 Task: Select the ignore option in the unused link definitions enabled.
Action: Mouse moved to (77, 468)
Screenshot: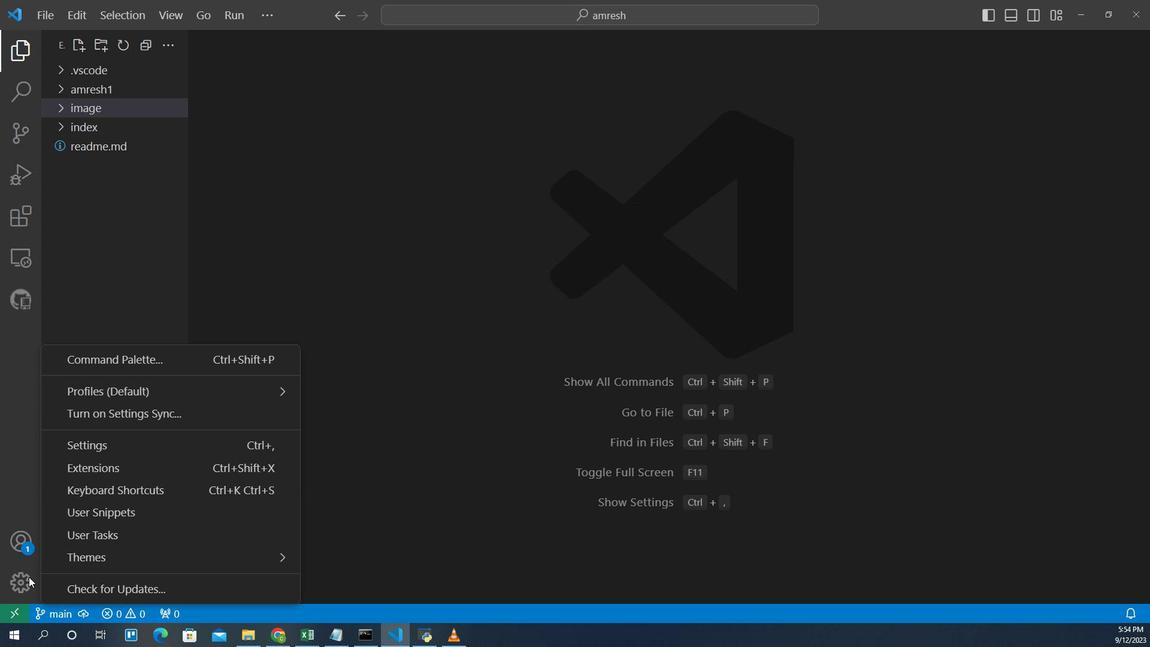 
Action: Mouse pressed left at (77, 468)
Screenshot: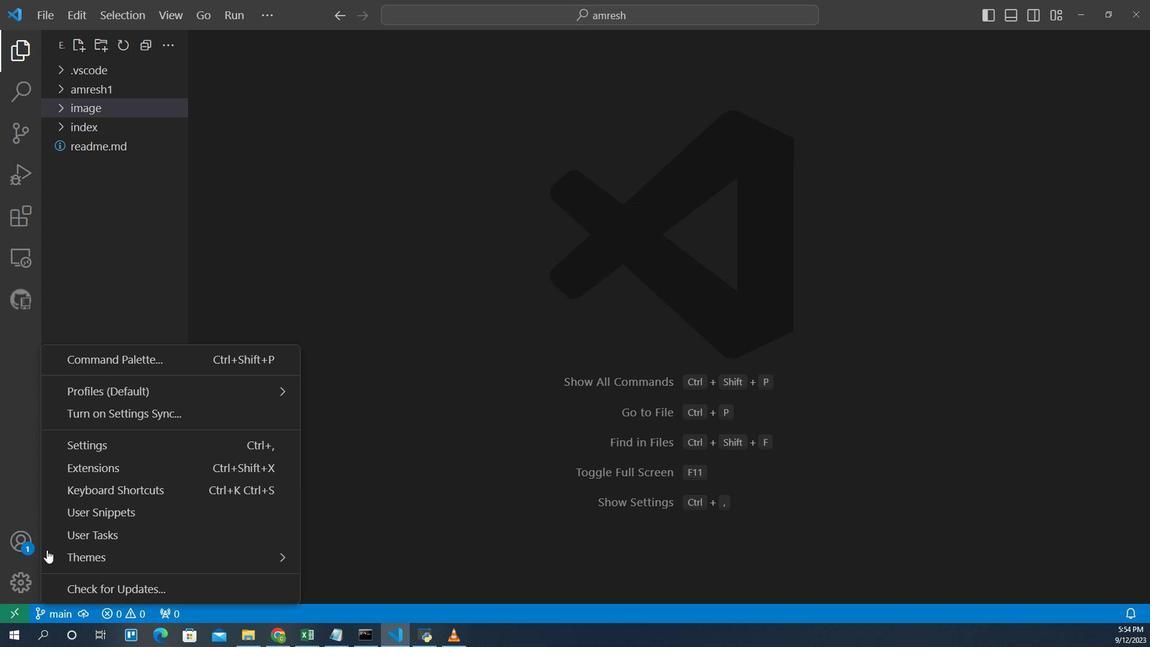 
Action: Mouse moved to (141, 440)
Screenshot: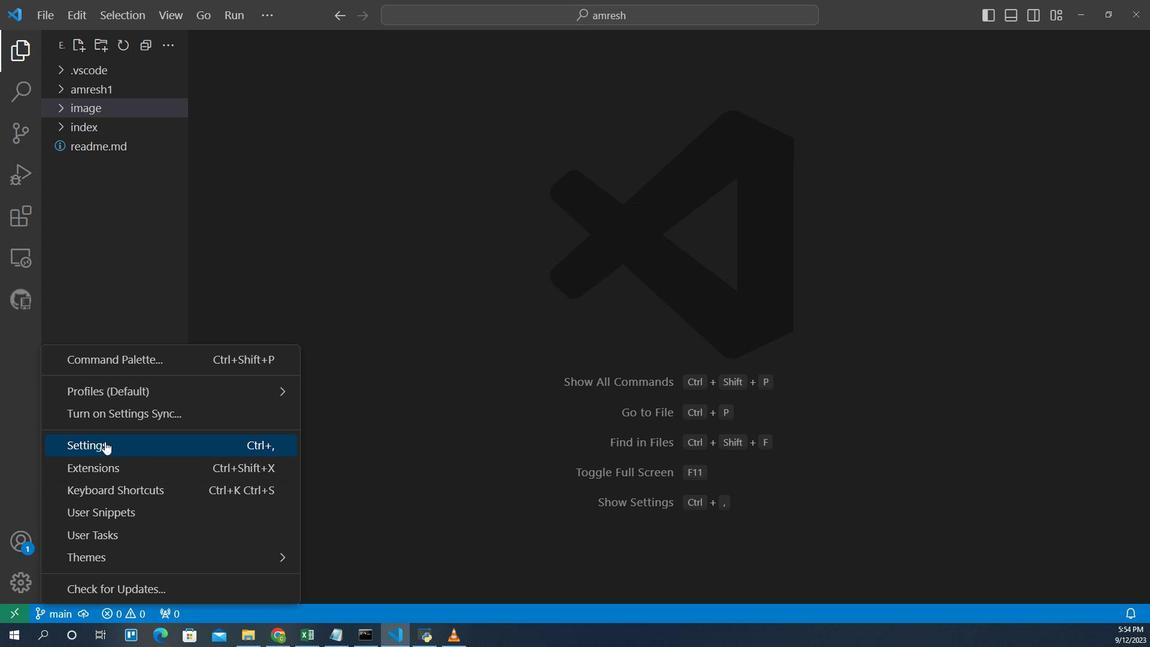 
Action: Mouse pressed left at (141, 440)
Screenshot: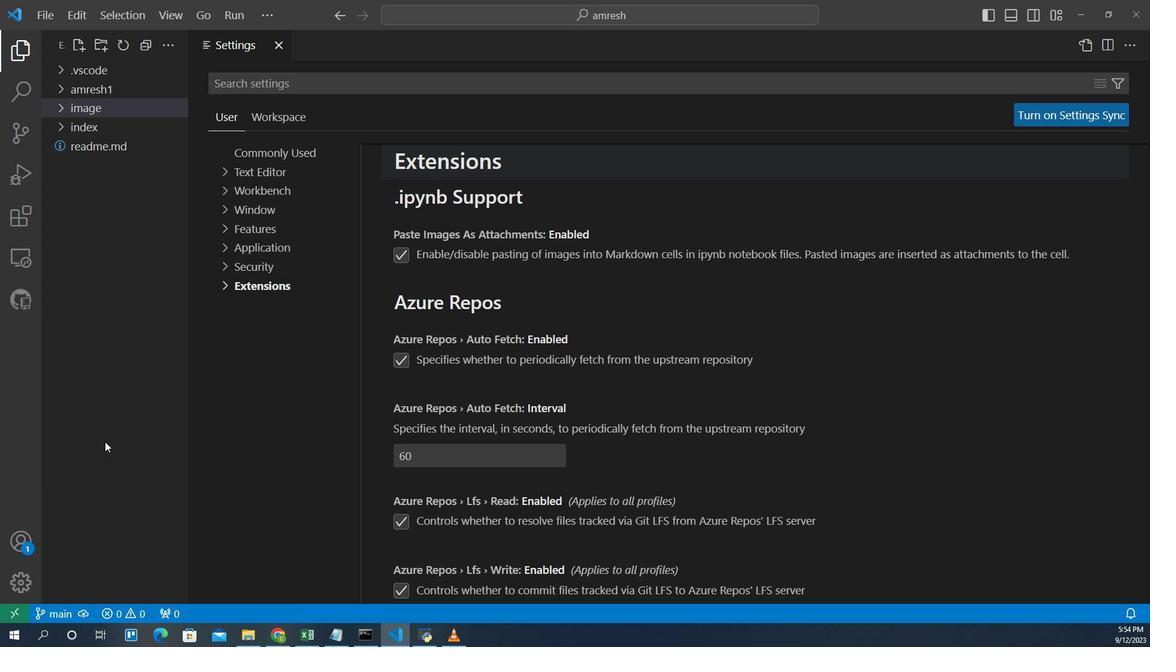 
Action: Mouse moved to (249, 409)
Screenshot: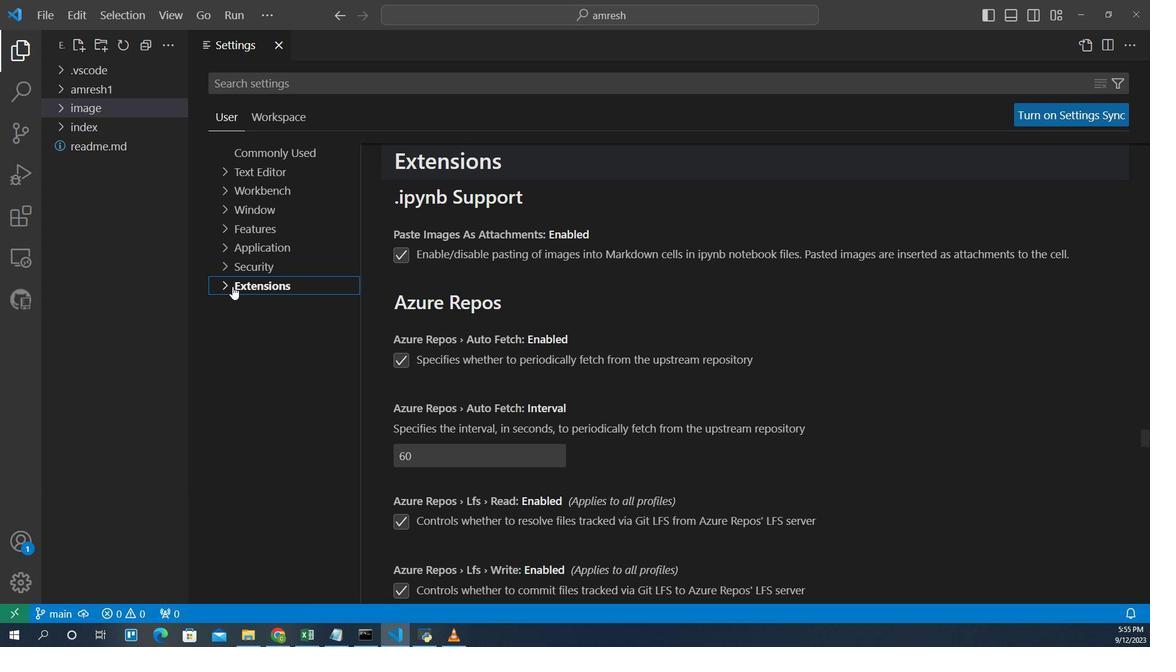 
Action: Mouse pressed left at (249, 409)
Screenshot: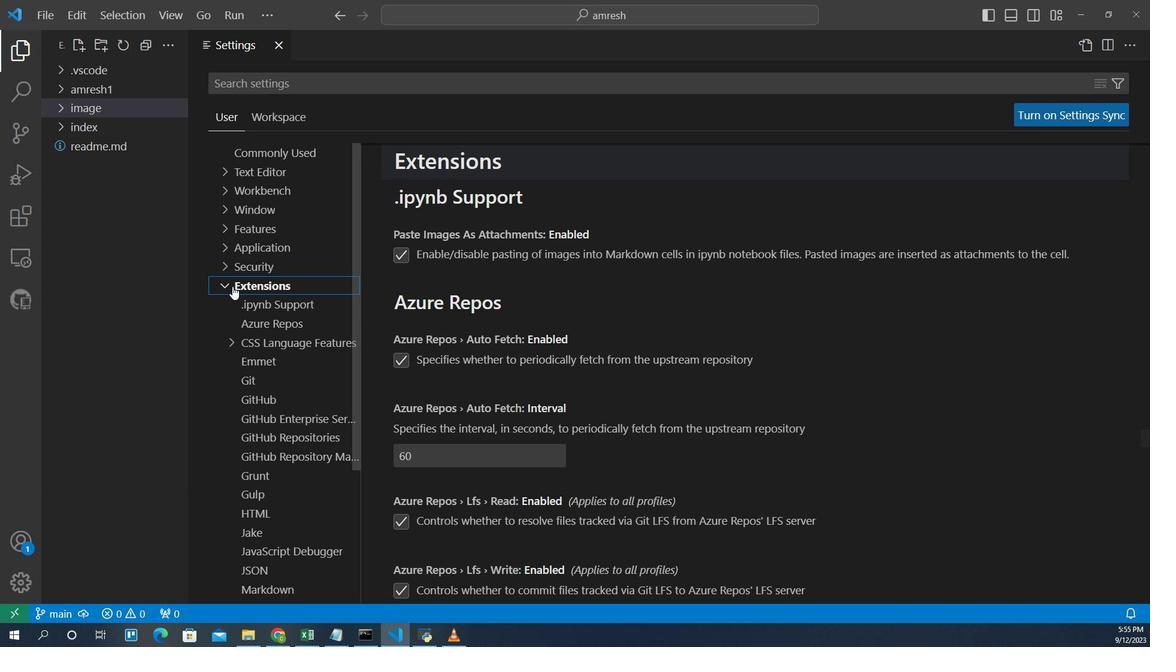 
Action: Mouse moved to (285, 470)
Screenshot: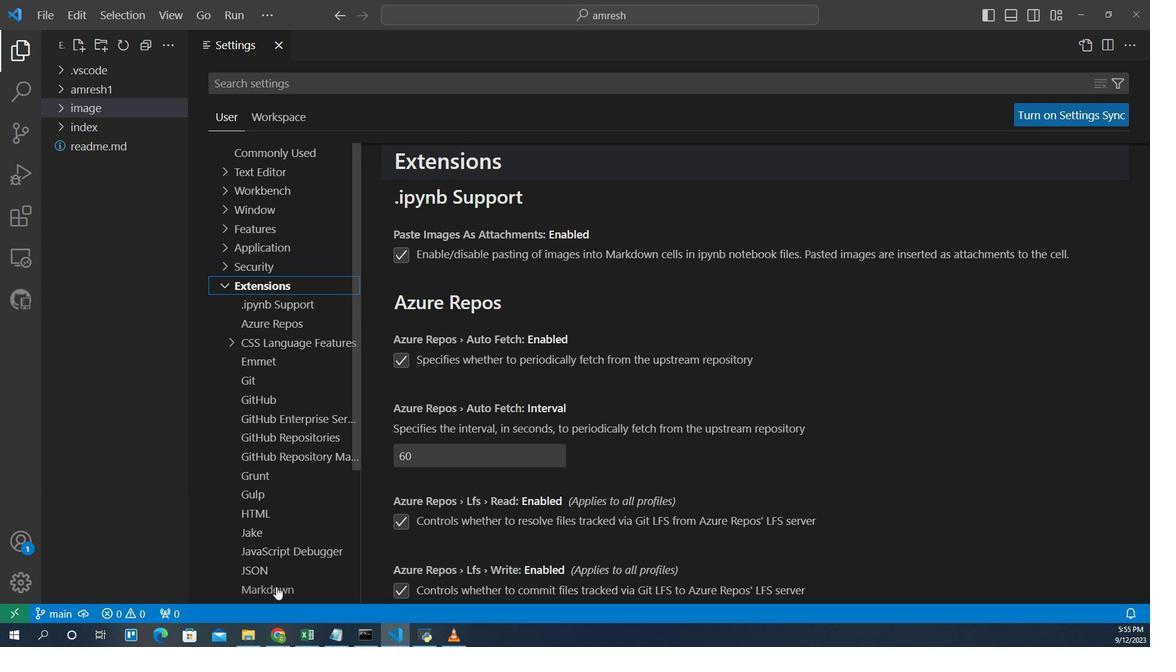 
Action: Mouse pressed left at (285, 470)
Screenshot: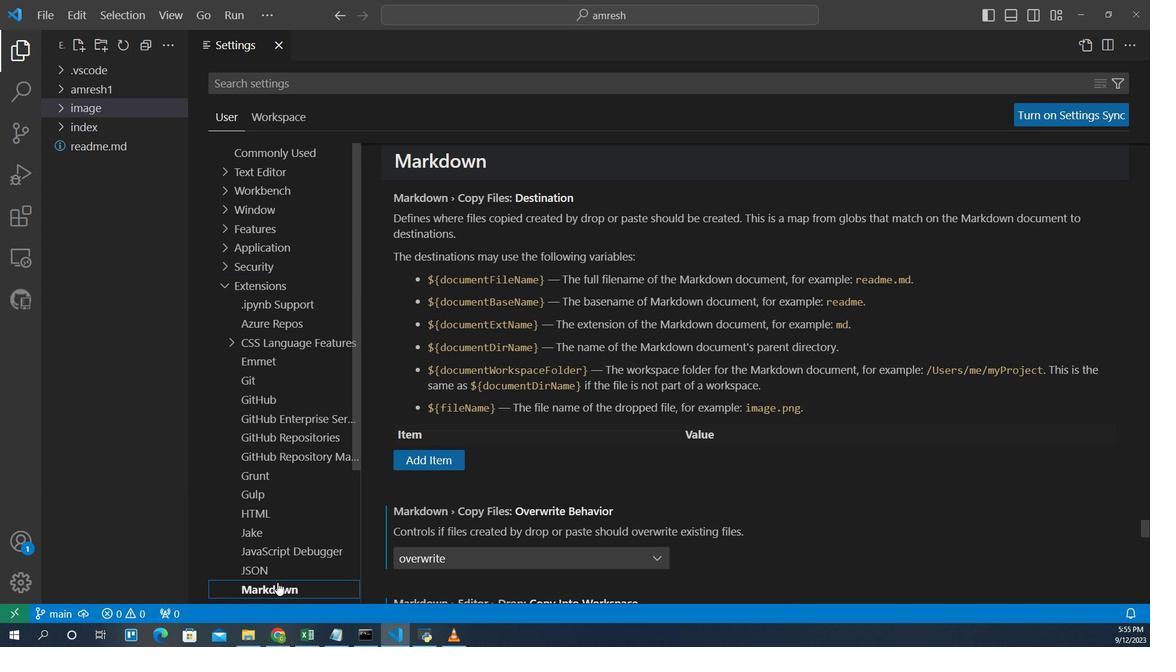 
Action: Mouse moved to (468, 451)
Screenshot: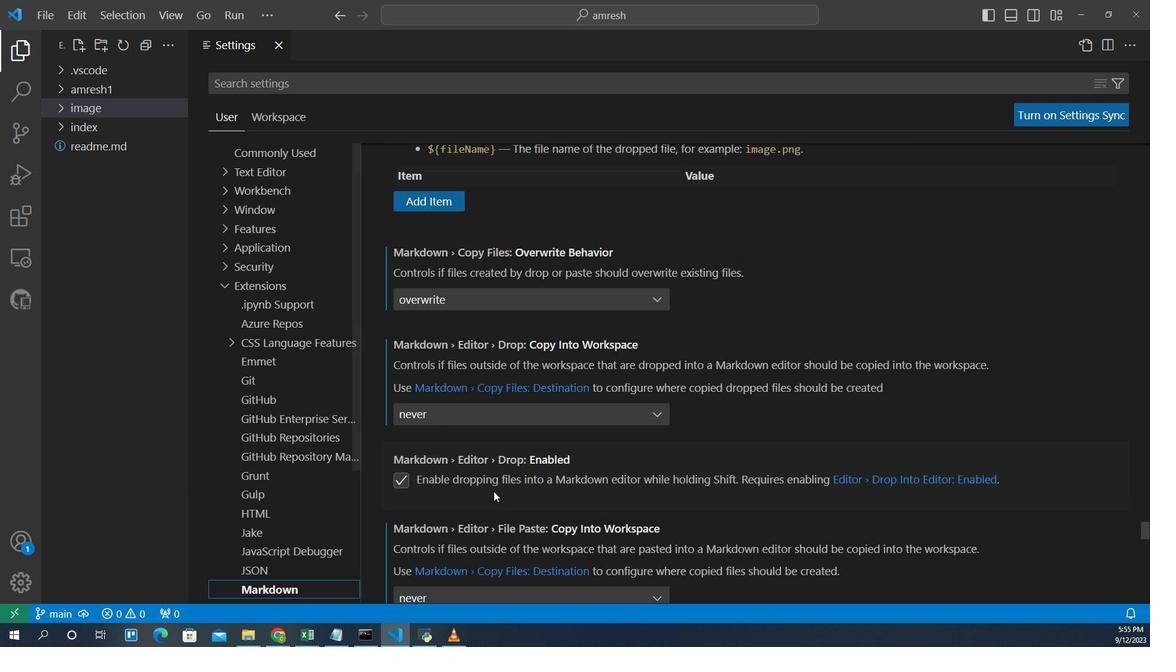 
Action: Mouse scrolled (468, 450) with delta (0, 0)
Screenshot: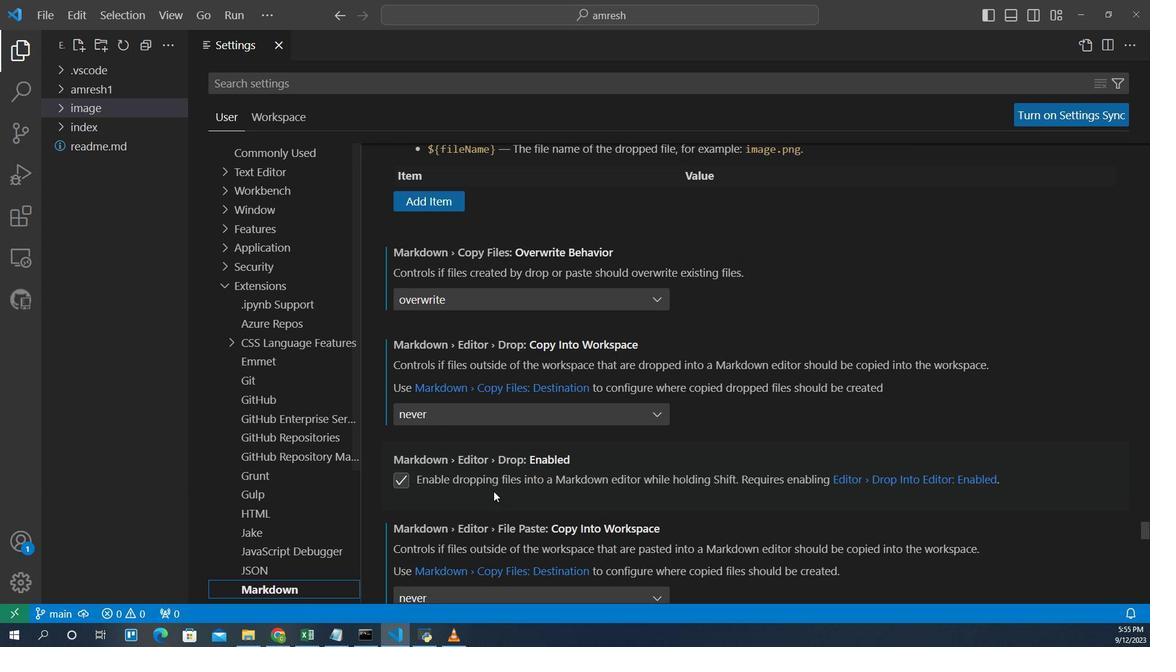 
Action: Mouse scrolled (468, 450) with delta (0, 0)
Screenshot: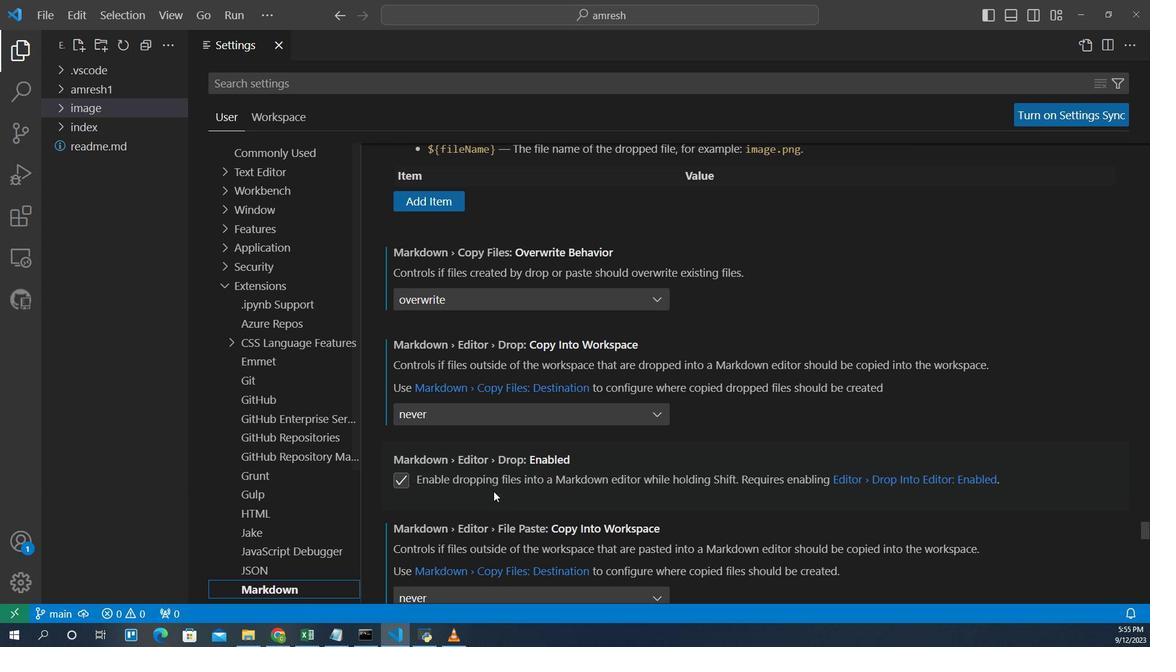 
Action: Mouse scrolled (468, 450) with delta (0, 0)
Screenshot: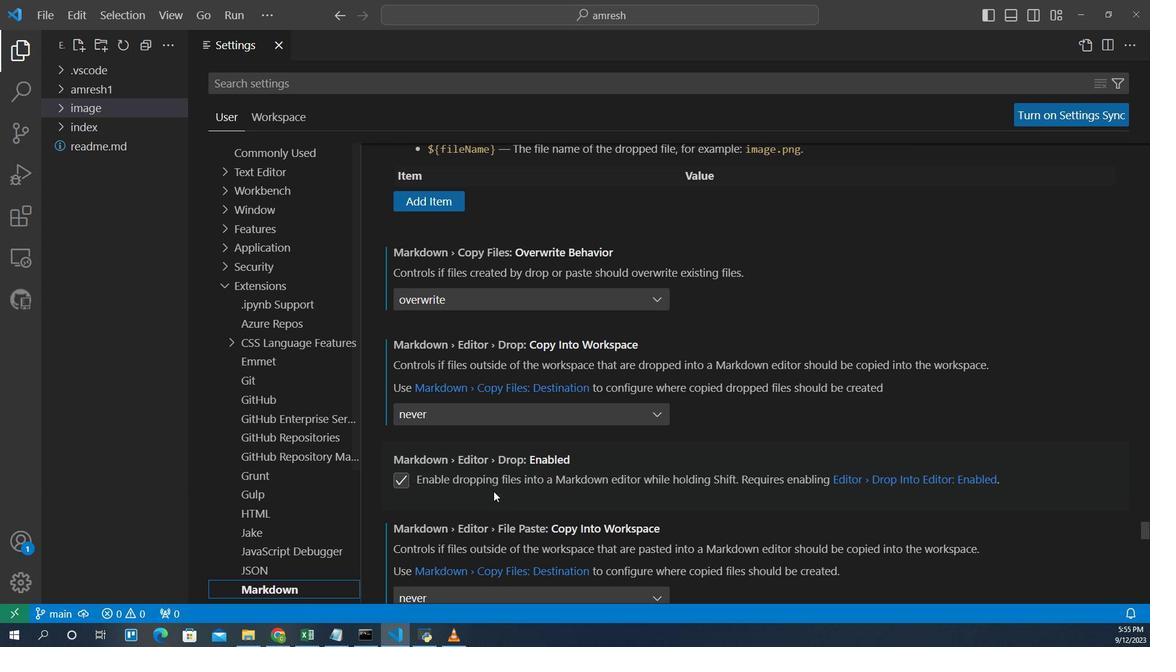 
Action: Mouse scrolled (468, 450) with delta (0, 0)
Screenshot: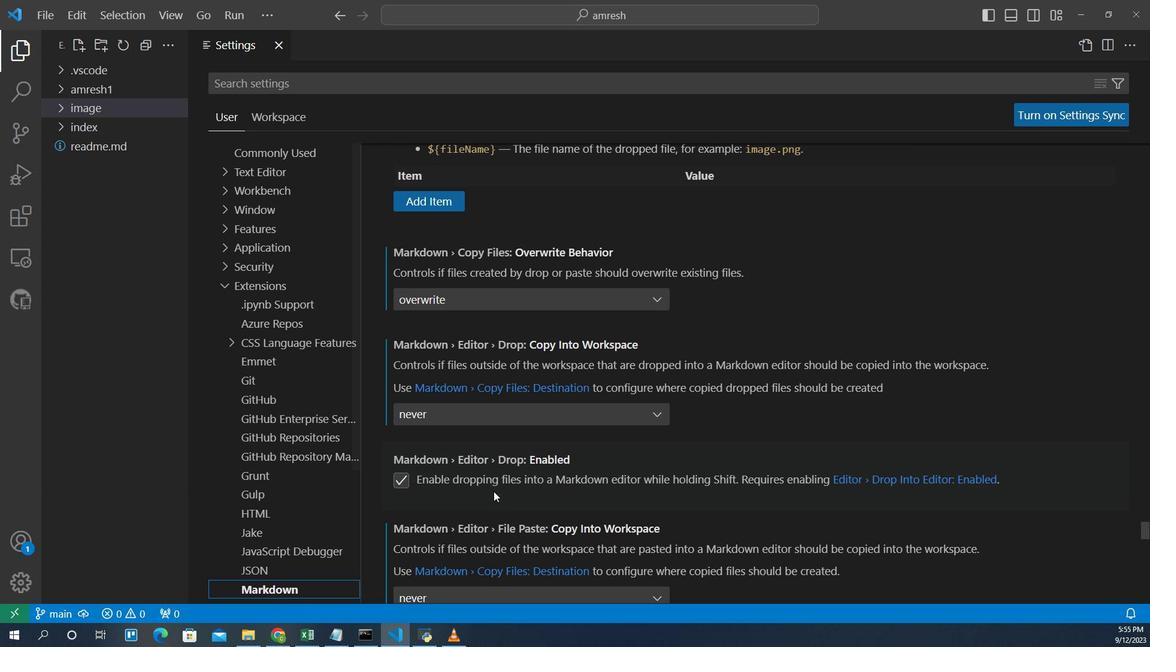 
Action: Mouse scrolled (468, 450) with delta (0, 0)
Screenshot: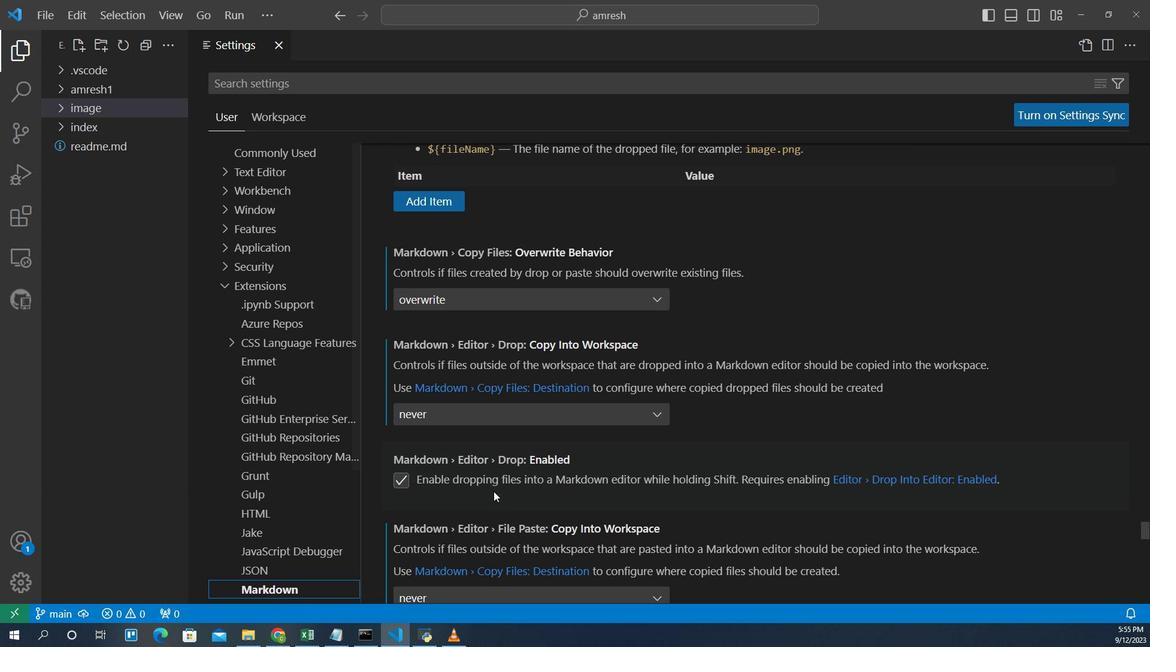 
Action: Mouse scrolled (468, 450) with delta (0, 0)
Screenshot: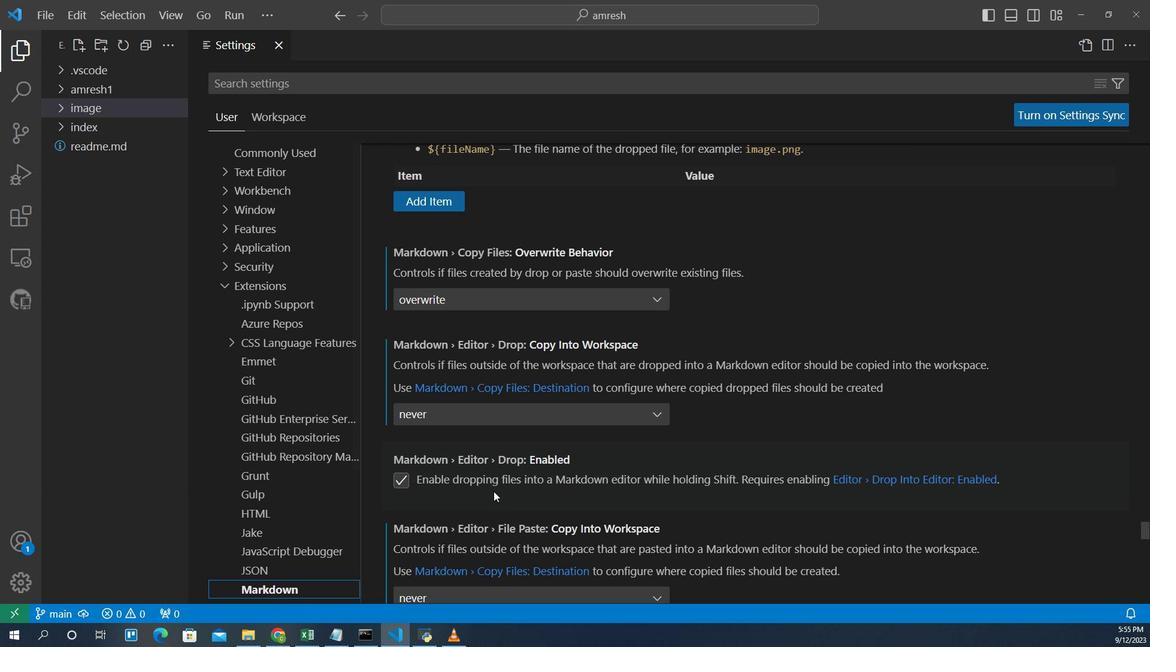 
Action: Mouse moved to (468, 451)
Screenshot: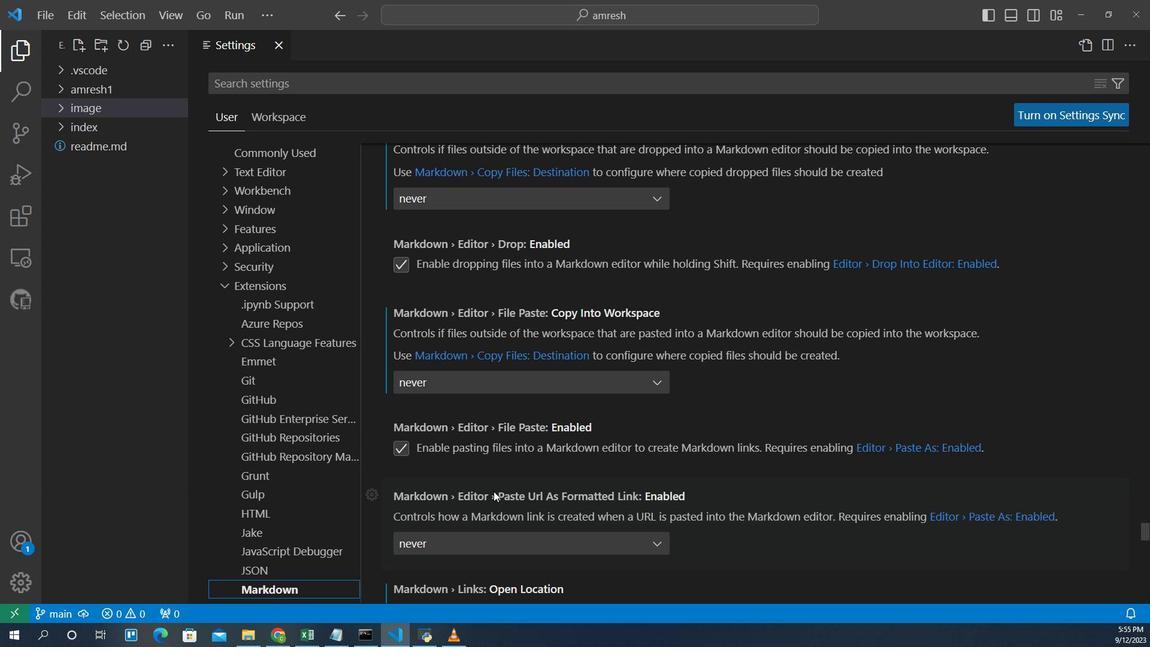 
Action: Mouse scrolled (468, 450) with delta (0, 0)
Screenshot: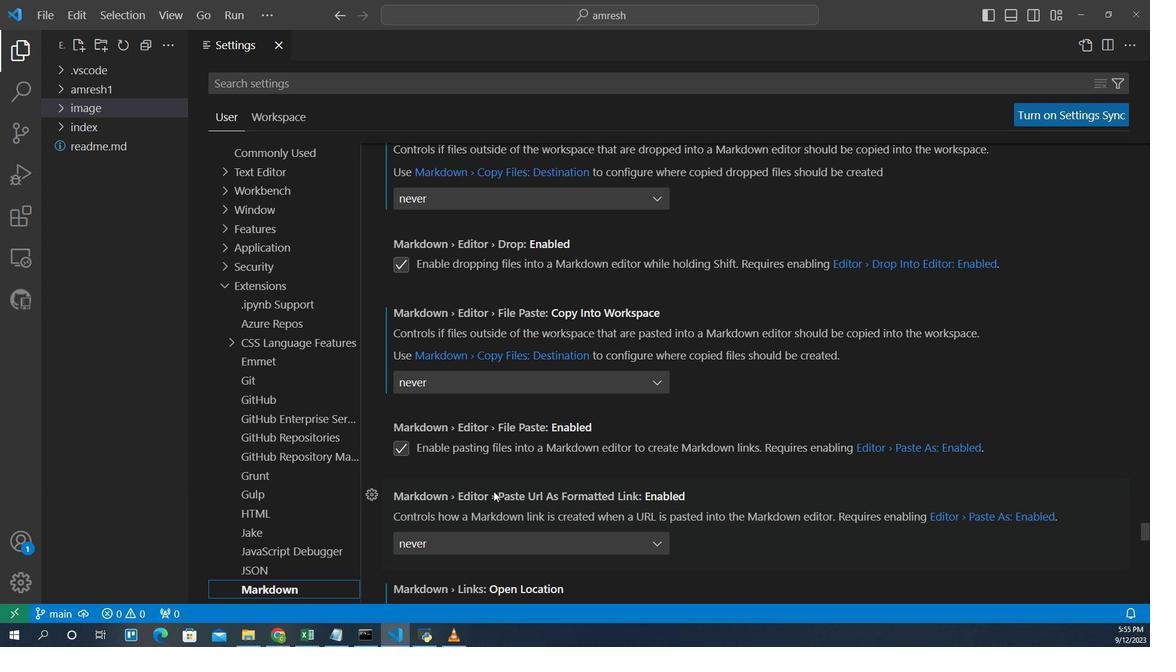 
Action: Mouse scrolled (468, 450) with delta (0, 0)
Screenshot: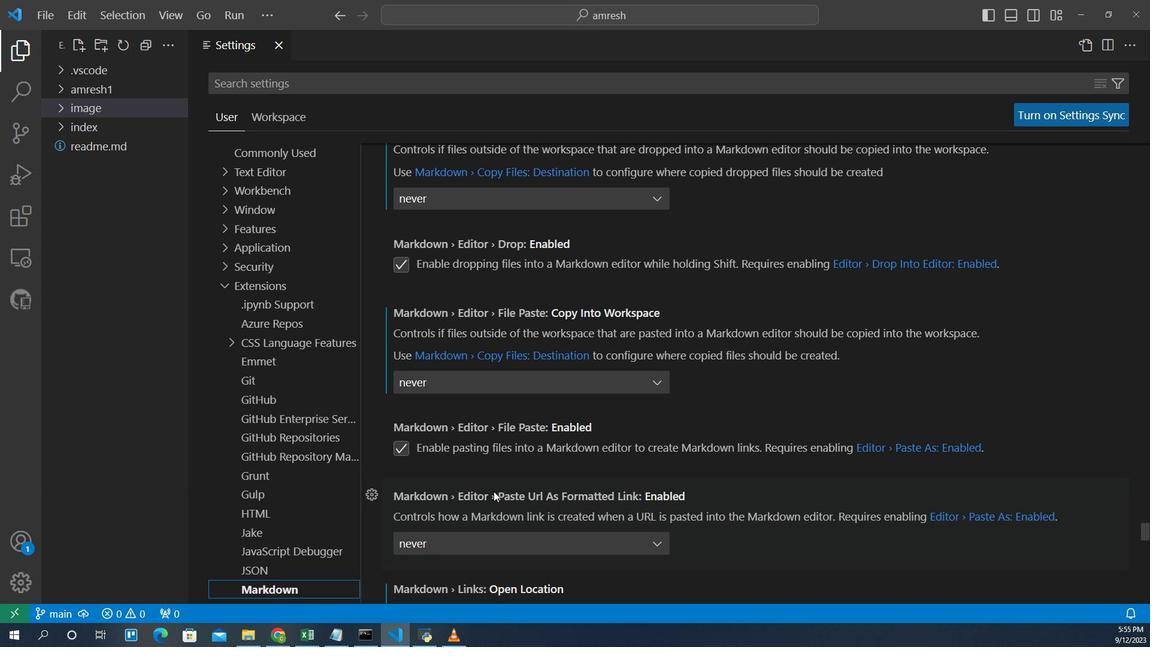
Action: Mouse scrolled (468, 450) with delta (0, 0)
Screenshot: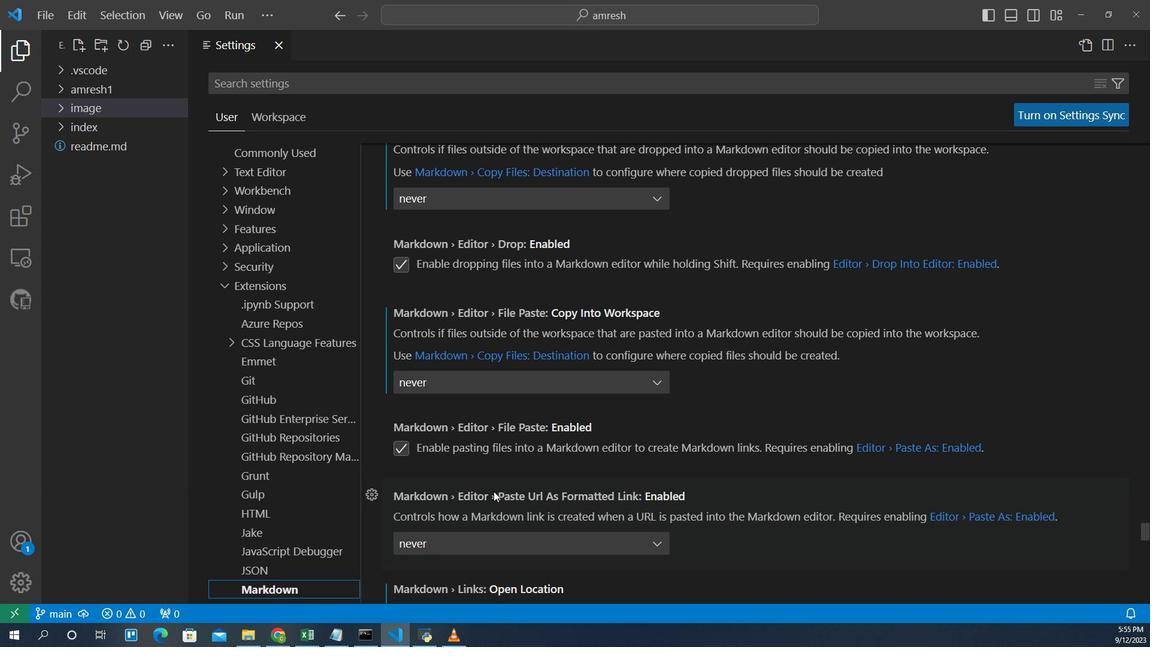 
Action: Mouse scrolled (468, 450) with delta (0, 0)
Screenshot: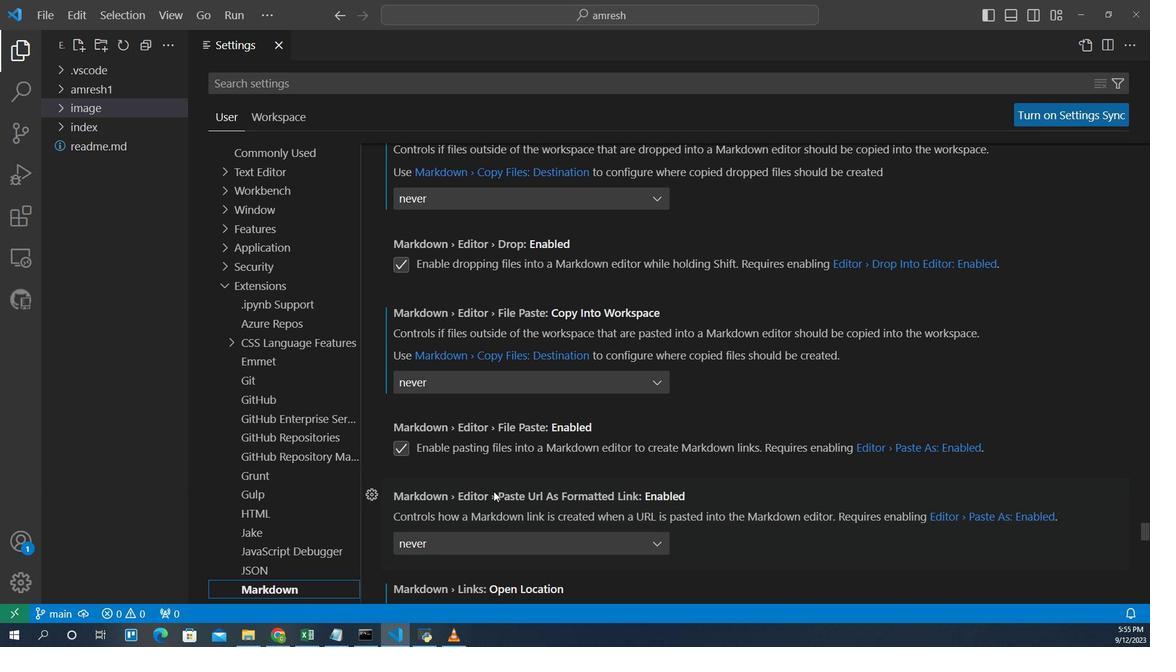 
Action: Mouse scrolled (468, 450) with delta (0, 0)
Screenshot: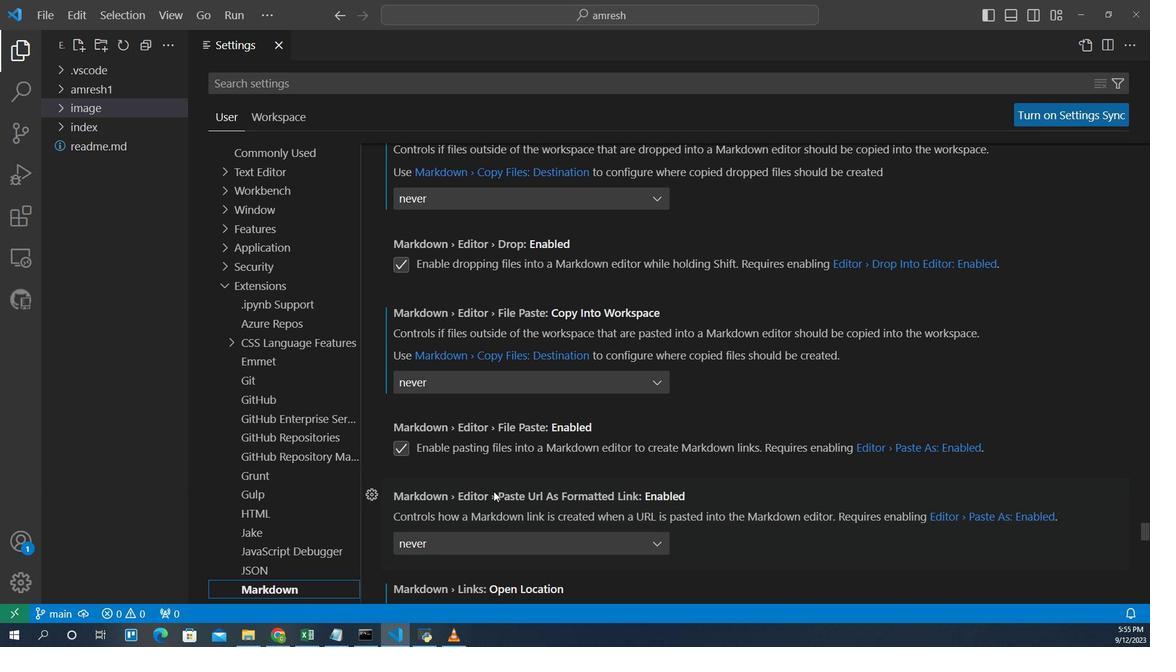
Action: Mouse scrolled (468, 450) with delta (0, 0)
Screenshot: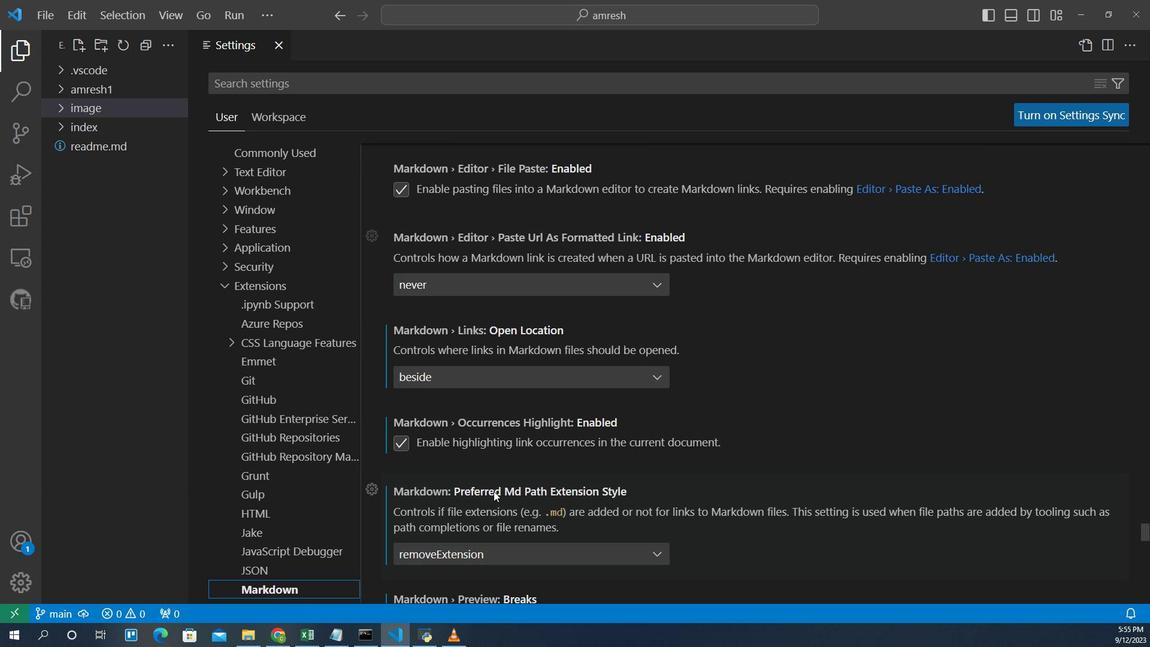 
Action: Mouse scrolled (468, 450) with delta (0, 0)
Screenshot: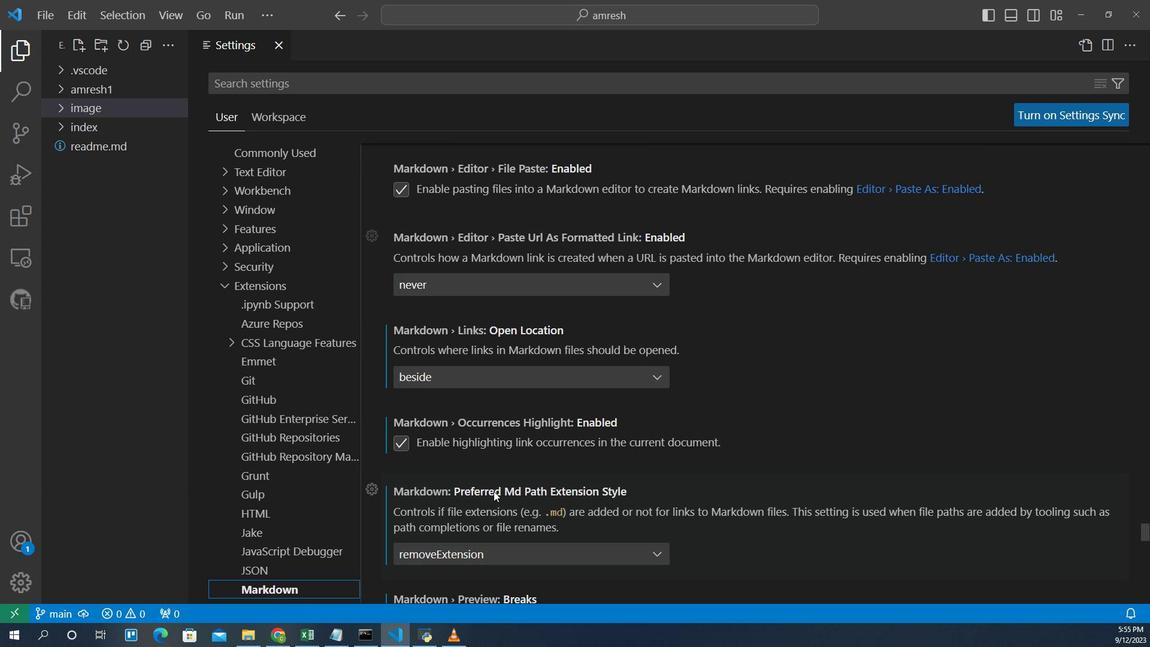 
Action: Mouse scrolled (468, 450) with delta (0, 0)
Screenshot: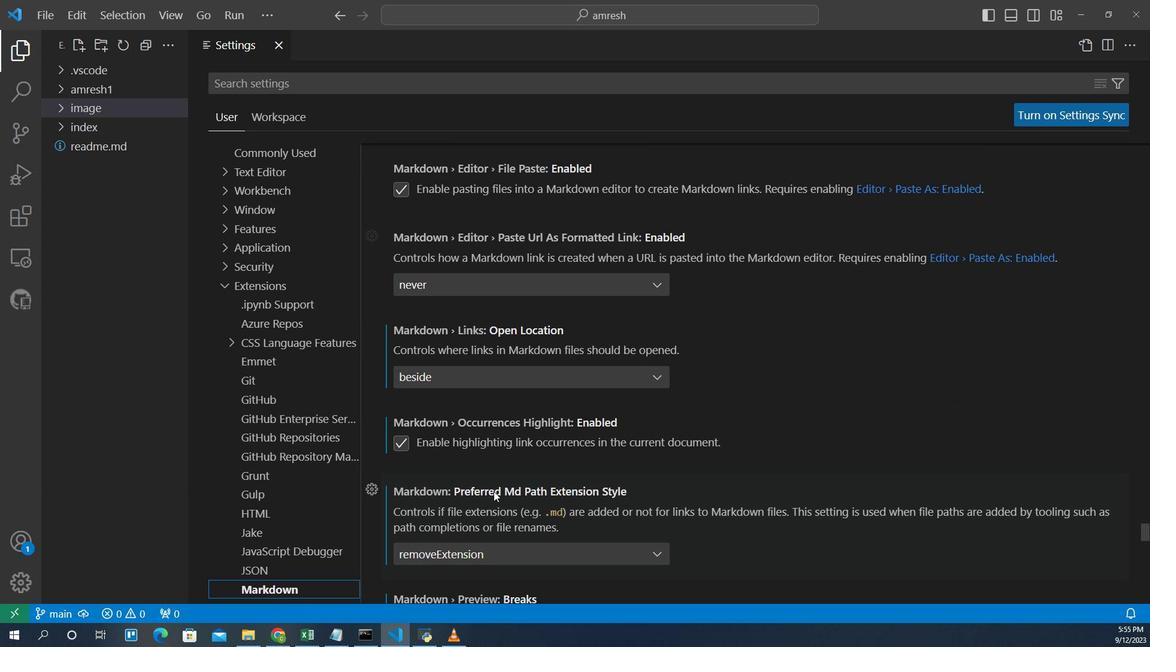 
Action: Mouse scrolled (468, 450) with delta (0, 0)
Screenshot: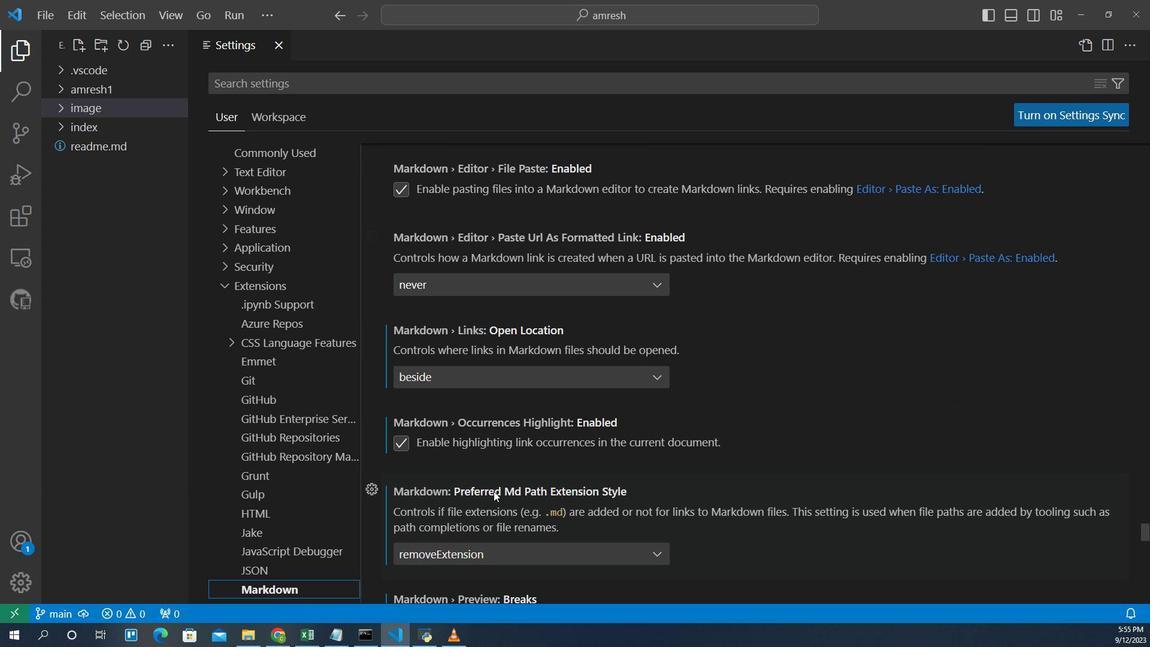 
Action: Mouse scrolled (468, 450) with delta (0, 0)
Screenshot: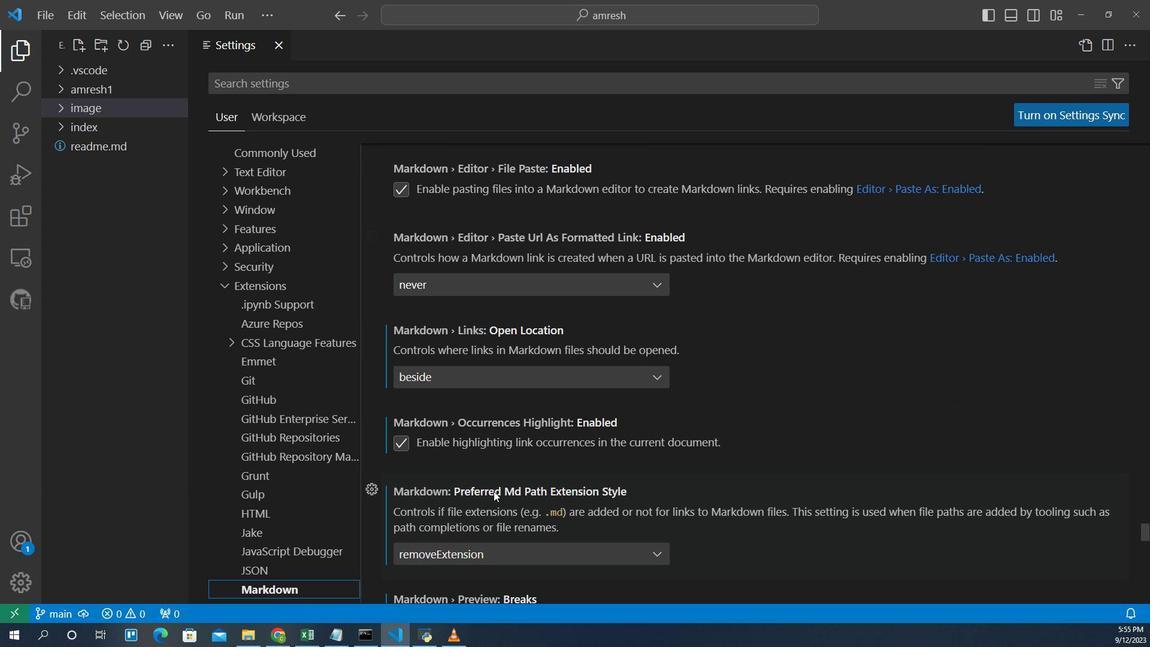 
Action: Mouse scrolled (468, 450) with delta (0, 0)
Screenshot: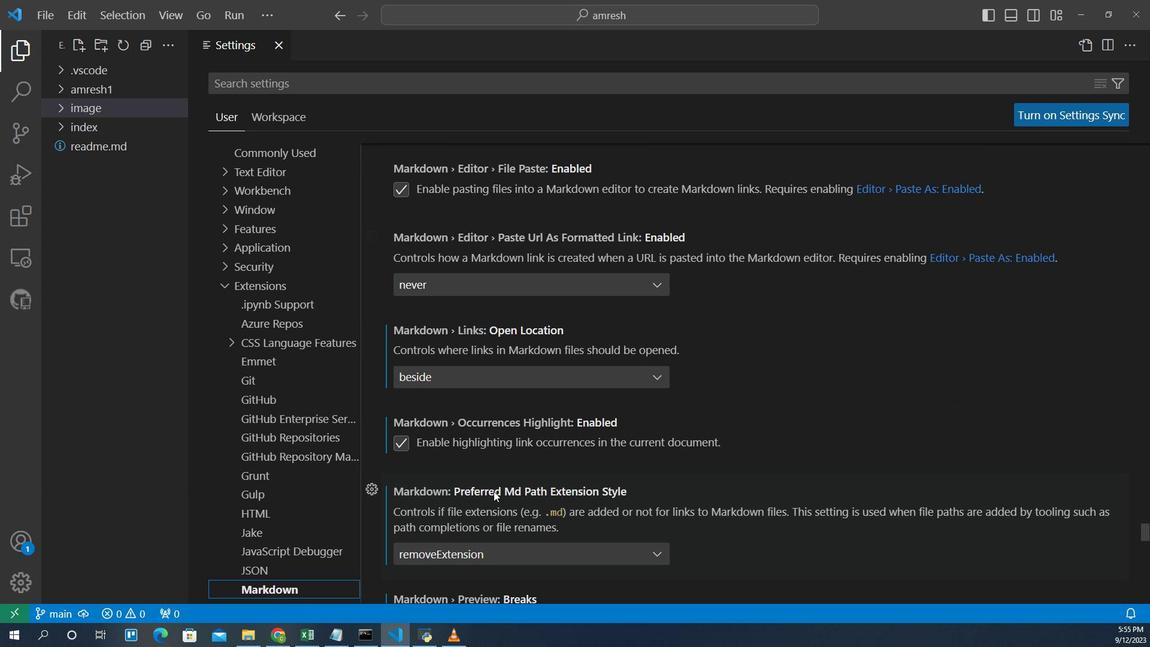 
Action: Mouse moved to (468, 451)
Screenshot: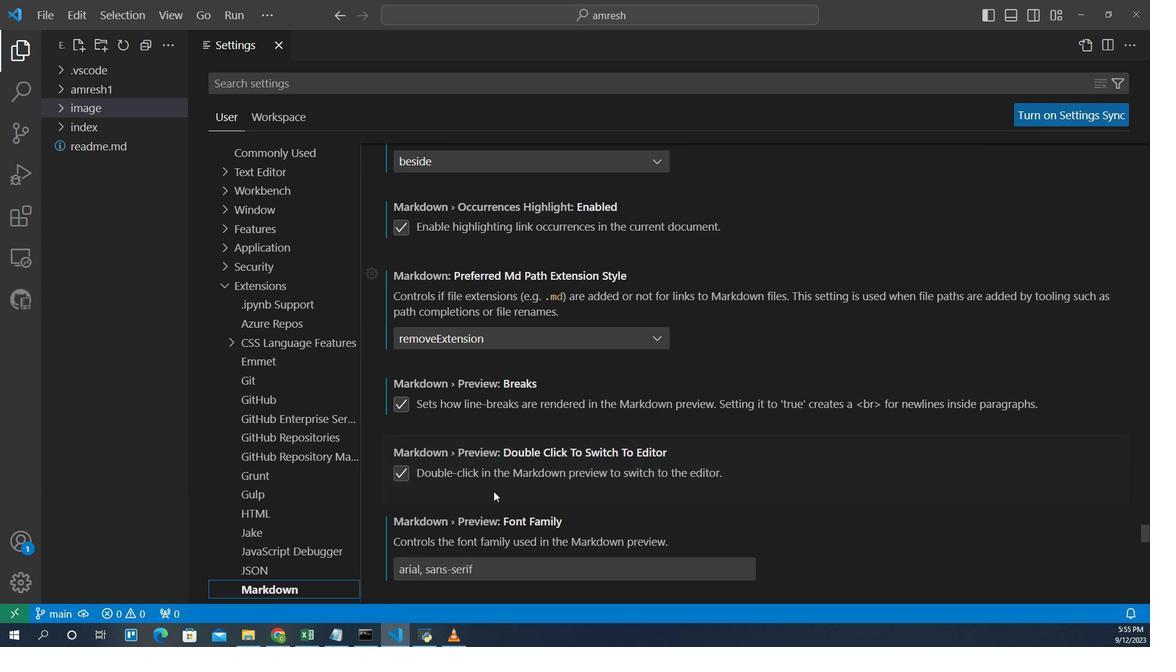 
Action: Mouse scrolled (468, 450) with delta (0, 0)
Screenshot: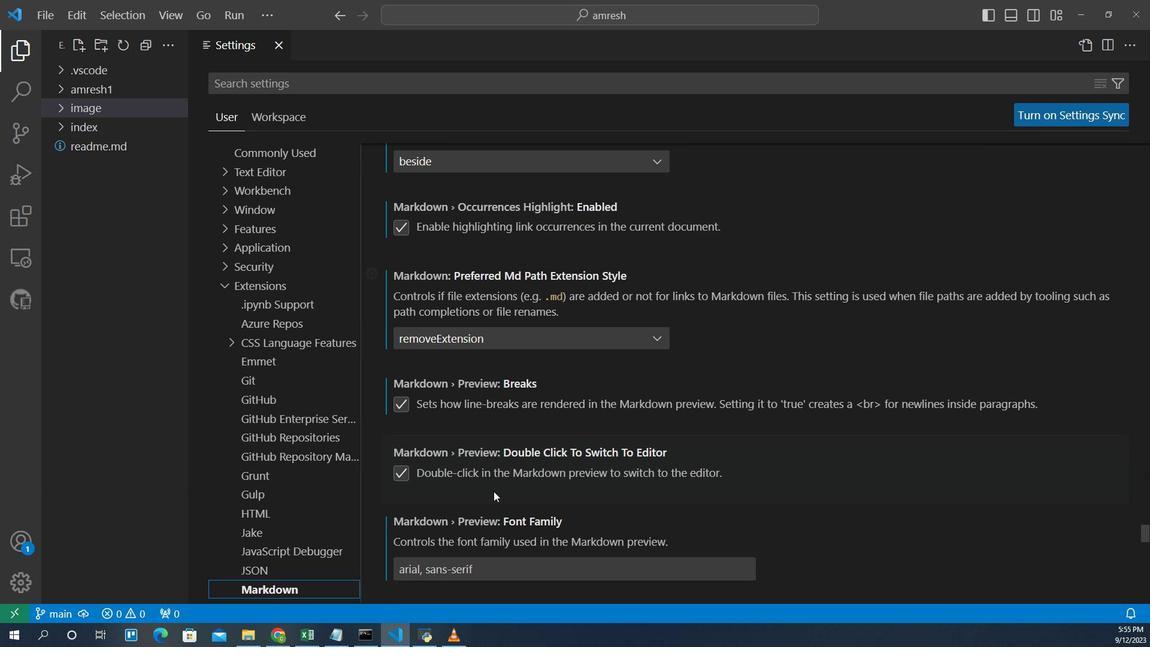 
Action: Mouse scrolled (468, 450) with delta (0, 0)
Screenshot: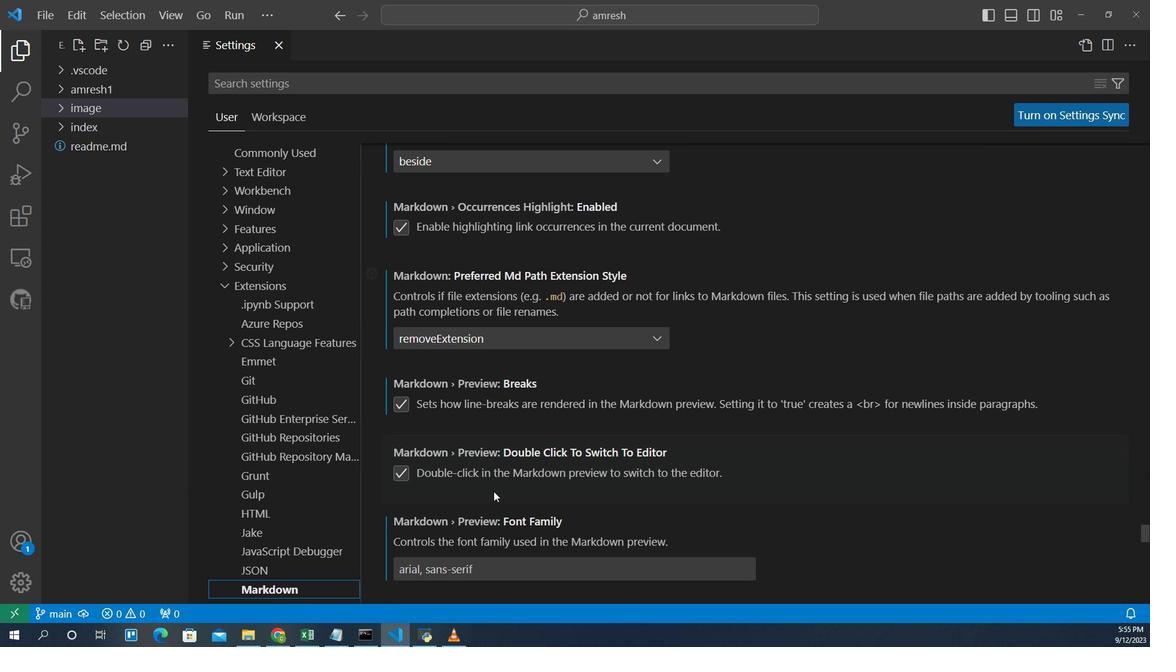 
Action: Mouse scrolled (468, 450) with delta (0, 0)
Screenshot: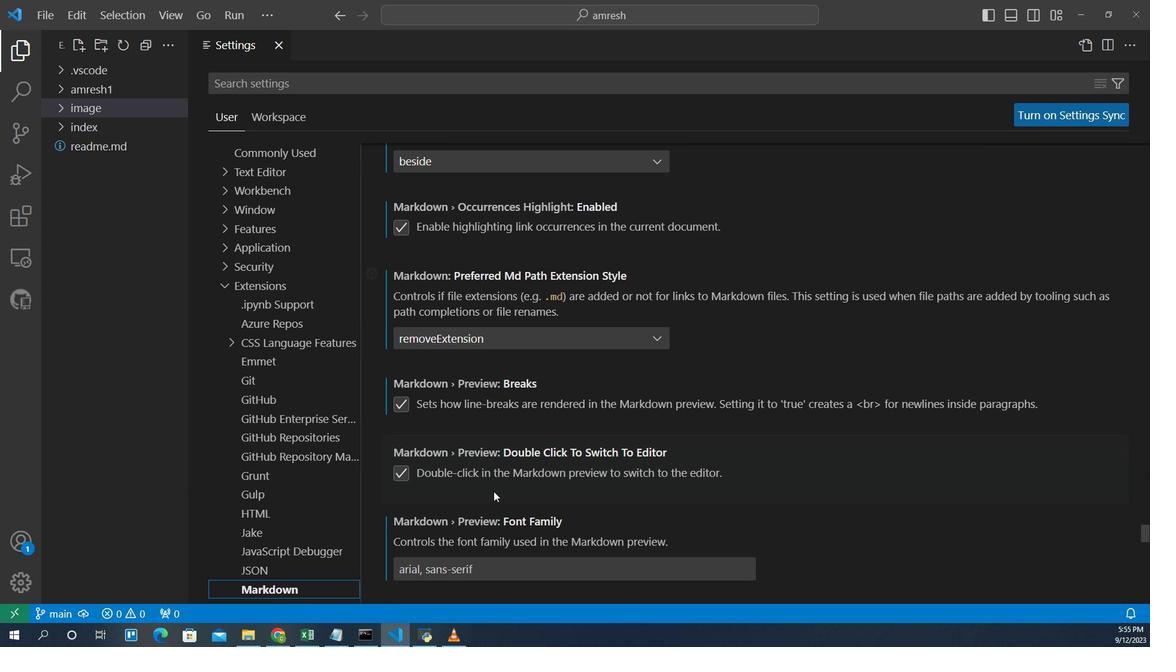 
Action: Mouse scrolled (468, 450) with delta (0, 0)
Screenshot: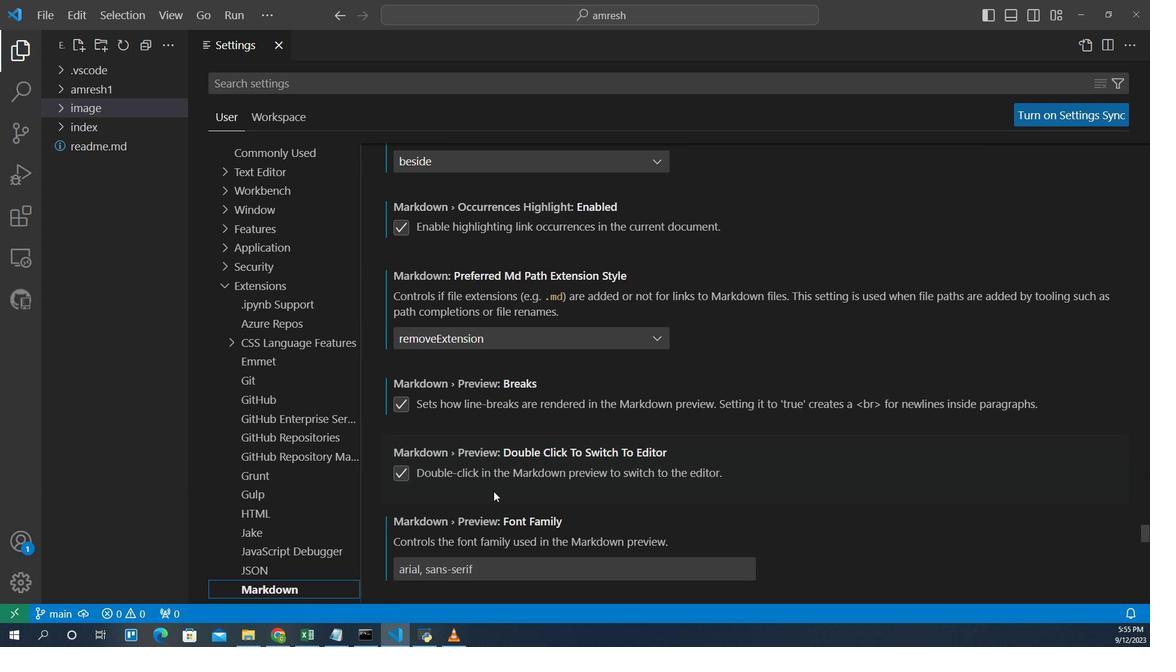 
Action: Mouse scrolled (468, 450) with delta (0, 0)
Screenshot: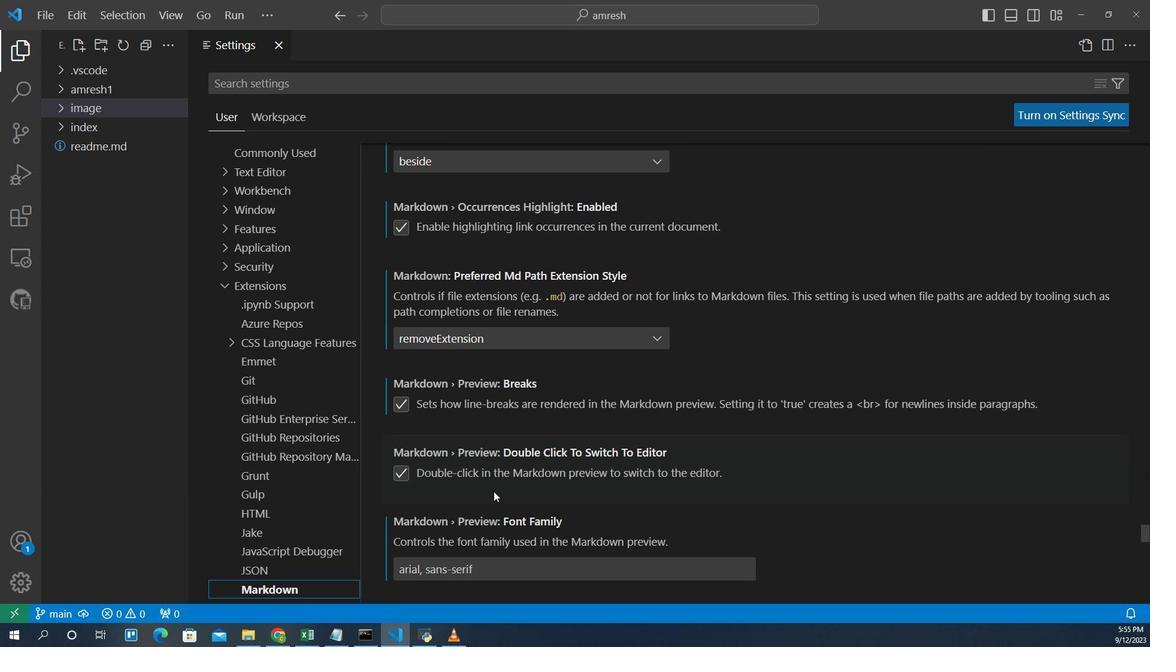 
Action: Mouse scrolled (468, 450) with delta (0, 0)
Screenshot: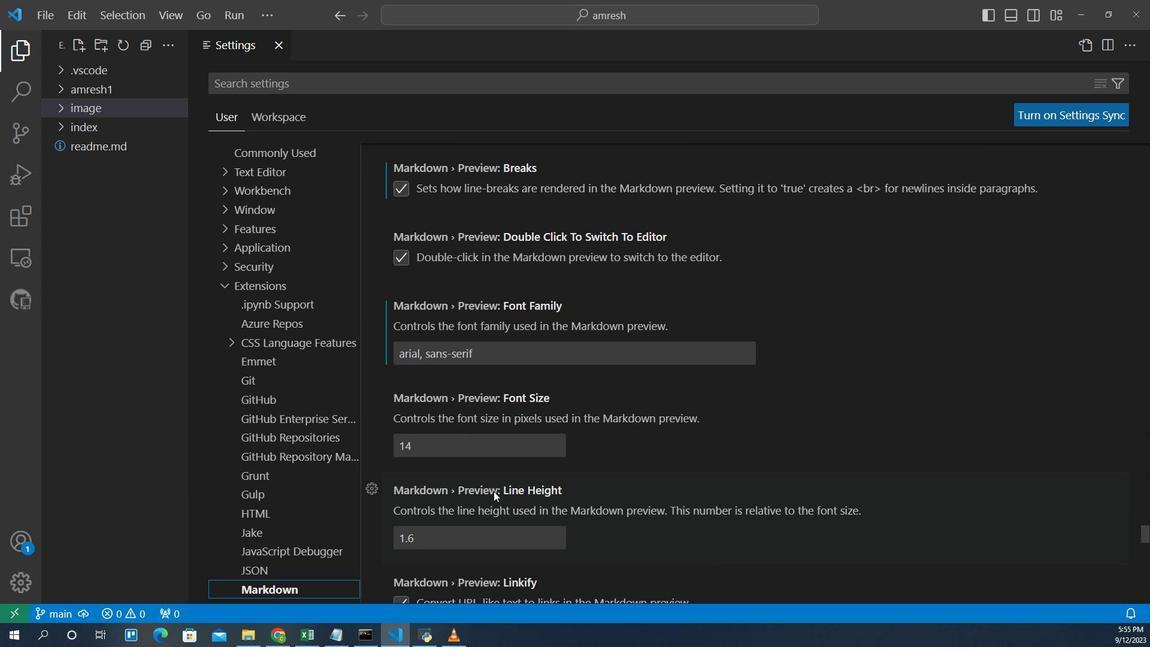 
Action: Mouse scrolled (468, 450) with delta (0, 0)
Screenshot: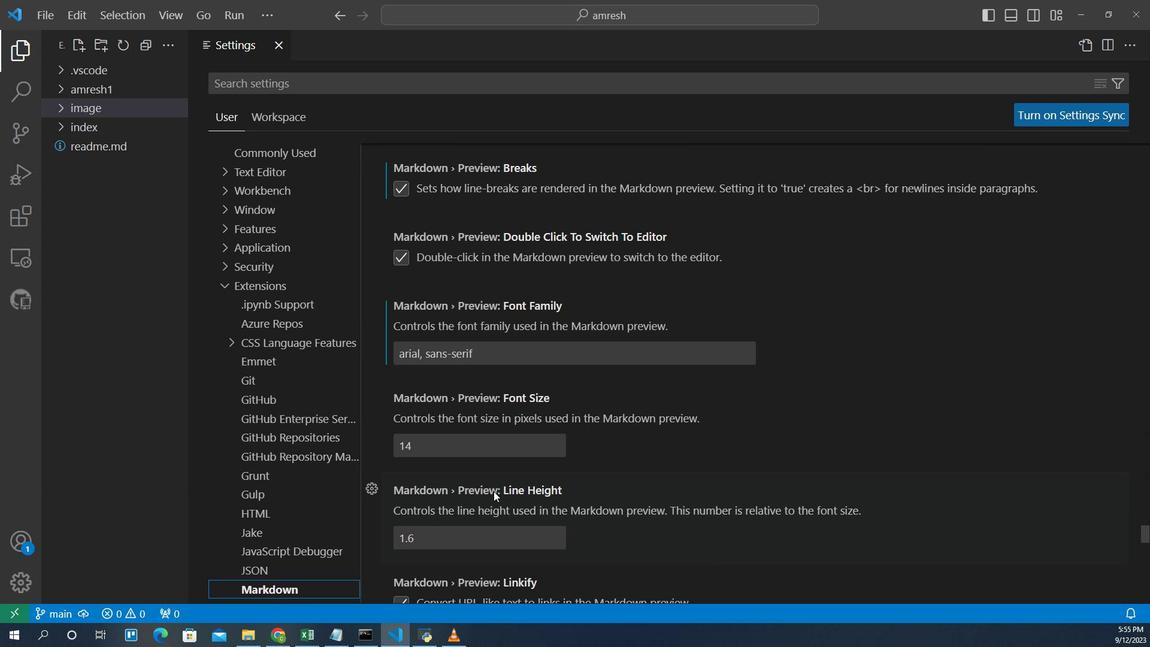 
Action: Mouse scrolled (468, 450) with delta (0, 0)
Screenshot: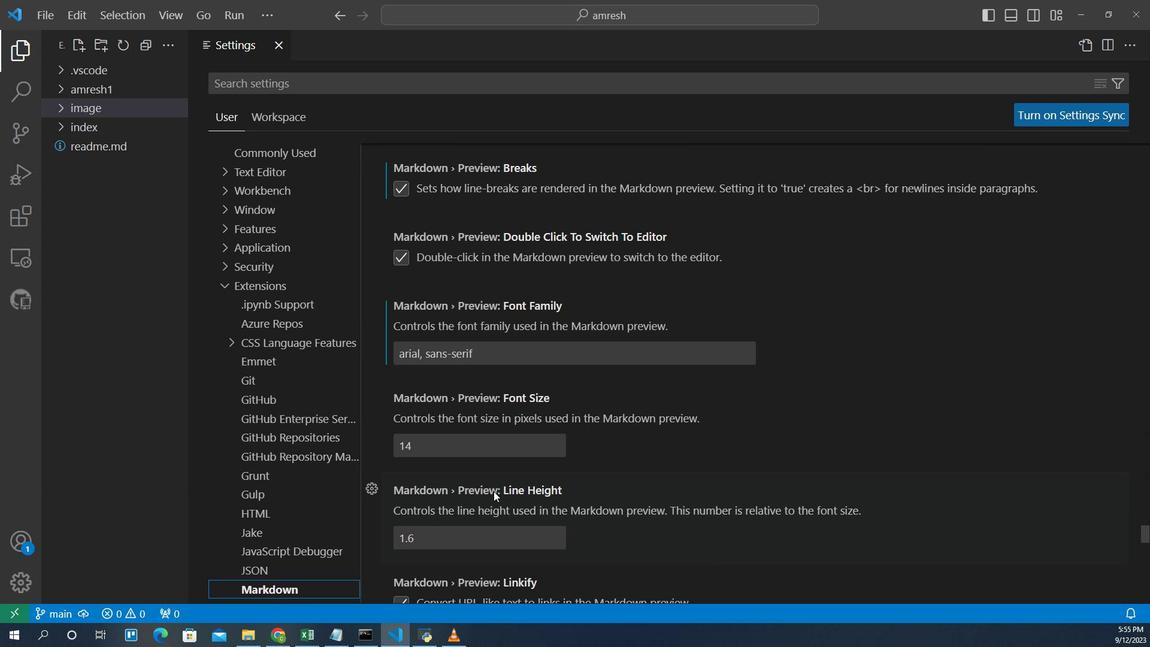 
Action: Mouse scrolled (468, 450) with delta (0, 0)
Screenshot: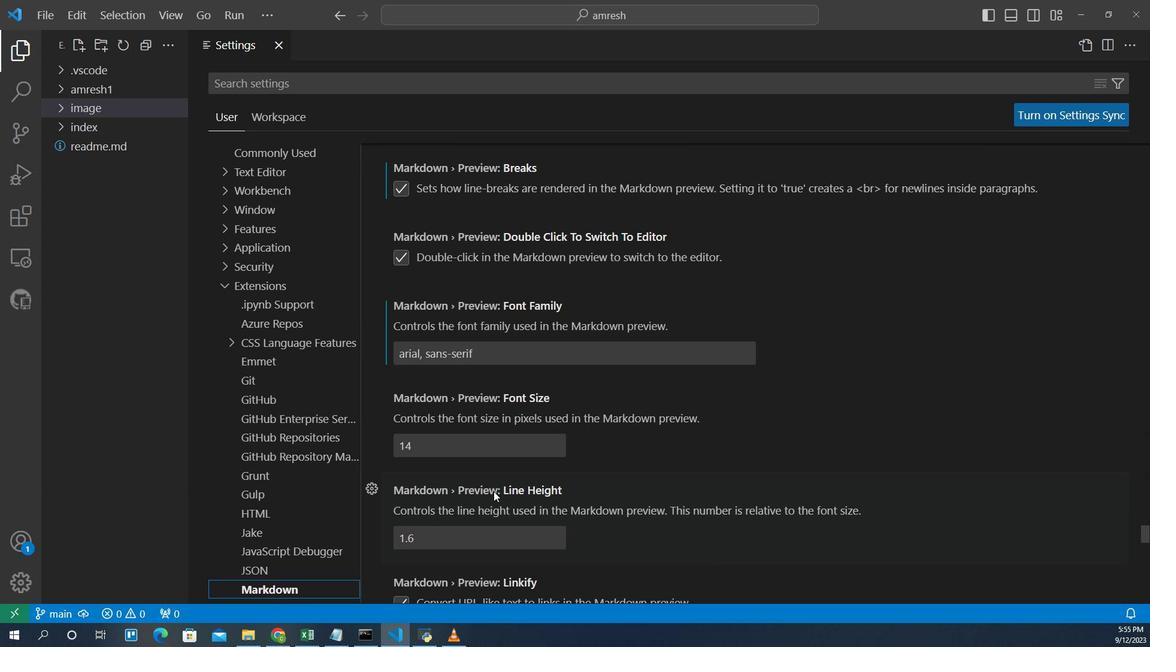 
Action: Mouse scrolled (468, 450) with delta (0, 0)
Screenshot: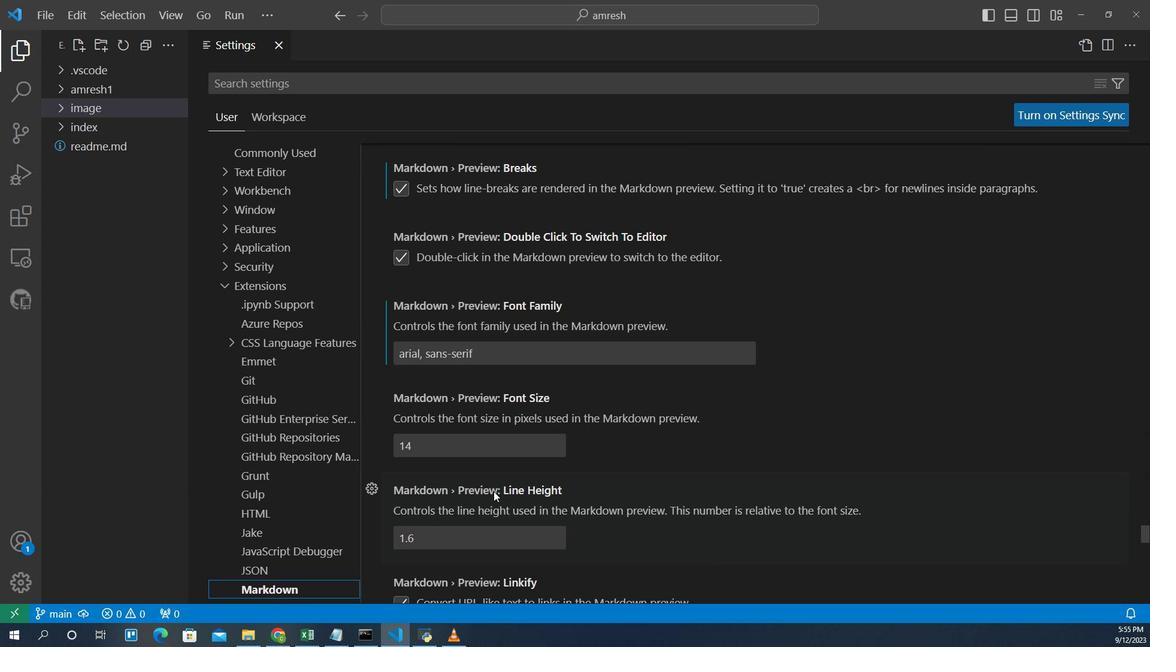 
Action: Mouse scrolled (468, 450) with delta (0, 0)
Screenshot: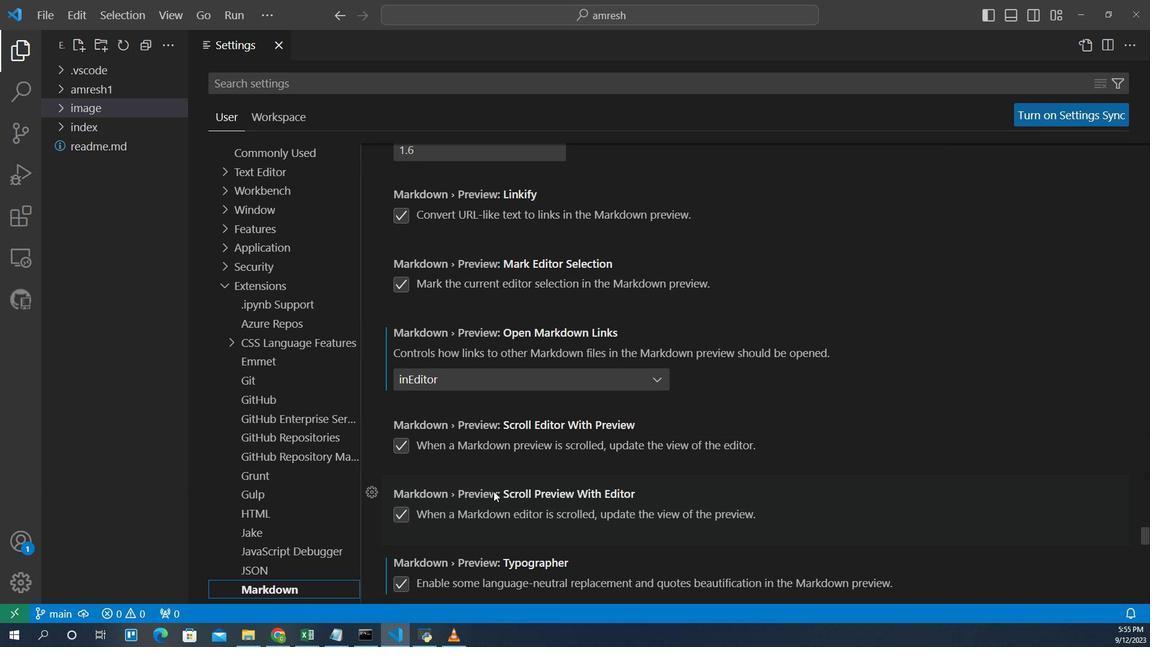 
Action: Mouse scrolled (468, 450) with delta (0, 0)
Screenshot: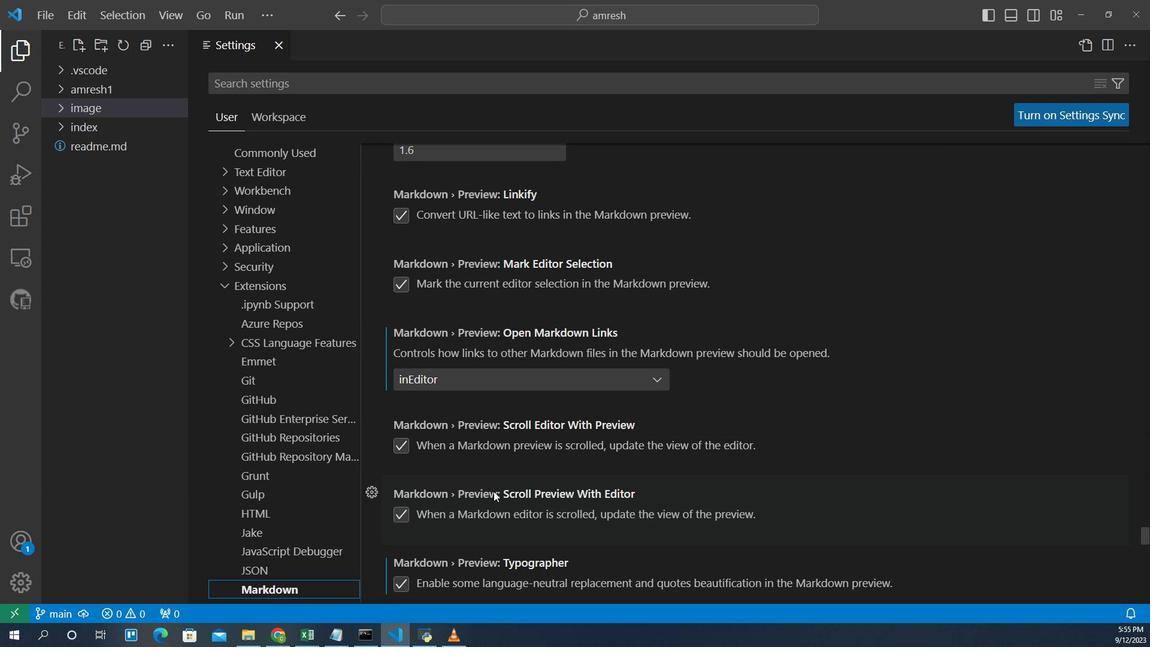 
Action: Mouse scrolled (468, 450) with delta (0, 0)
Screenshot: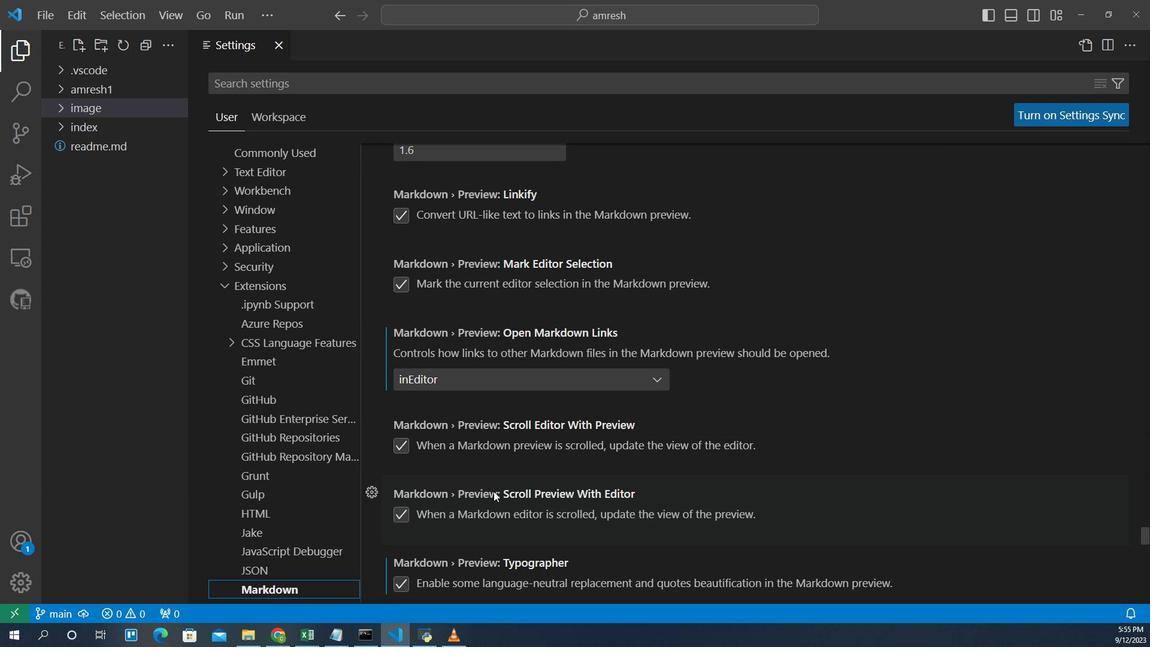 
Action: Mouse scrolled (468, 450) with delta (0, 0)
Screenshot: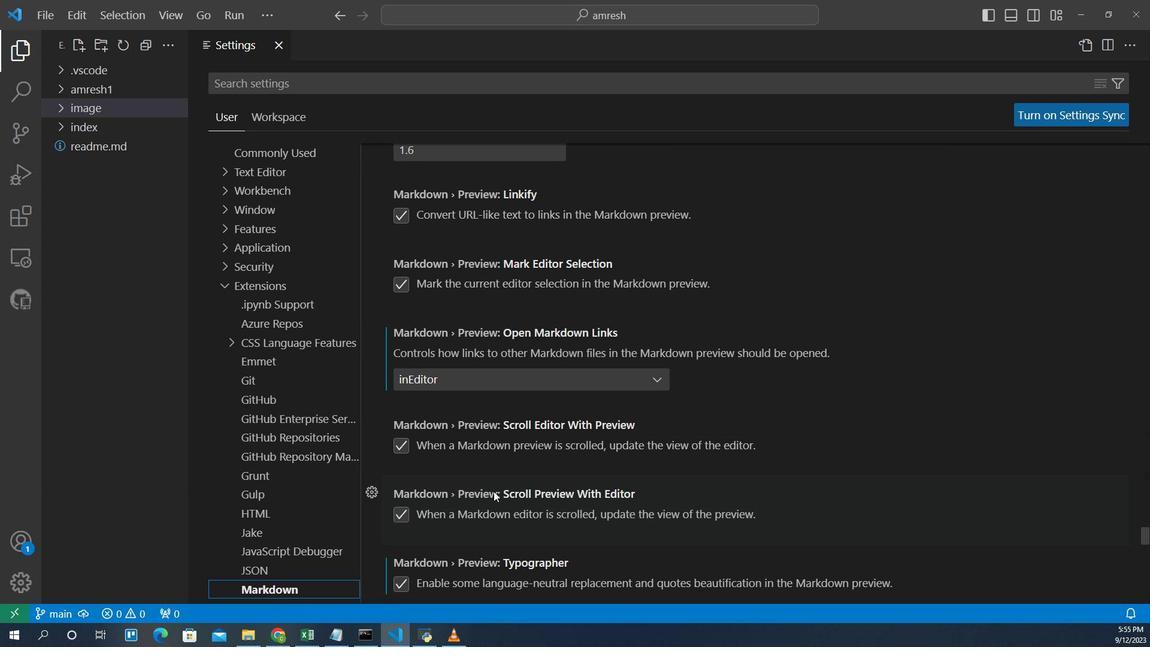 
Action: Mouse scrolled (468, 450) with delta (0, 0)
Screenshot: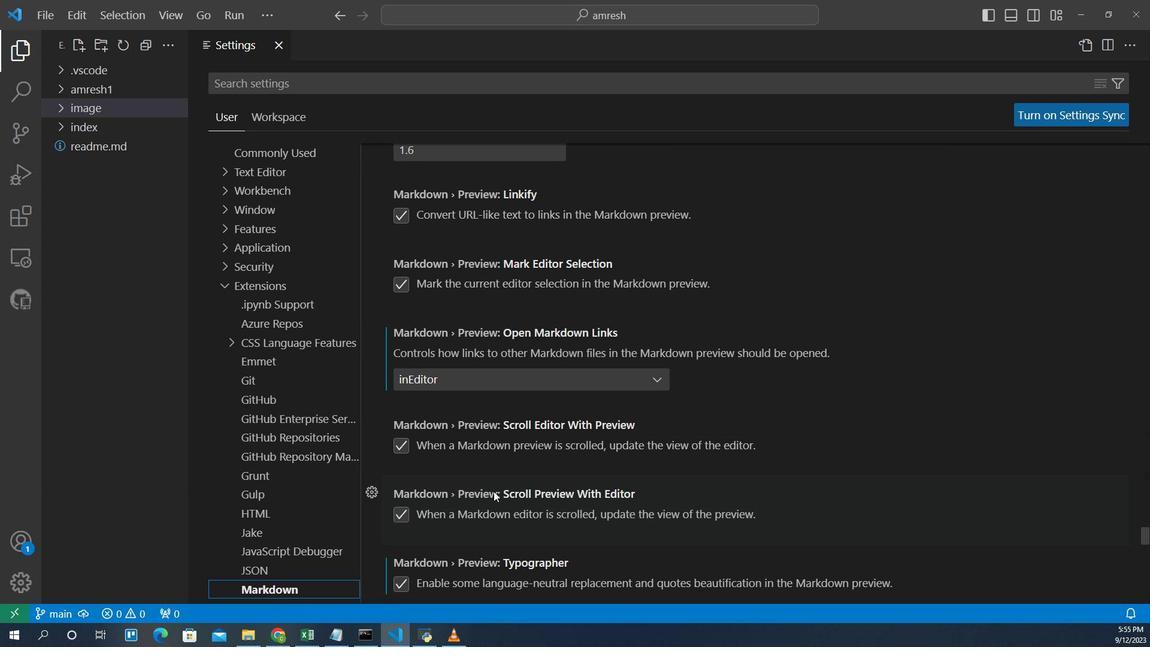 
Action: Mouse scrolled (468, 450) with delta (0, 0)
Screenshot: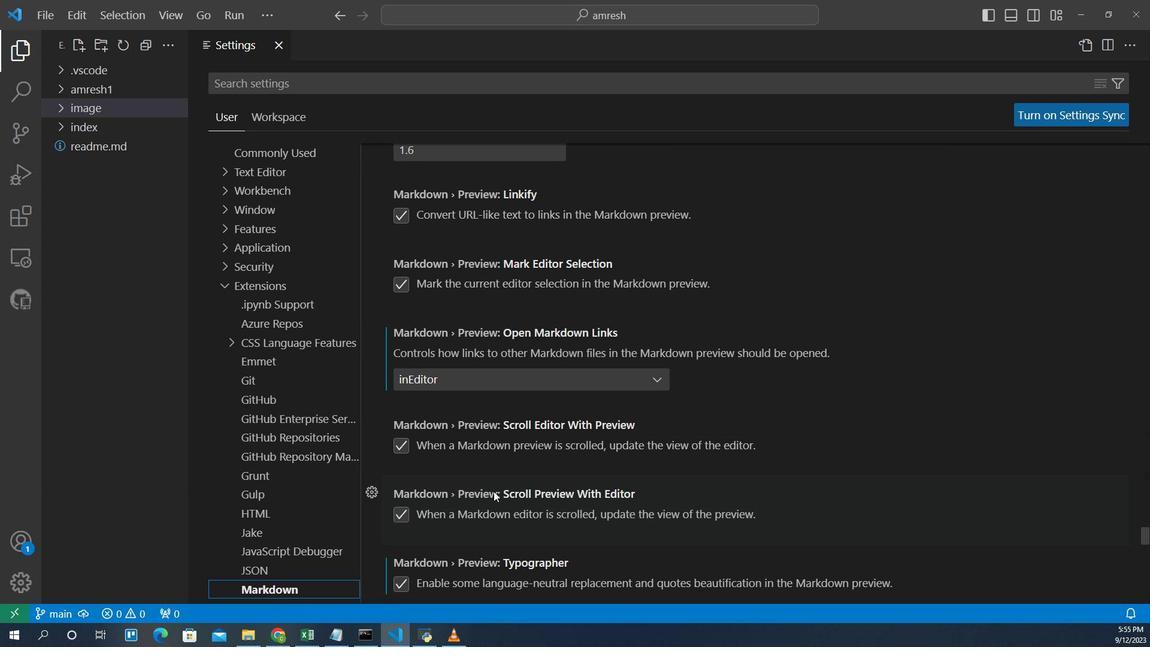
Action: Mouse scrolled (468, 450) with delta (0, 0)
Screenshot: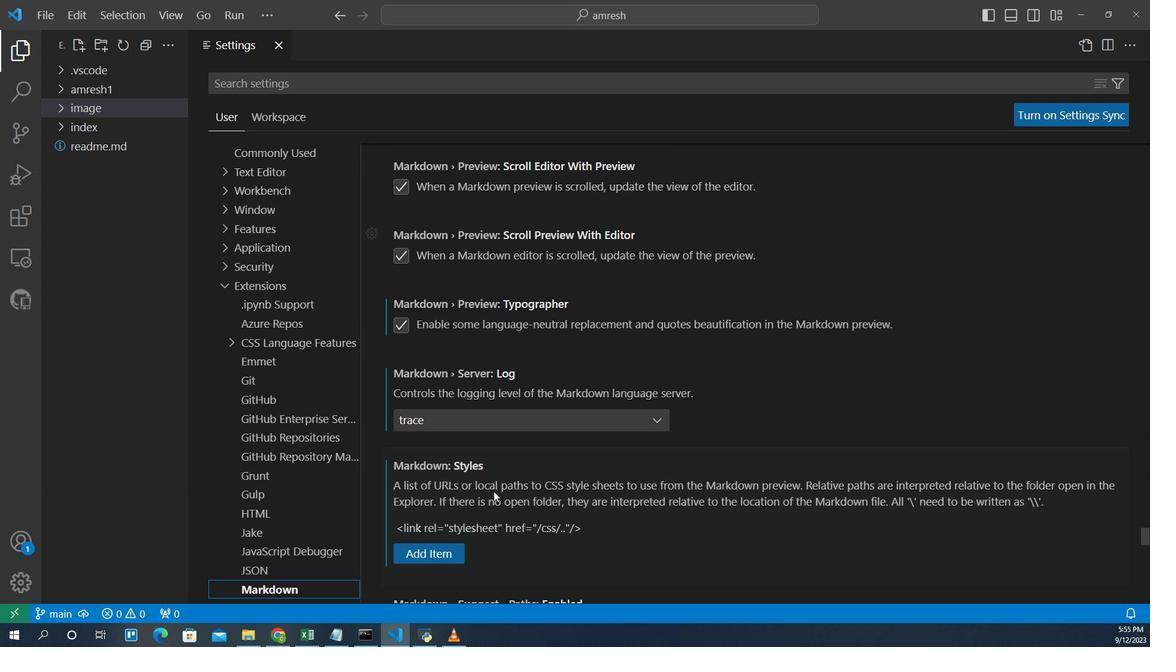 
Action: Mouse scrolled (468, 450) with delta (0, 0)
Screenshot: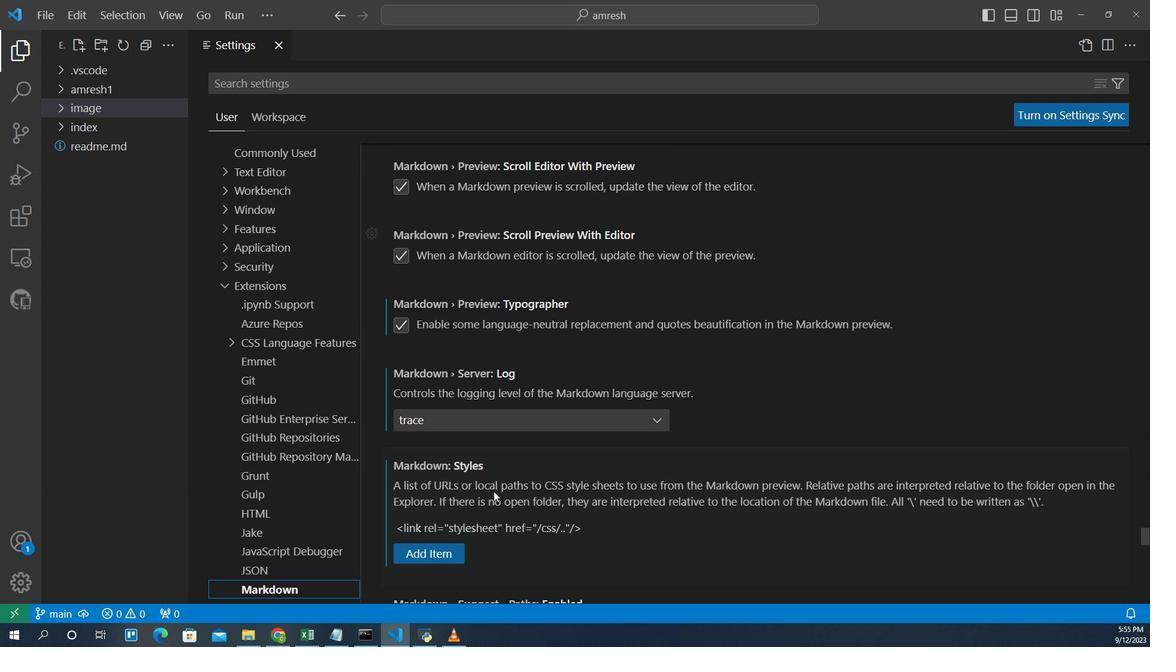 
Action: Mouse scrolled (468, 450) with delta (0, 0)
Screenshot: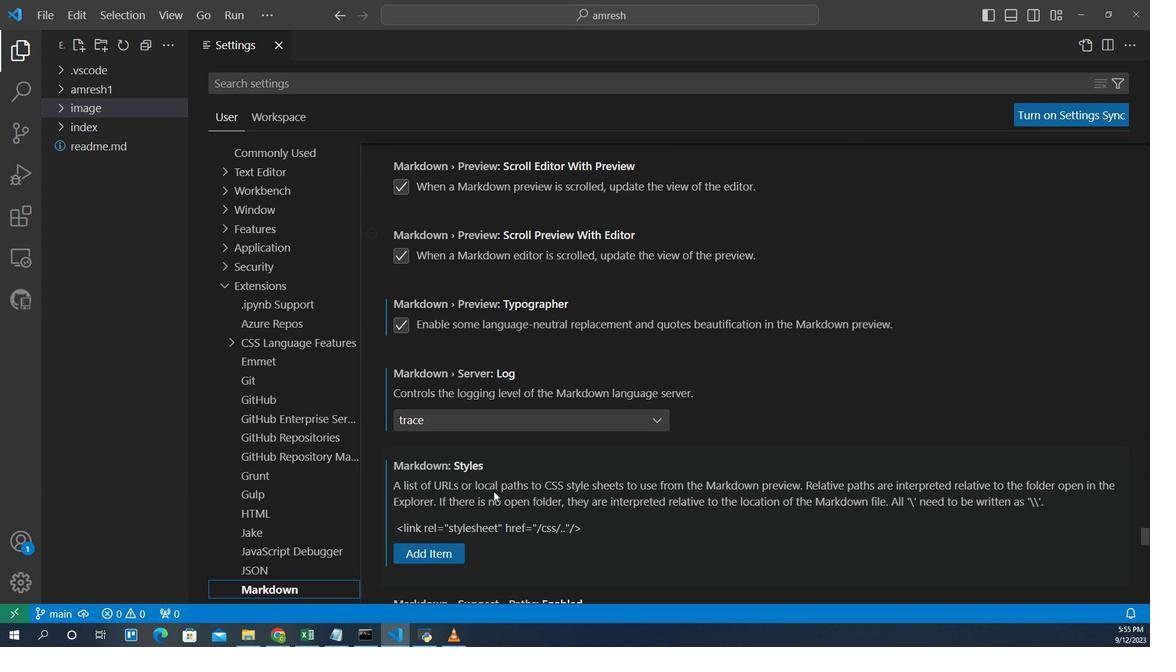 
Action: Mouse scrolled (468, 450) with delta (0, 0)
Screenshot: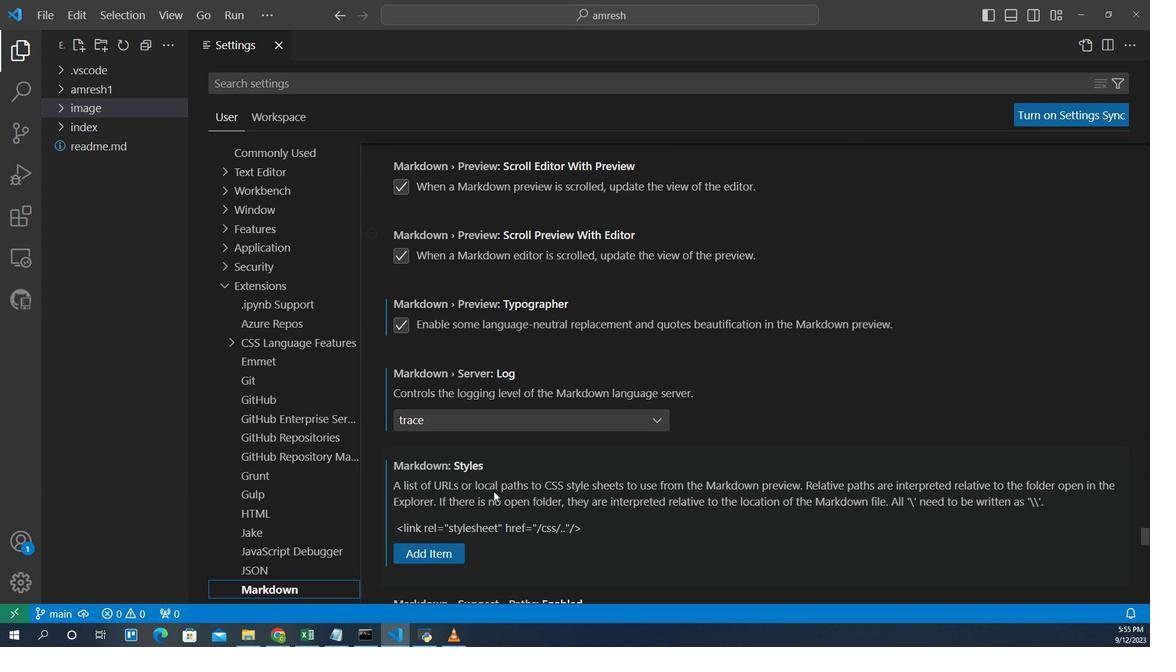 
Action: Mouse scrolled (468, 450) with delta (0, 0)
Screenshot: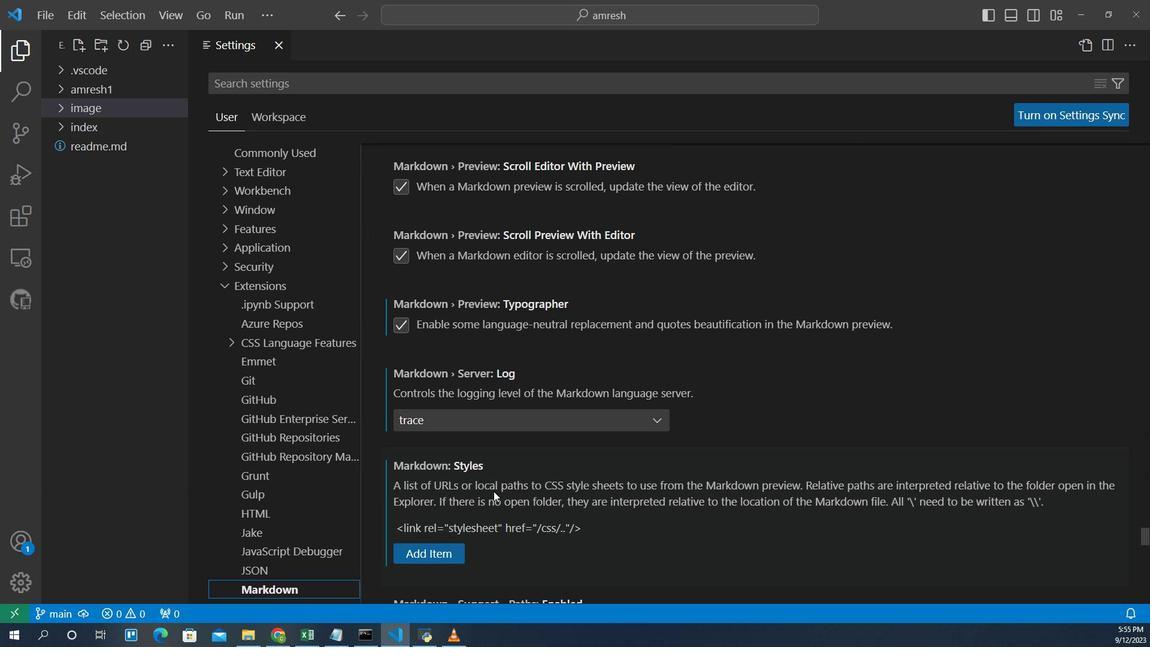 
Action: Mouse scrolled (468, 450) with delta (0, 0)
Screenshot: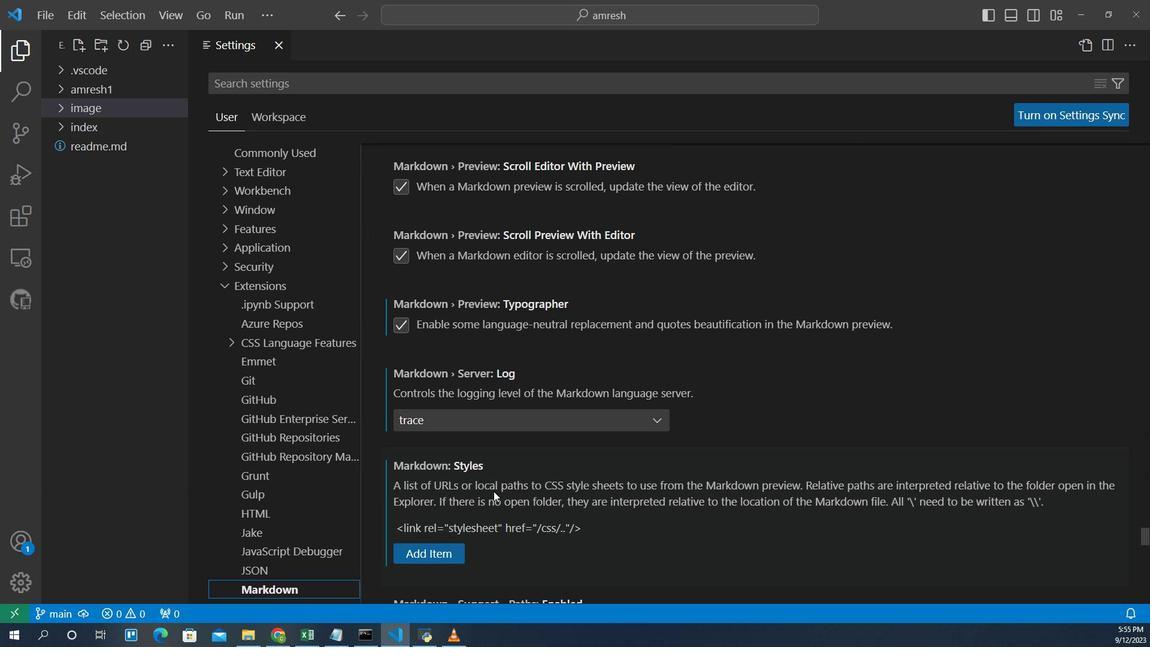 
Action: Mouse scrolled (468, 450) with delta (0, 0)
Screenshot: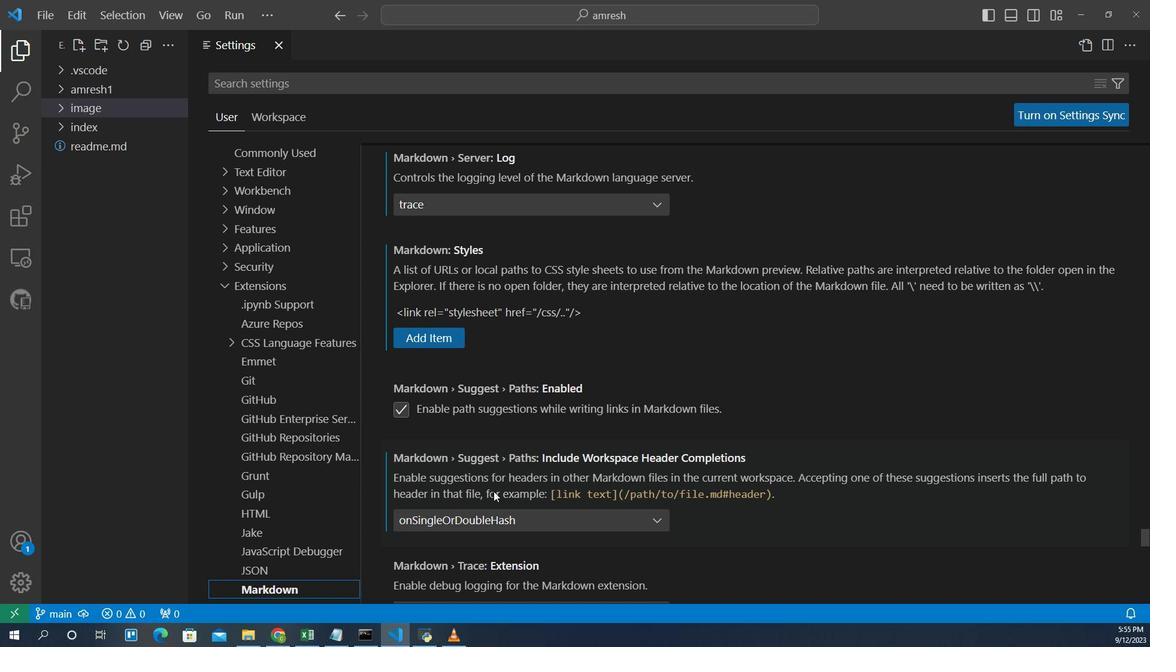 
Action: Mouse scrolled (468, 450) with delta (0, 0)
Screenshot: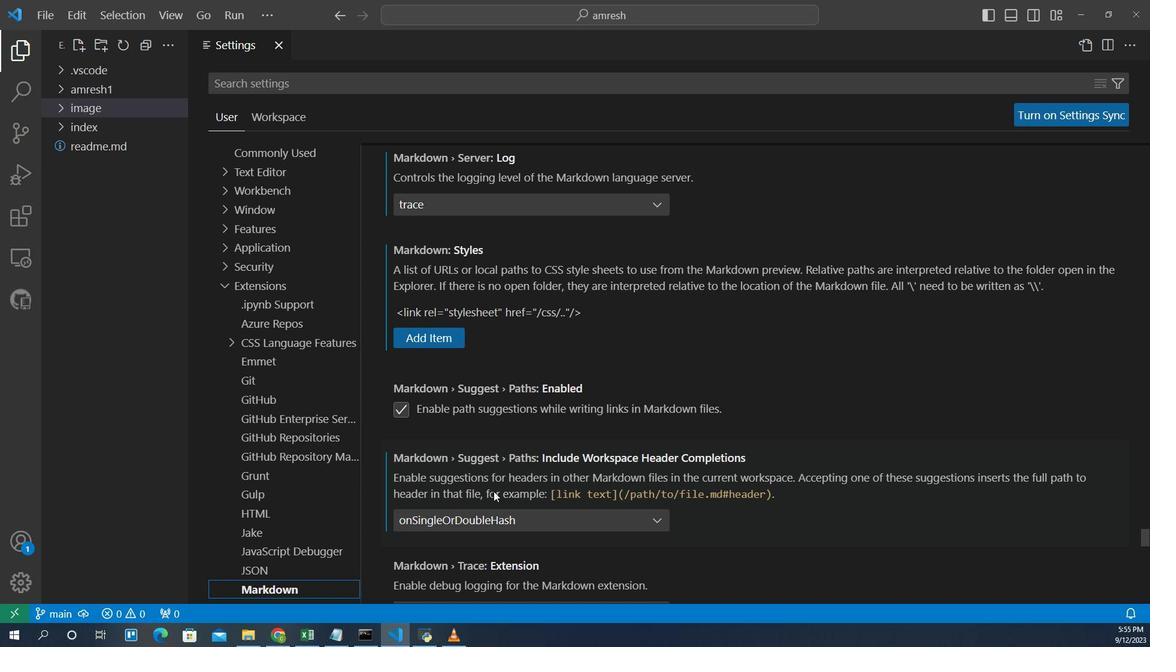 
Action: Mouse scrolled (468, 450) with delta (0, 0)
Screenshot: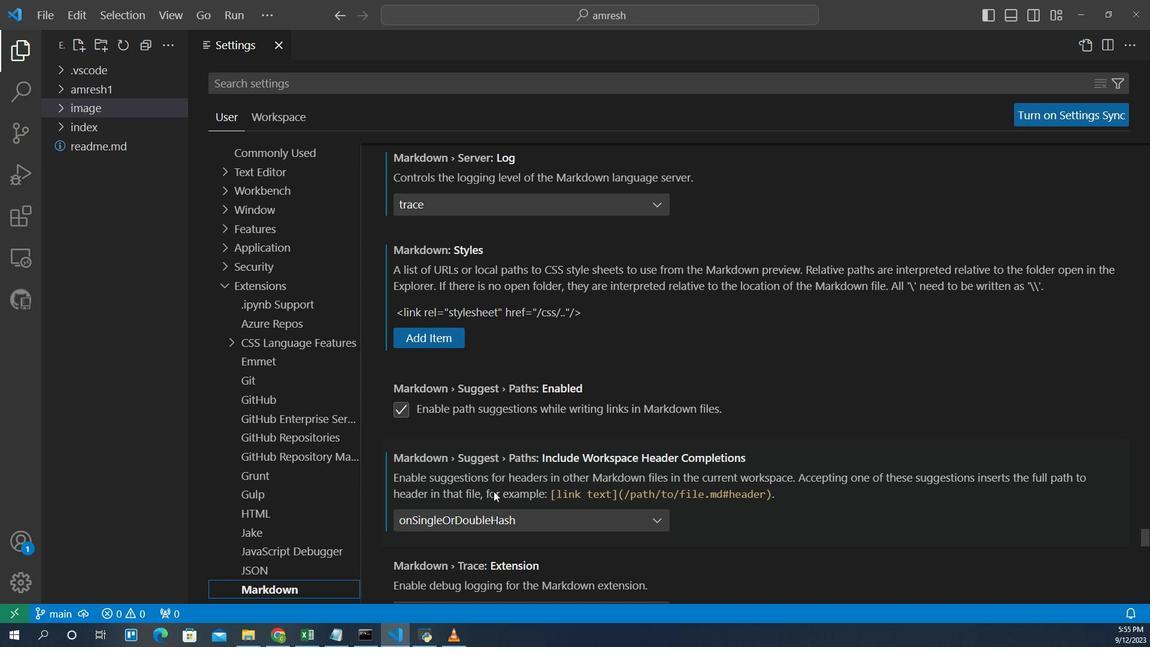 
Action: Mouse scrolled (468, 450) with delta (0, 0)
Screenshot: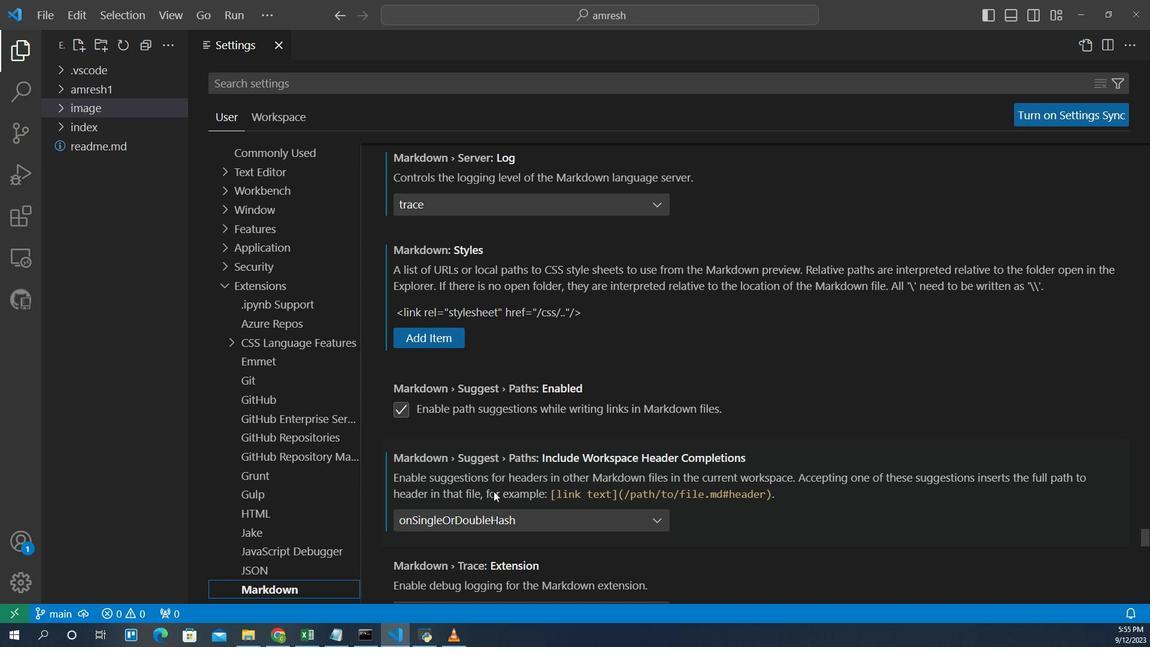 
Action: Mouse scrolled (468, 450) with delta (0, 0)
Screenshot: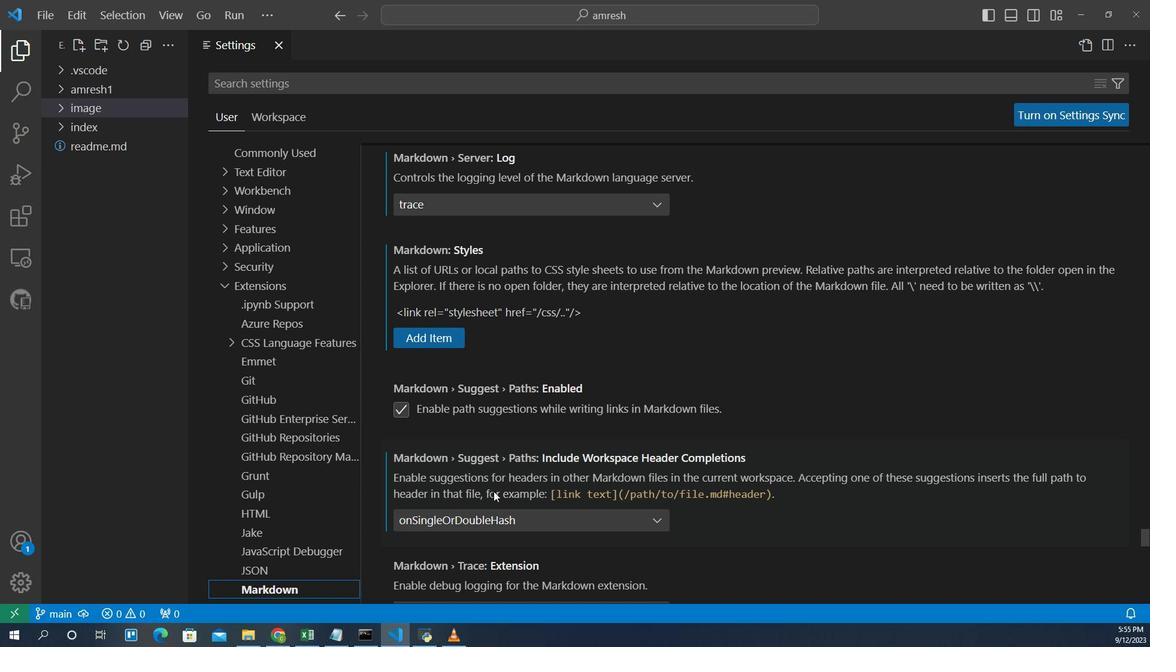 
Action: Mouse scrolled (468, 450) with delta (0, 0)
Screenshot: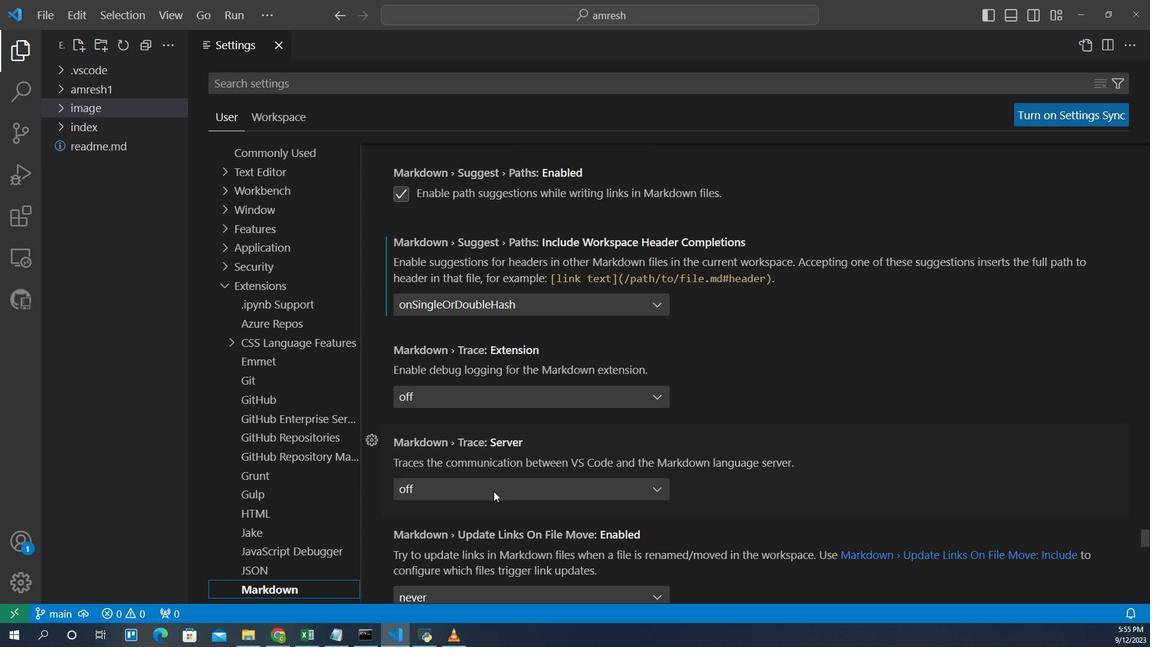 
Action: Mouse scrolled (468, 450) with delta (0, 0)
Screenshot: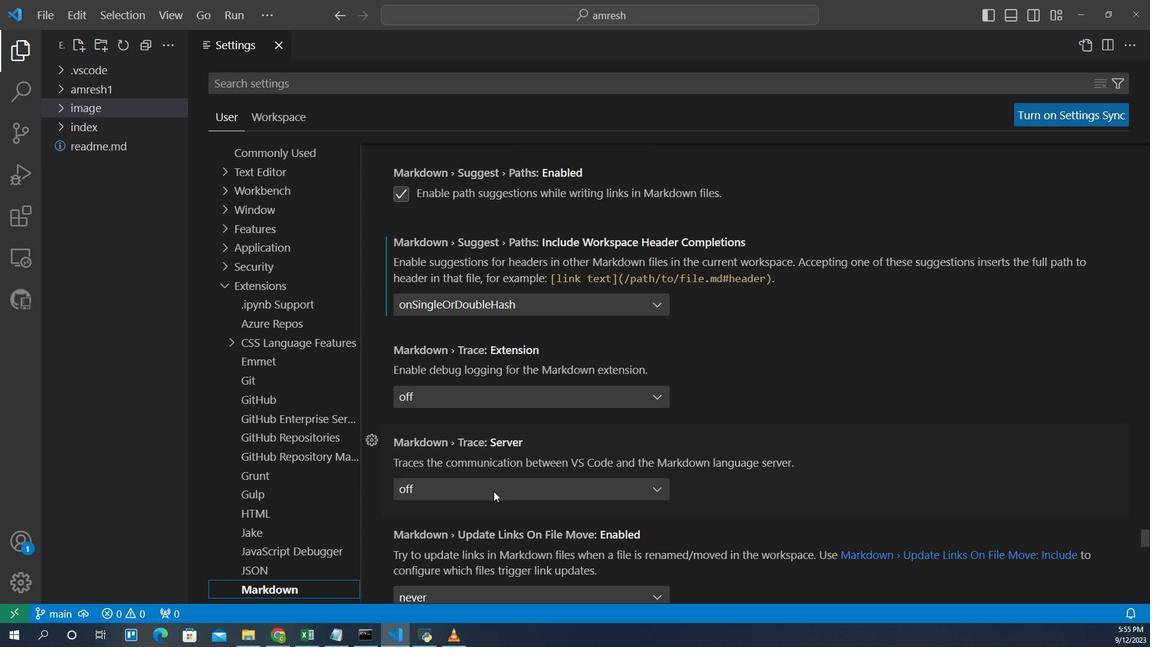 
Action: Mouse scrolled (468, 450) with delta (0, 0)
Screenshot: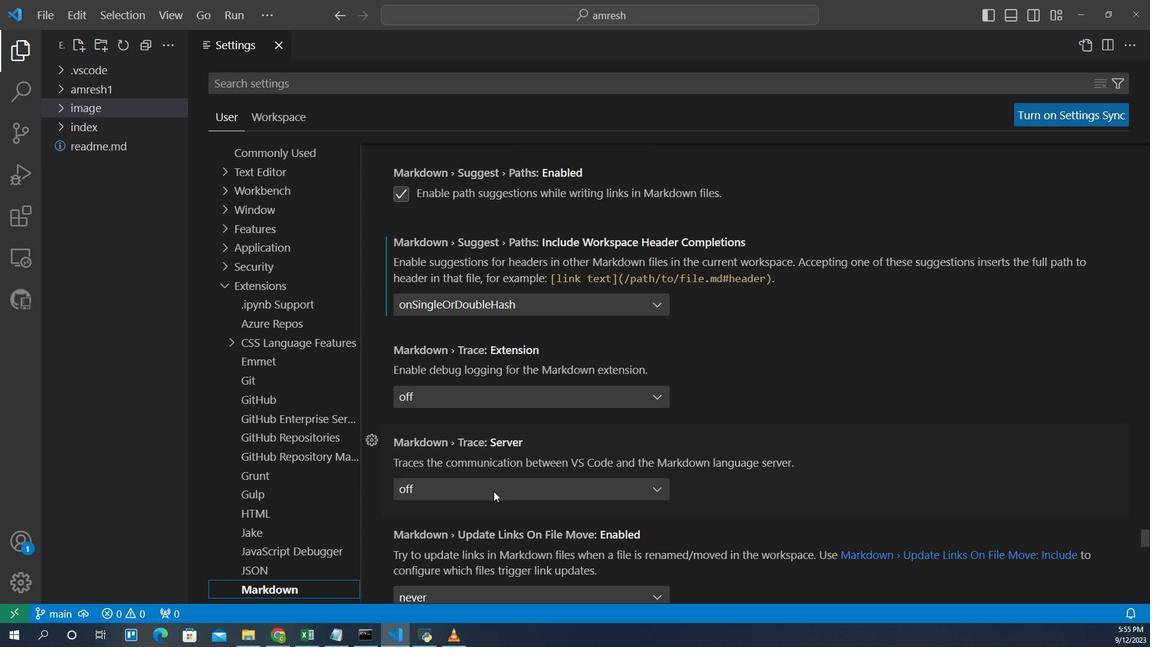 
Action: Mouse scrolled (468, 450) with delta (0, 0)
Screenshot: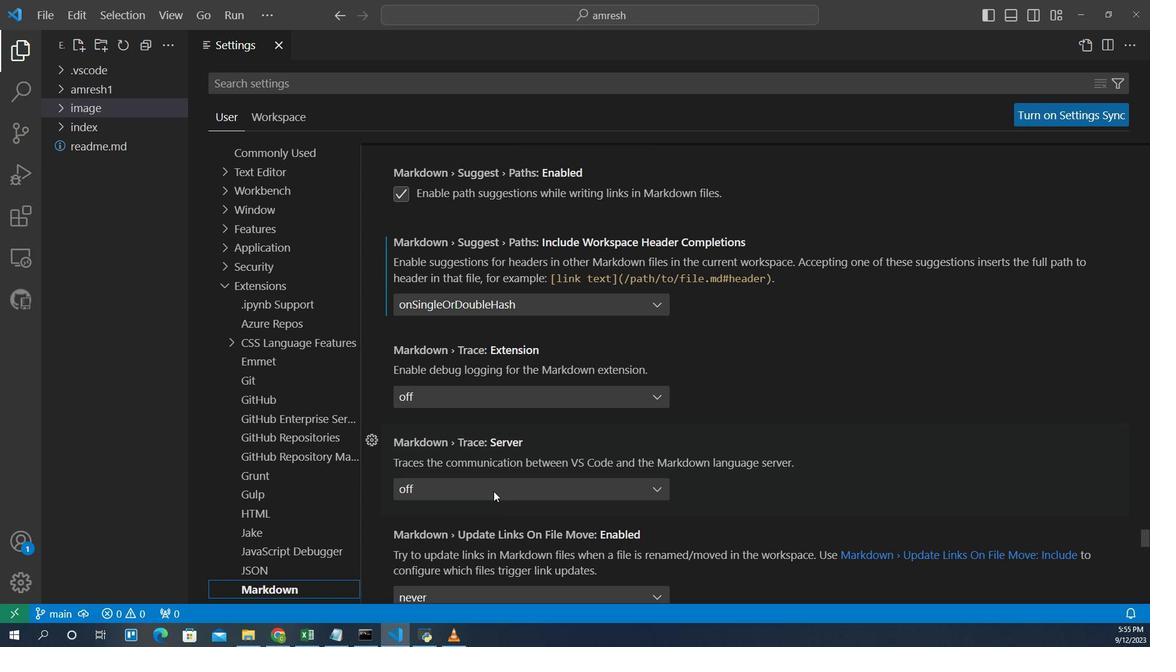
Action: Mouse scrolled (468, 450) with delta (0, 0)
Screenshot: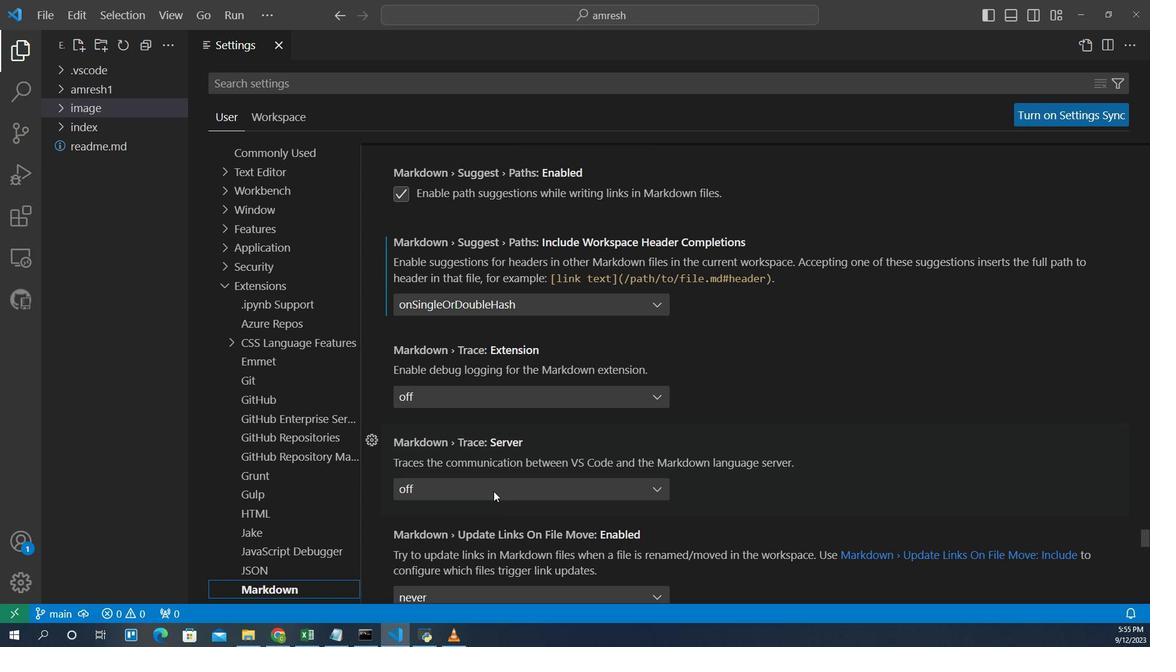 
Action: Mouse scrolled (468, 450) with delta (0, 0)
Screenshot: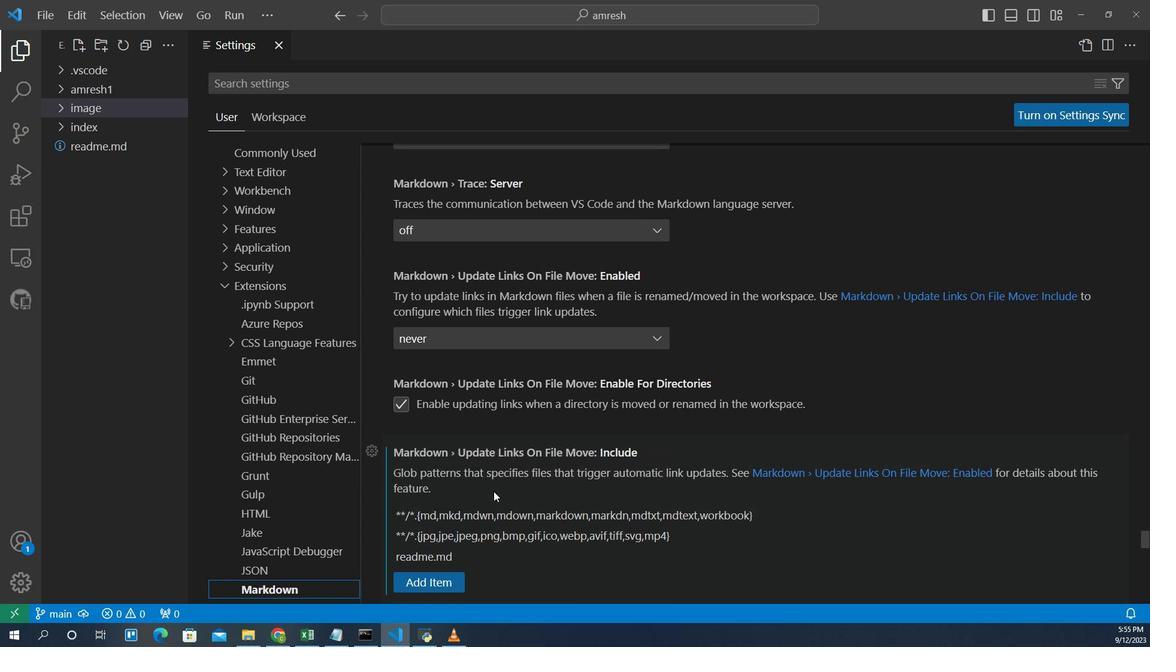 
Action: Mouse scrolled (468, 450) with delta (0, 0)
Screenshot: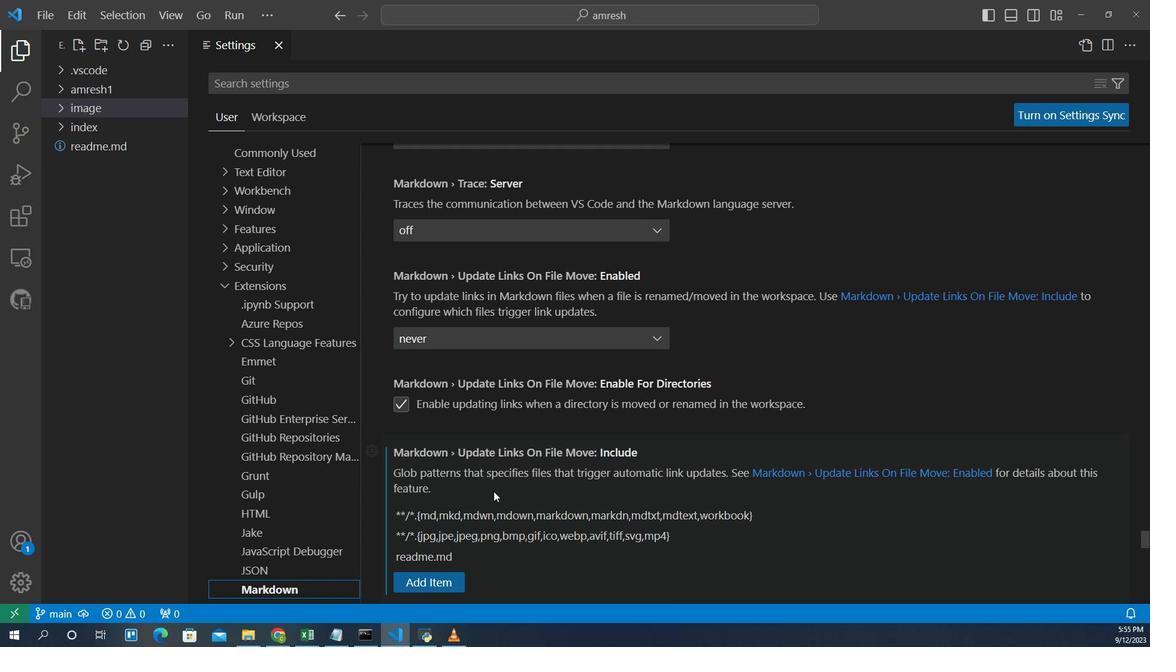 
Action: Mouse scrolled (468, 450) with delta (0, 0)
Screenshot: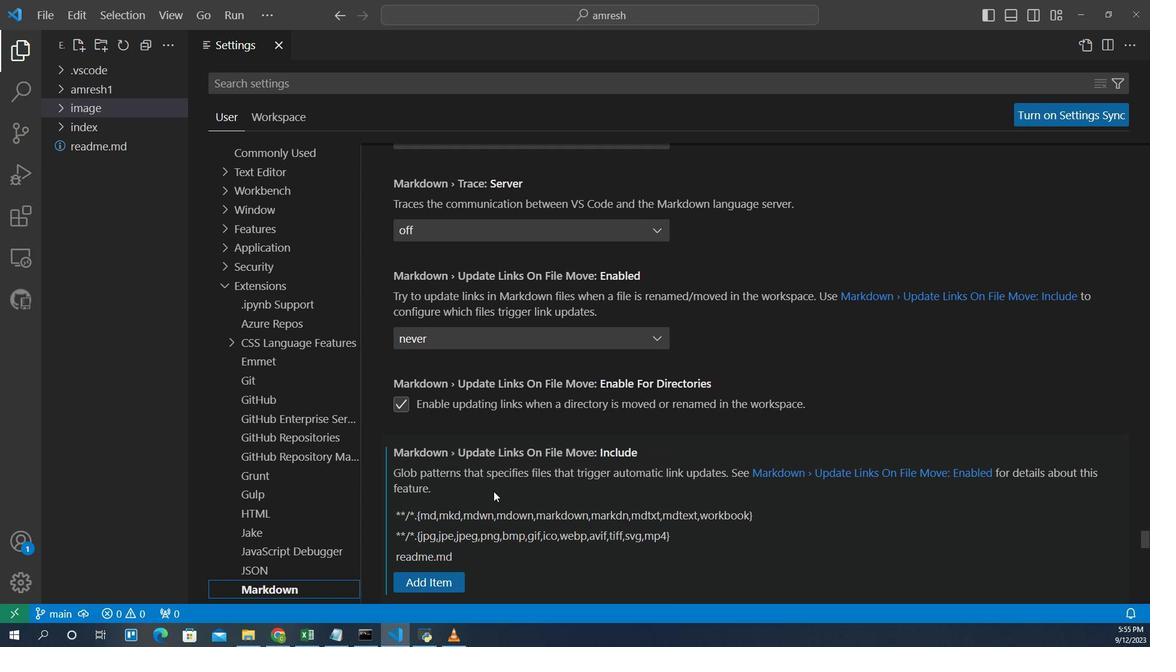 
Action: Mouse scrolled (468, 450) with delta (0, 0)
Screenshot: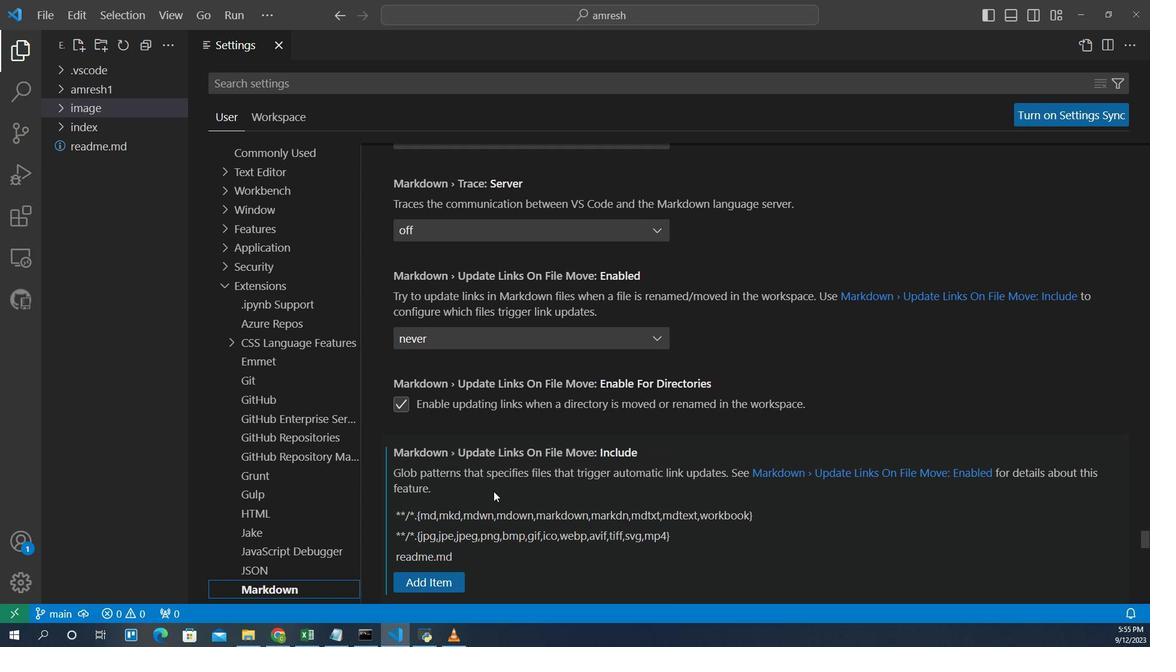 
Action: Mouse scrolled (468, 450) with delta (0, 0)
Screenshot: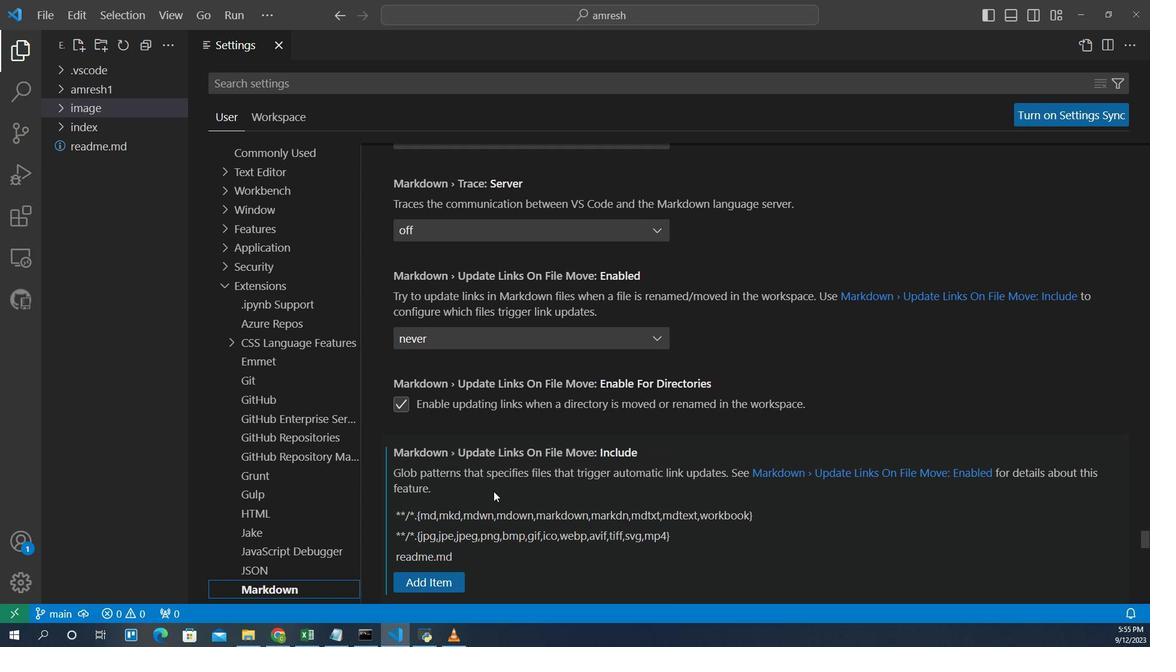 
Action: Mouse scrolled (468, 450) with delta (0, 0)
Screenshot: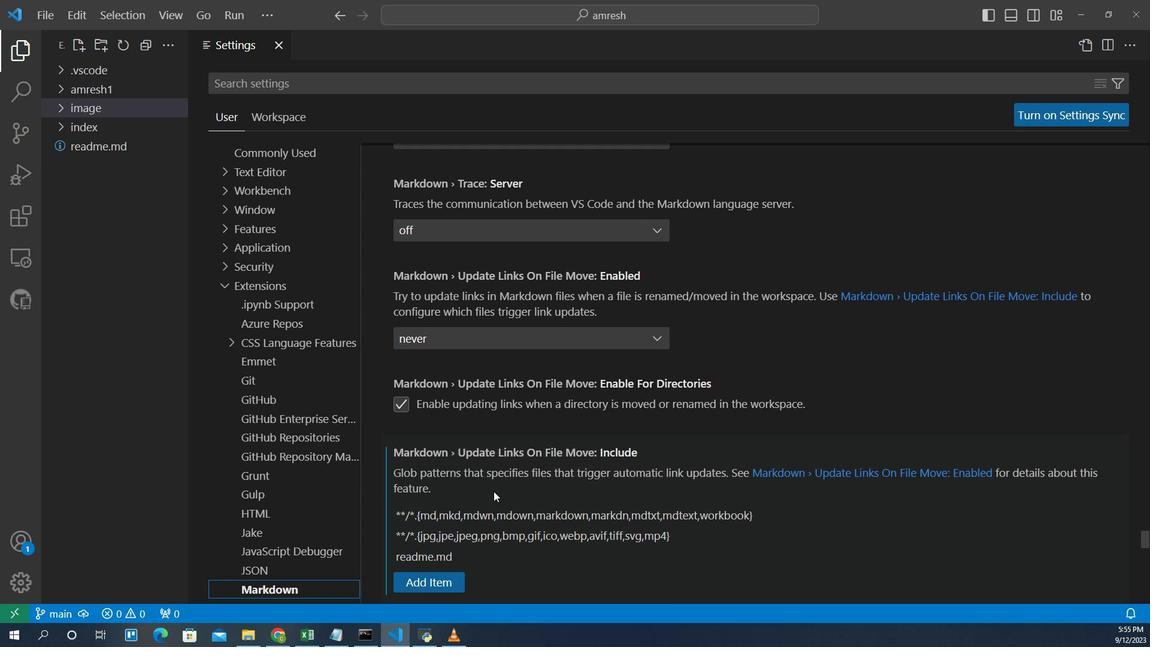 
Action: Mouse scrolled (468, 450) with delta (0, 0)
Screenshot: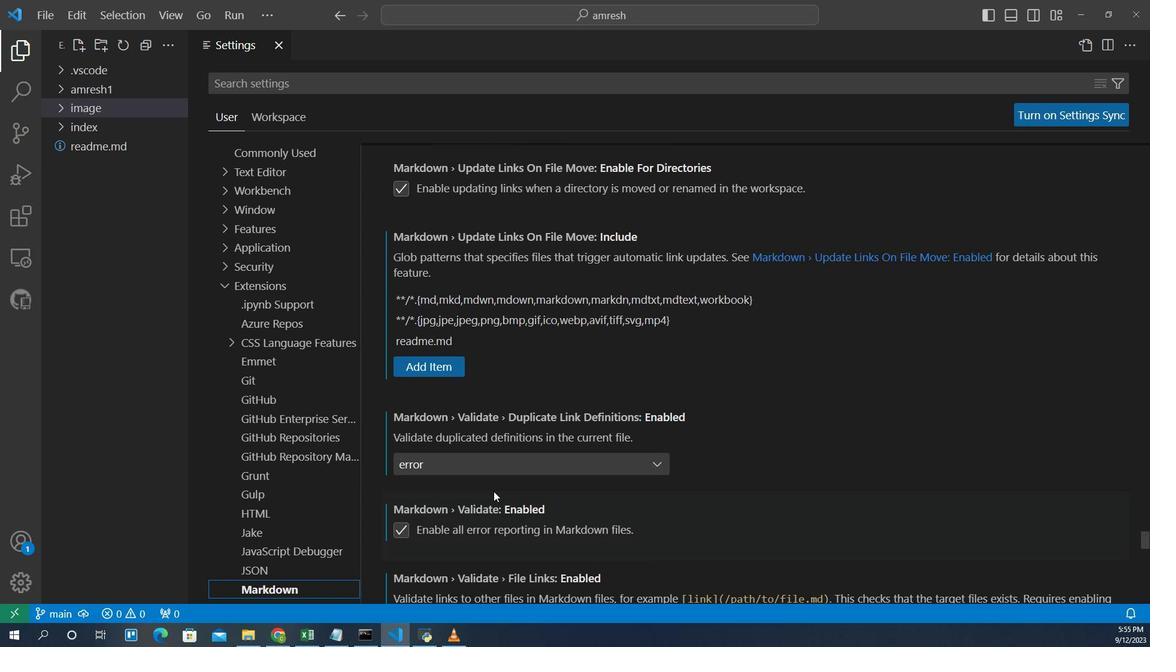 
Action: Mouse scrolled (468, 450) with delta (0, 0)
Screenshot: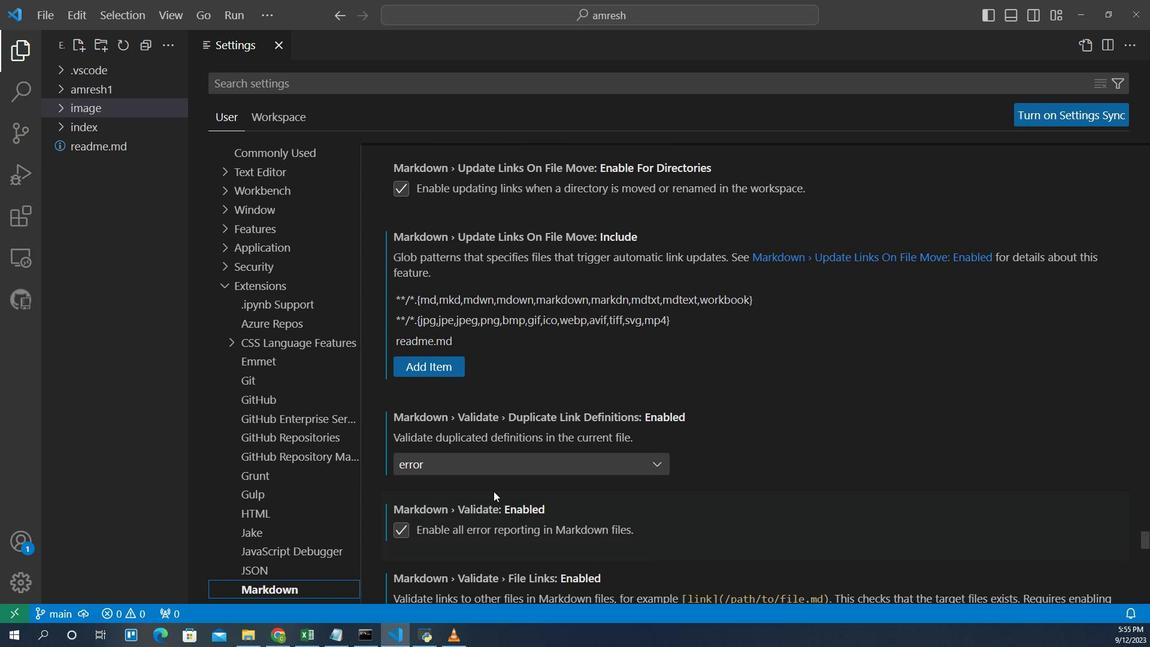 
Action: Mouse scrolled (468, 450) with delta (0, 0)
Screenshot: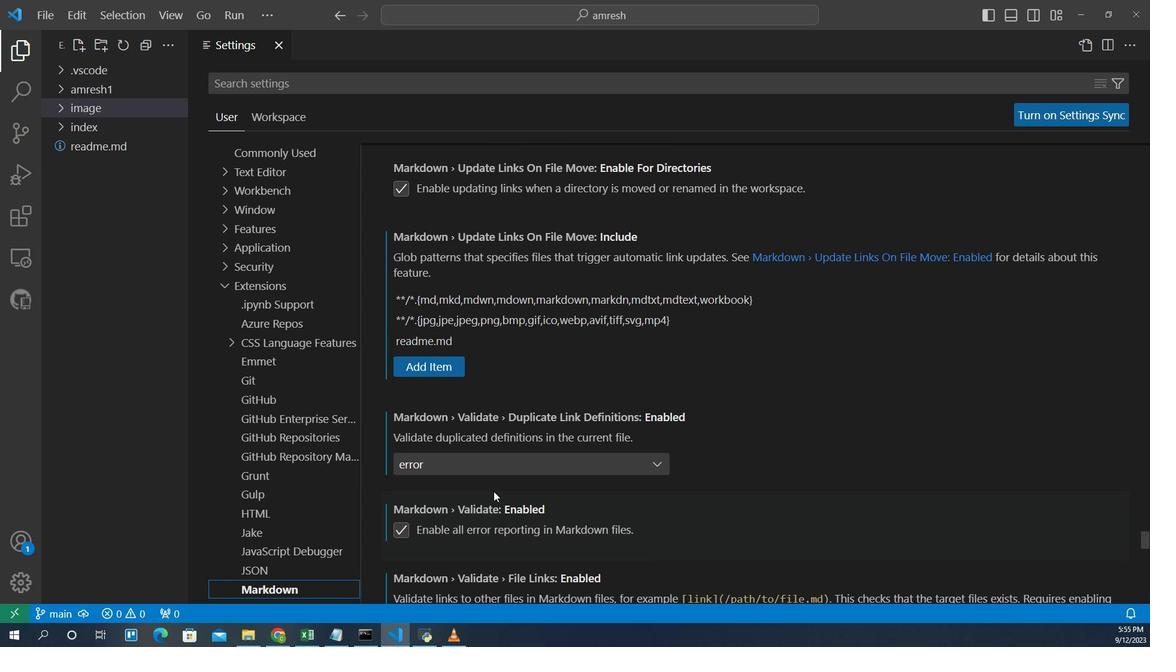 
Action: Mouse scrolled (468, 450) with delta (0, 0)
Screenshot: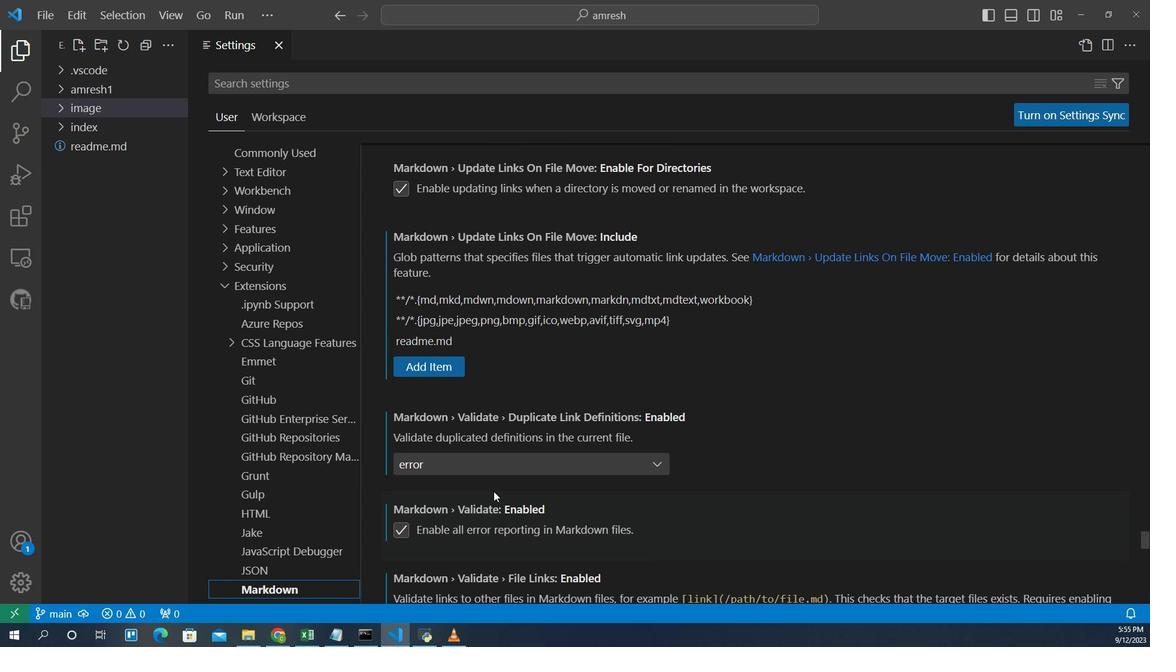
Action: Mouse scrolled (468, 450) with delta (0, 0)
Screenshot: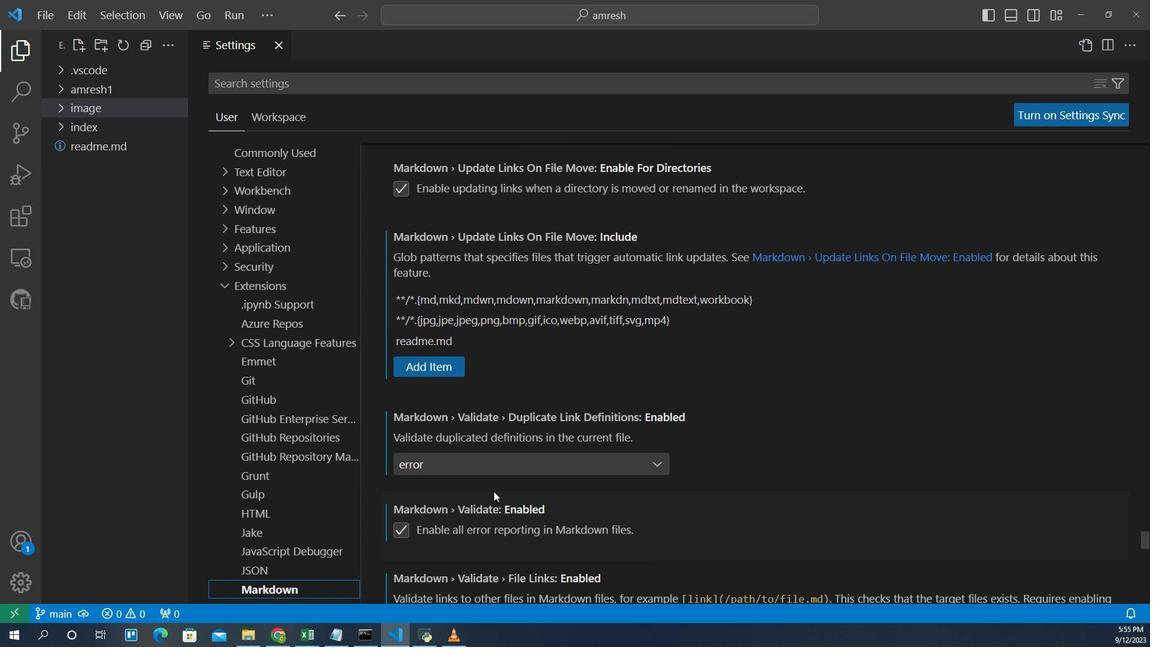 
Action: Mouse scrolled (468, 450) with delta (0, 0)
Screenshot: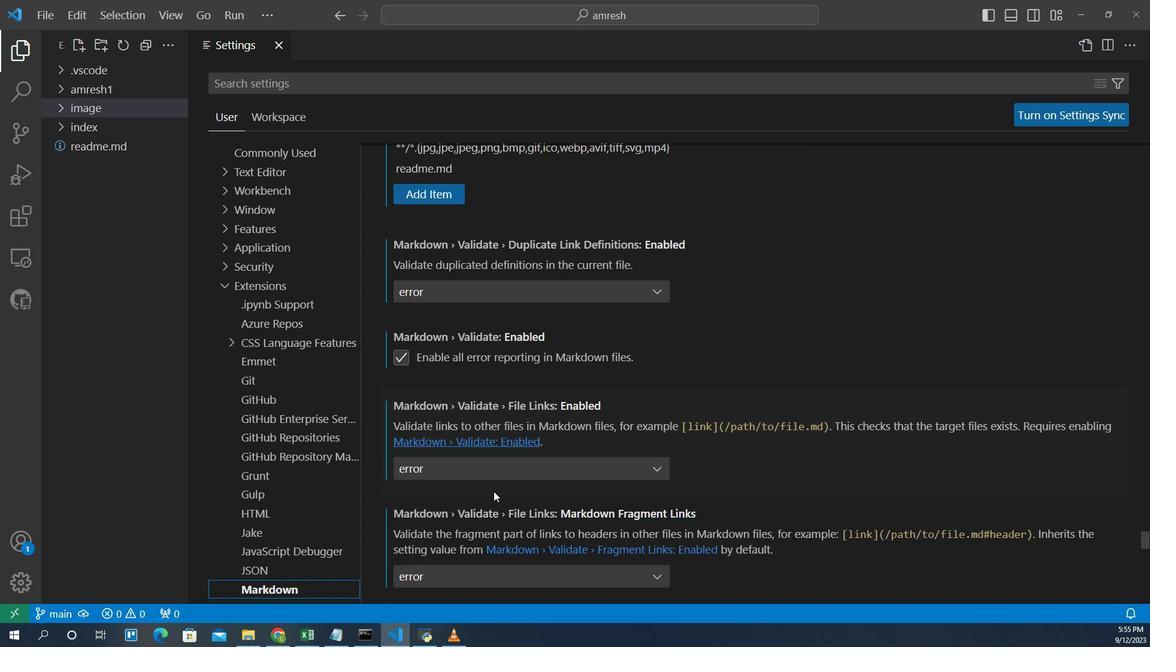 
Action: Mouse scrolled (468, 450) with delta (0, 0)
Screenshot: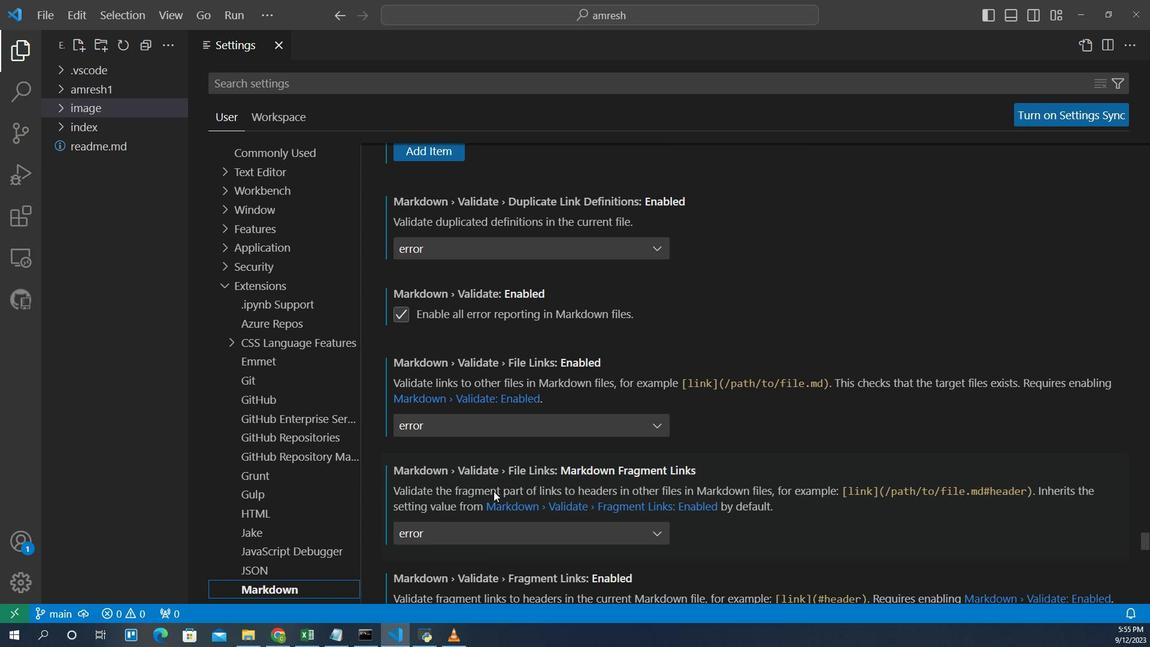 
Action: Mouse scrolled (468, 450) with delta (0, 0)
Screenshot: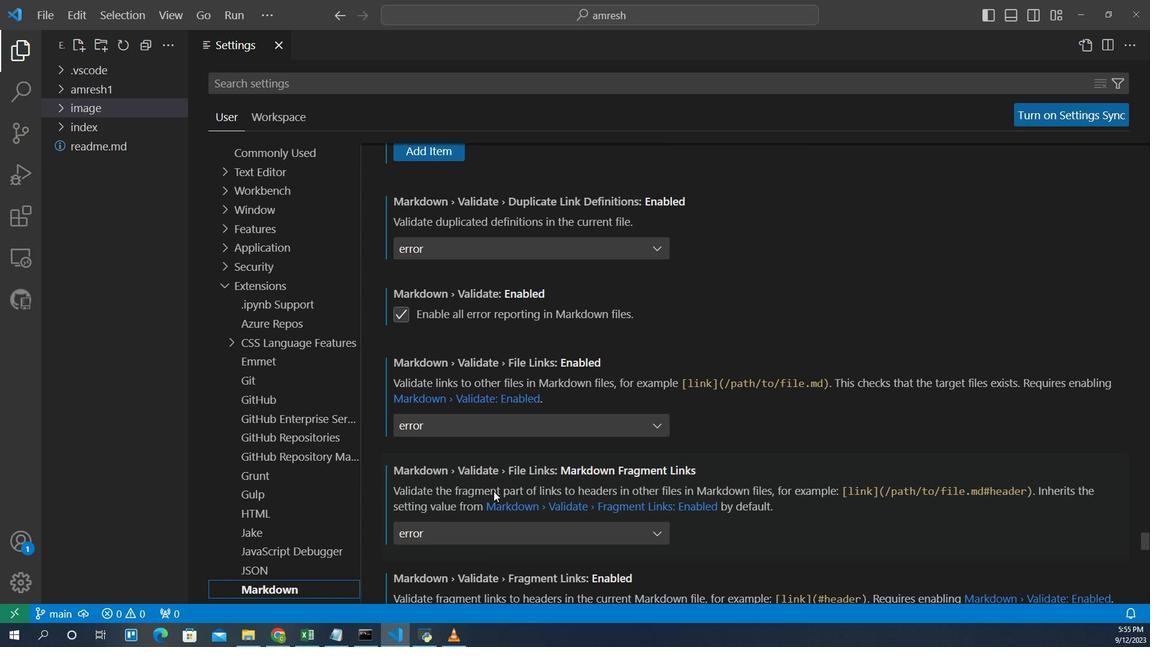 
Action: Mouse scrolled (468, 450) with delta (0, 0)
Screenshot: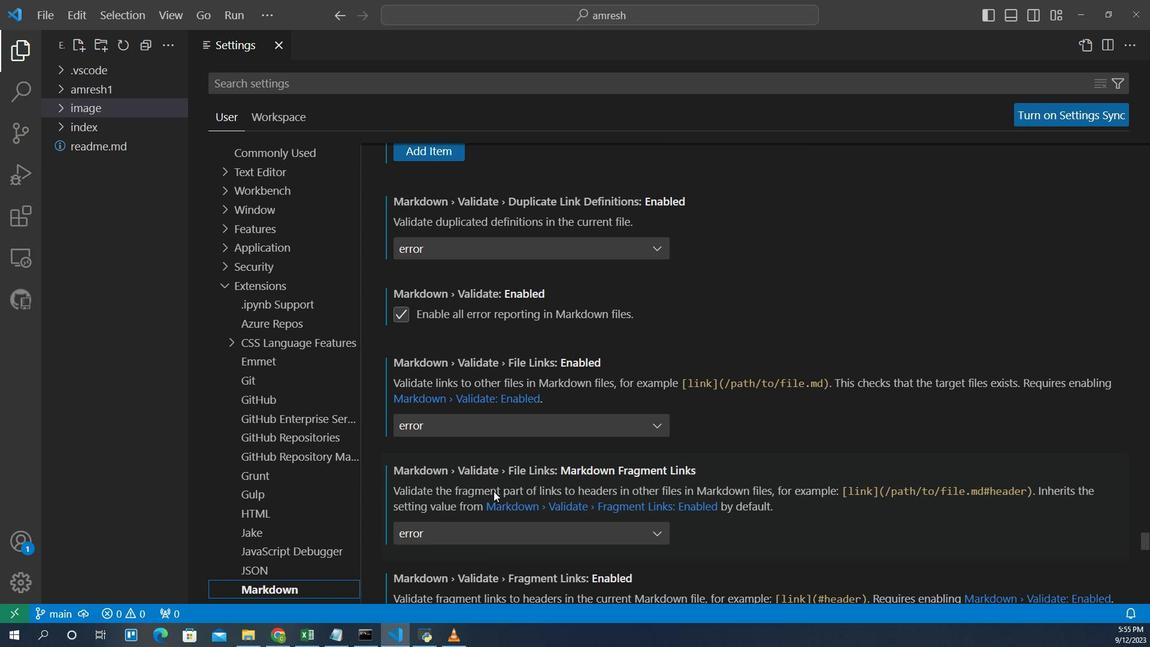 
Action: Mouse scrolled (468, 450) with delta (0, 0)
Screenshot: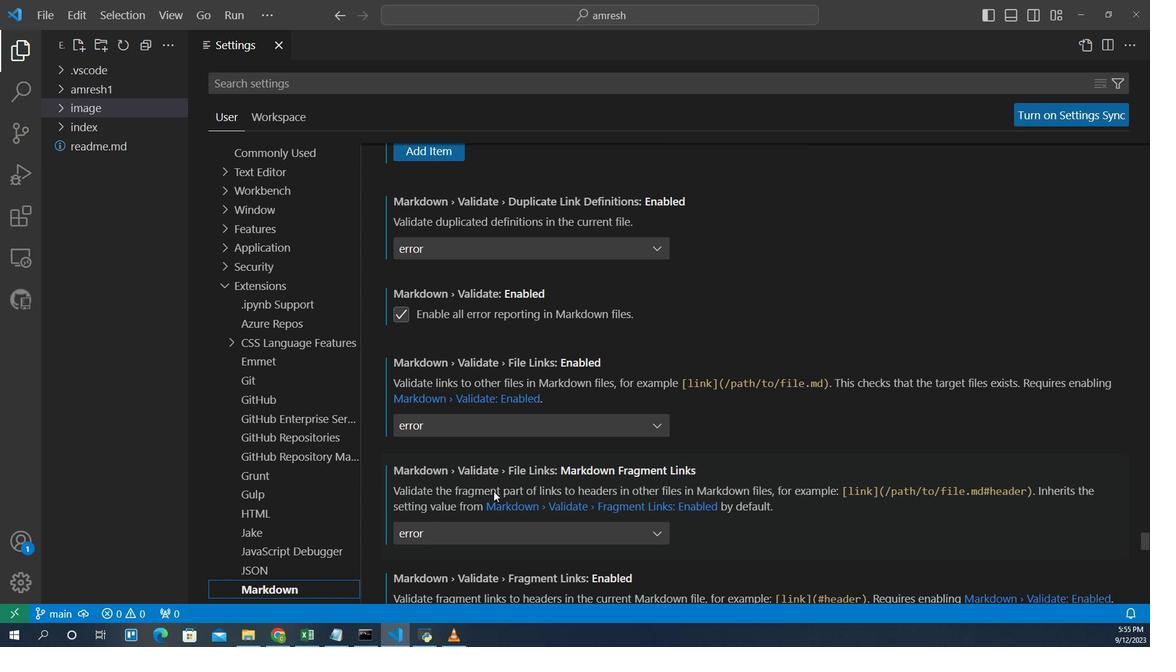 
Action: Mouse scrolled (468, 450) with delta (0, 0)
Screenshot: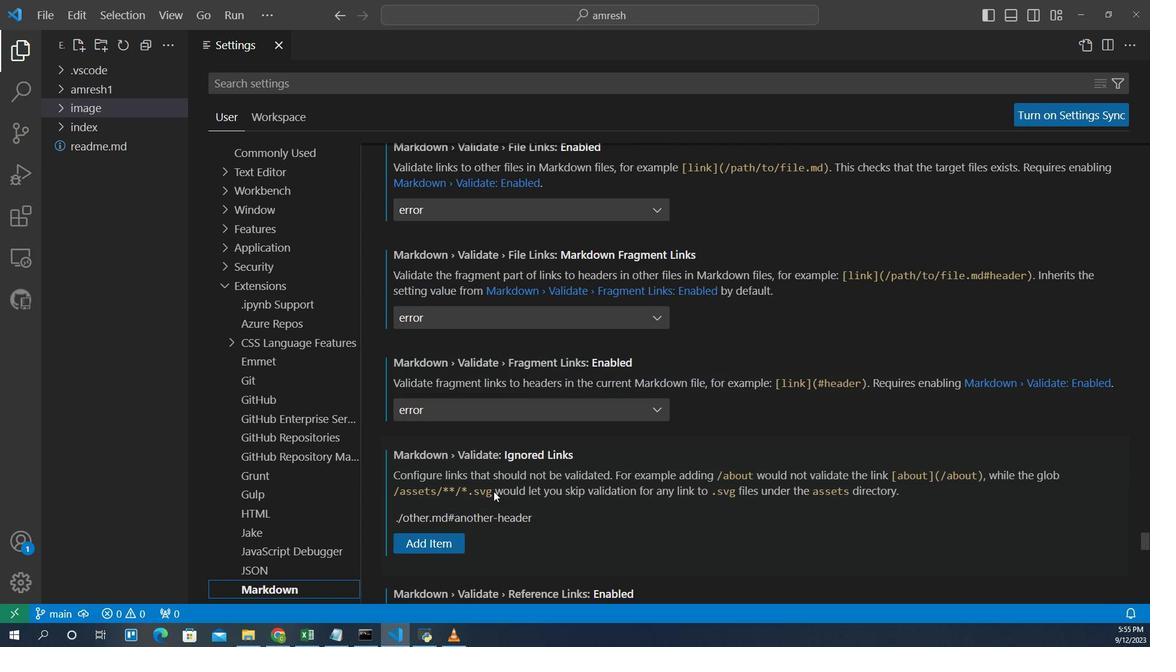 
Action: Mouse scrolled (468, 450) with delta (0, 0)
Screenshot: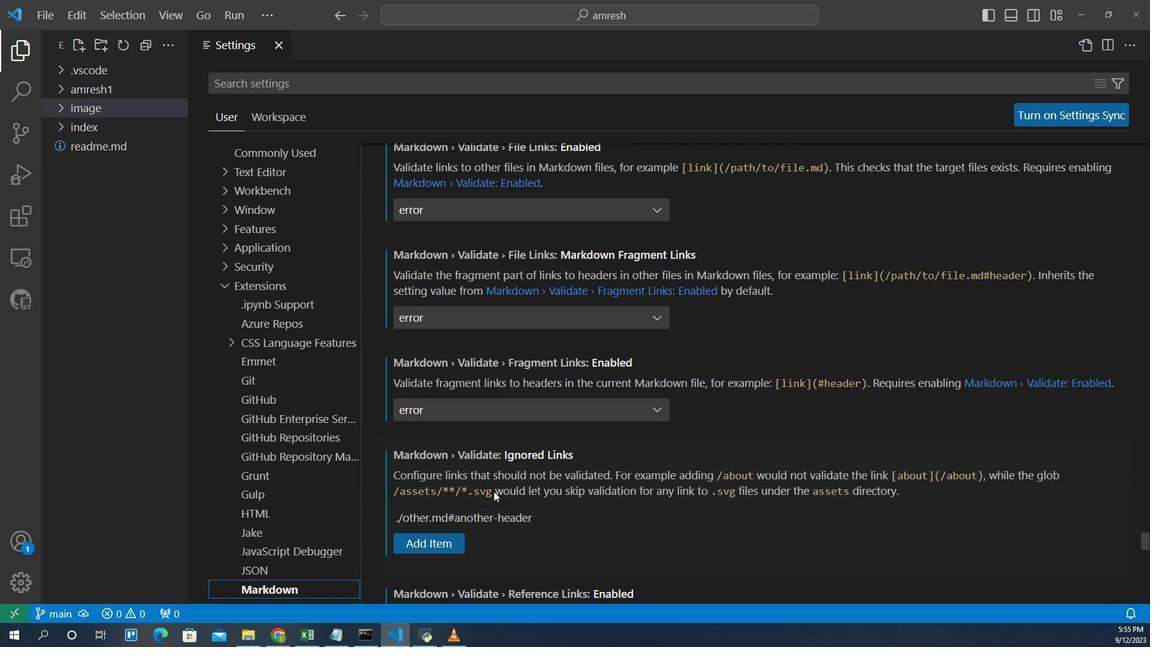 
Action: Mouse scrolled (468, 450) with delta (0, 0)
Screenshot: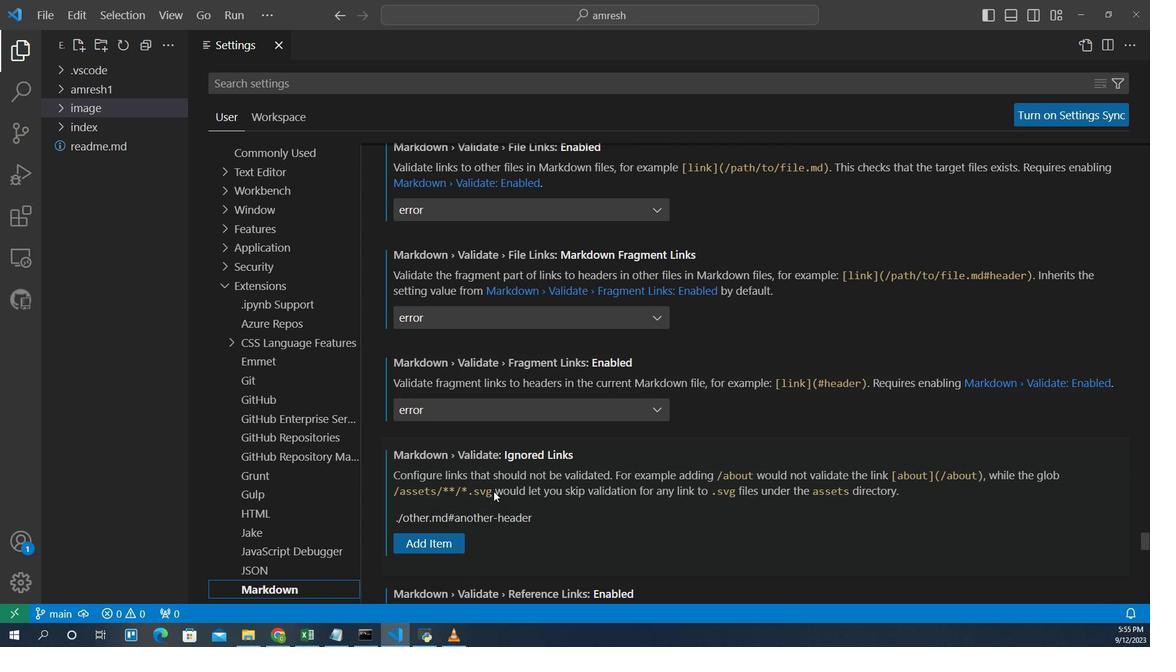 
Action: Mouse scrolled (468, 450) with delta (0, 0)
Screenshot: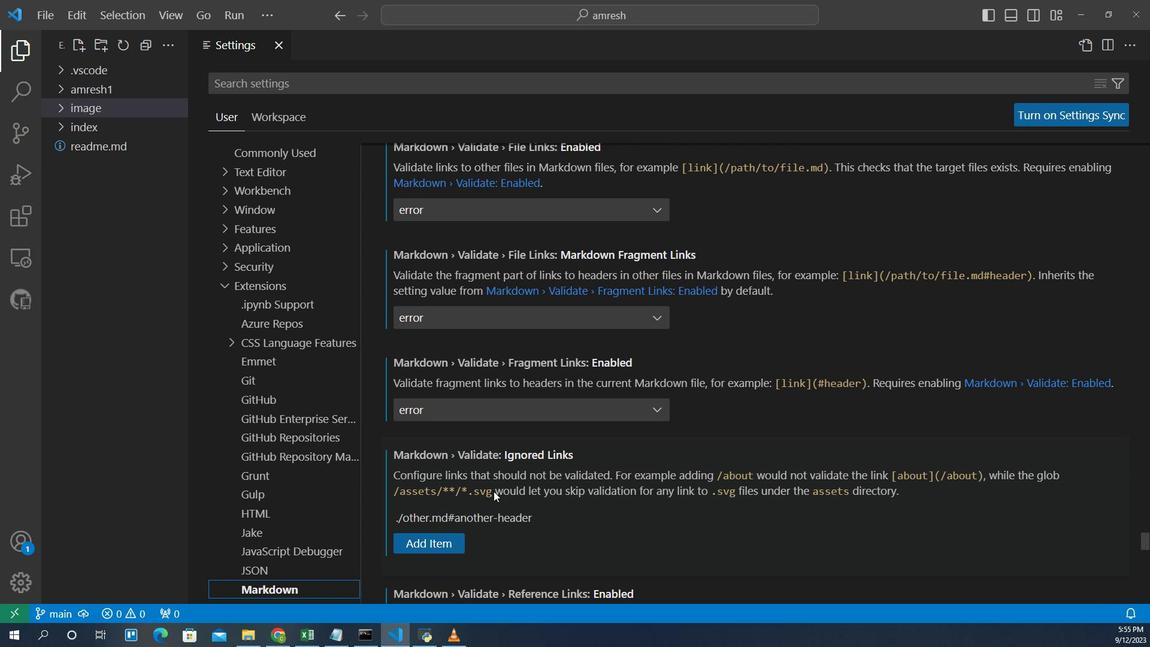 
Action: Mouse scrolled (468, 450) with delta (0, 0)
Screenshot: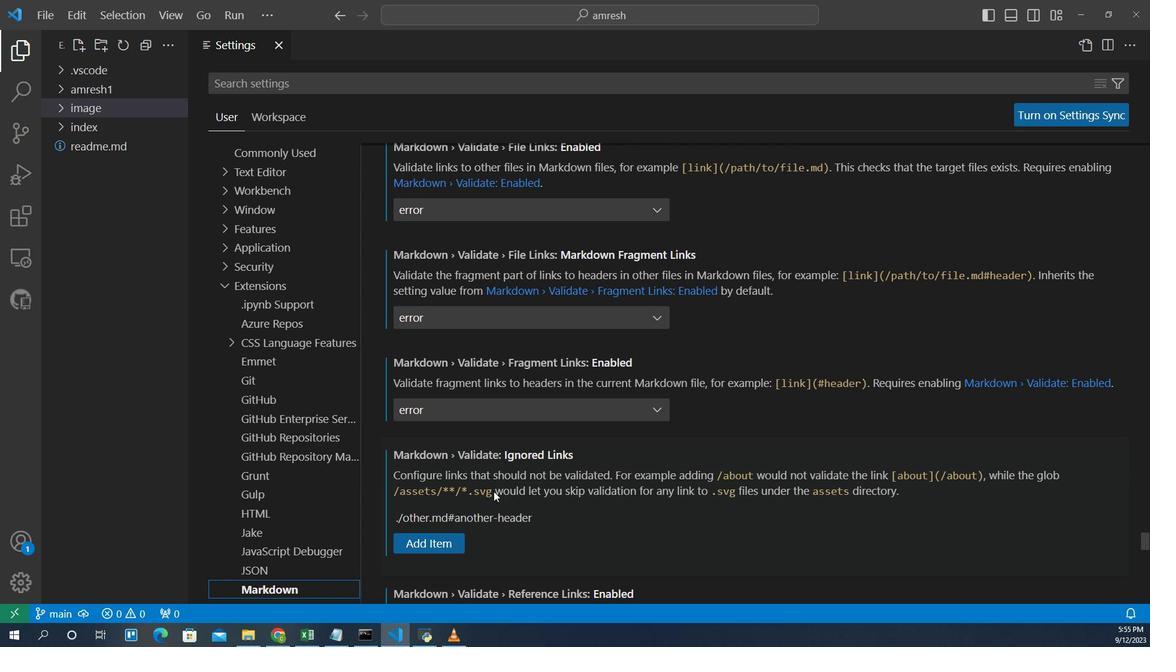 
Action: Mouse scrolled (468, 450) with delta (0, 0)
Screenshot: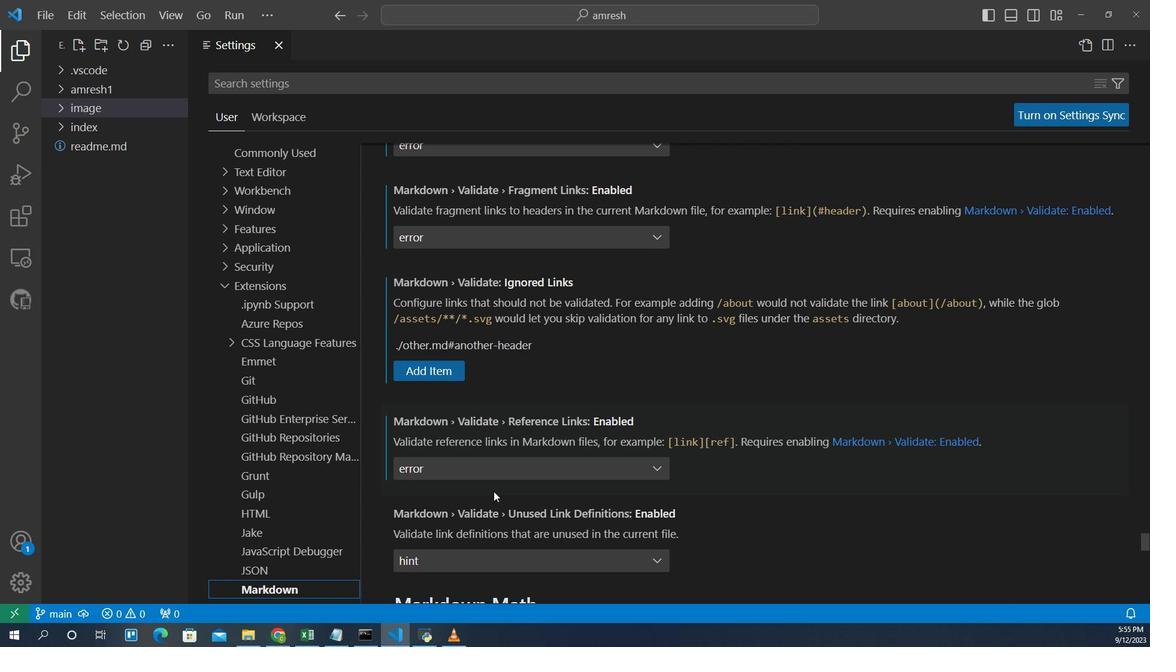 
Action: Mouse scrolled (468, 450) with delta (0, 0)
Screenshot: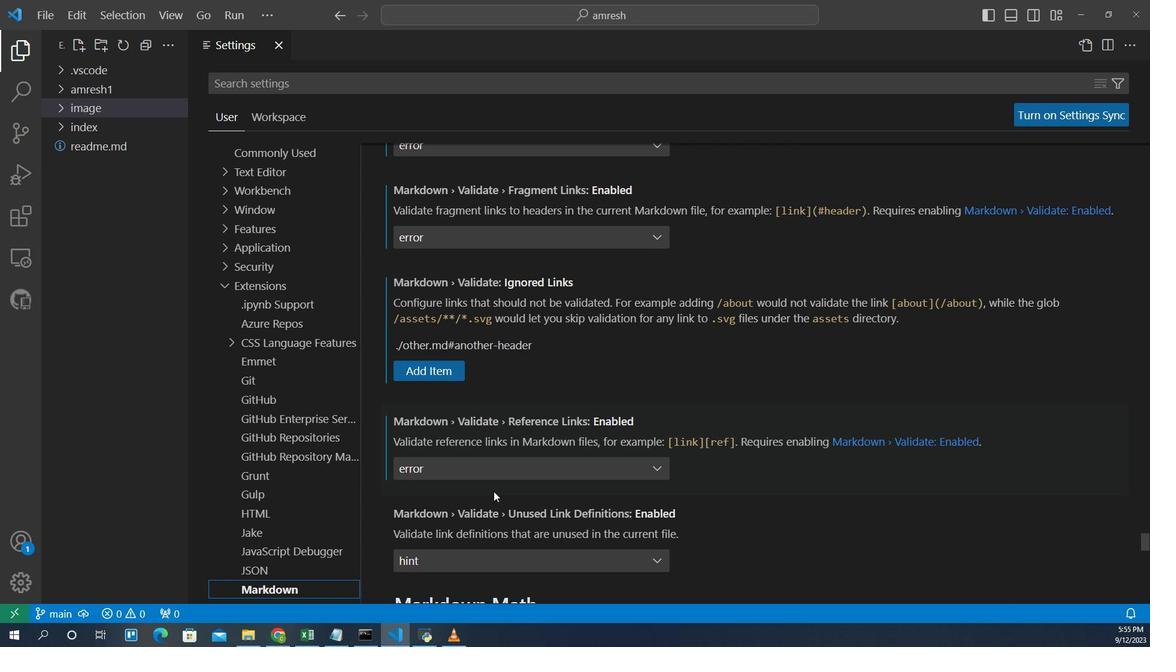 
Action: Mouse scrolled (468, 450) with delta (0, 0)
Screenshot: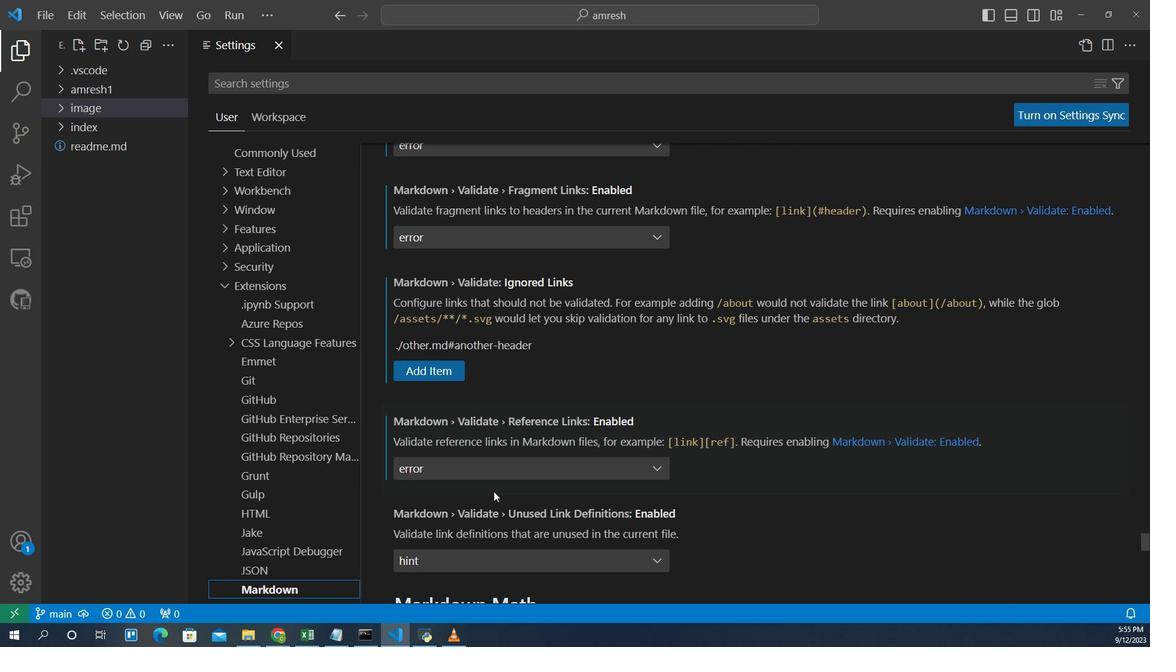 
Action: Mouse scrolled (468, 450) with delta (0, 0)
Screenshot: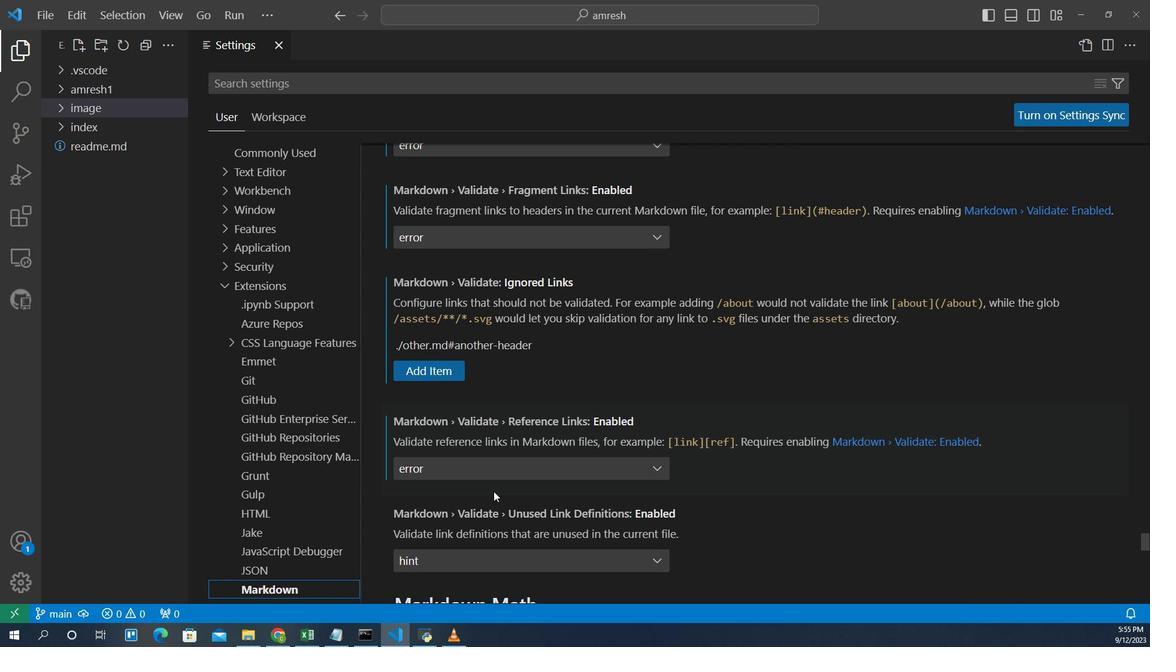 
Action: Mouse scrolled (468, 450) with delta (0, 0)
Screenshot: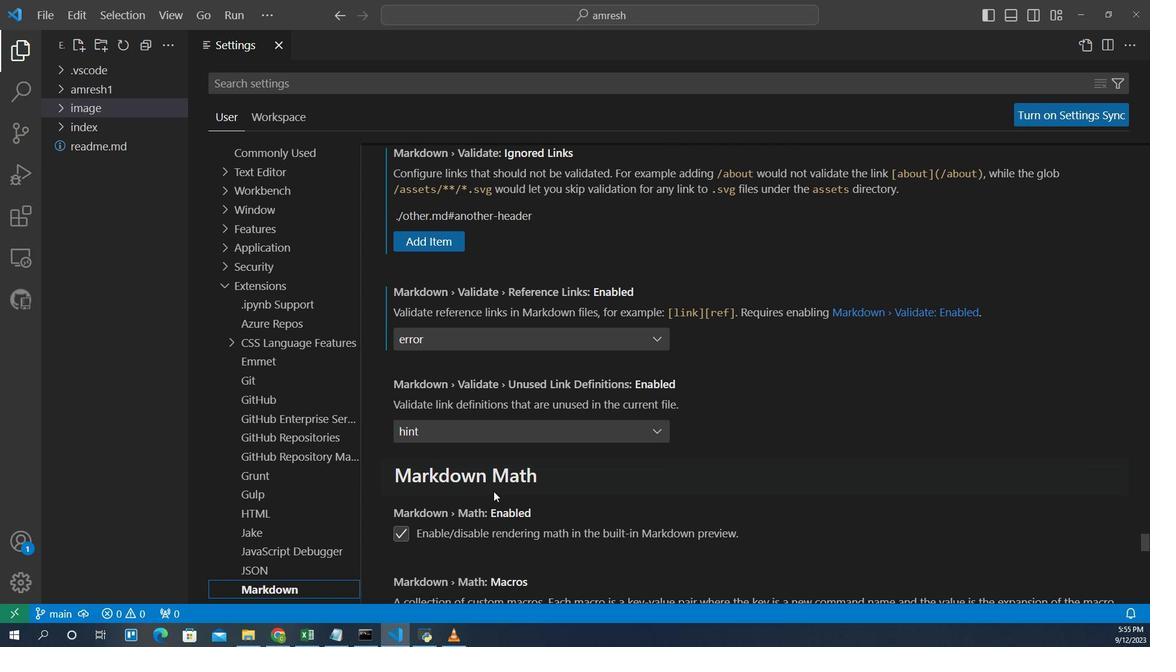 
Action: Mouse scrolled (468, 450) with delta (0, 0)
Screenshot: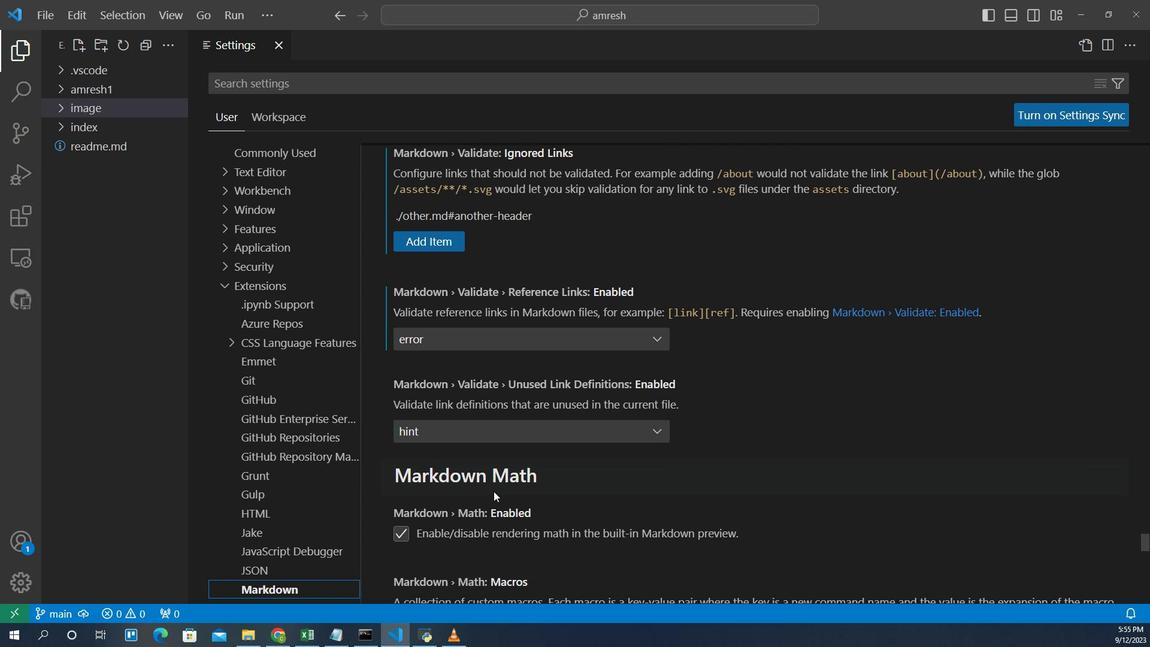 
Action: Mouse scrolled (468, 450) with delta (0, 0)
Screenshot: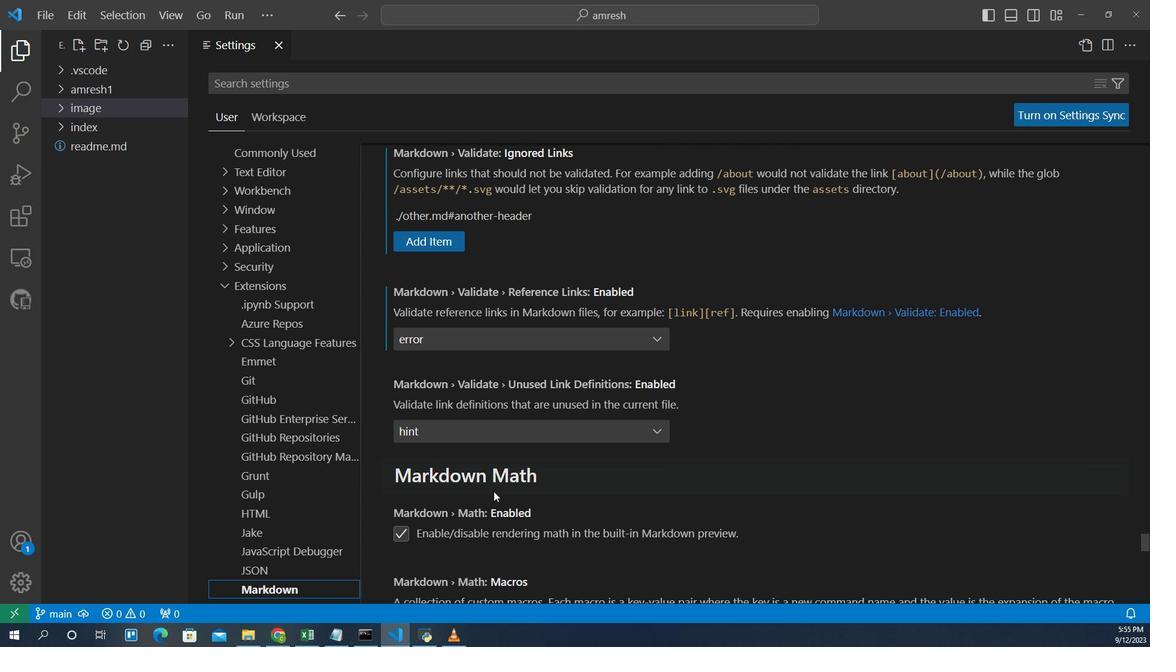 
Action: Mouse moved to (468, 439)
Screenshot: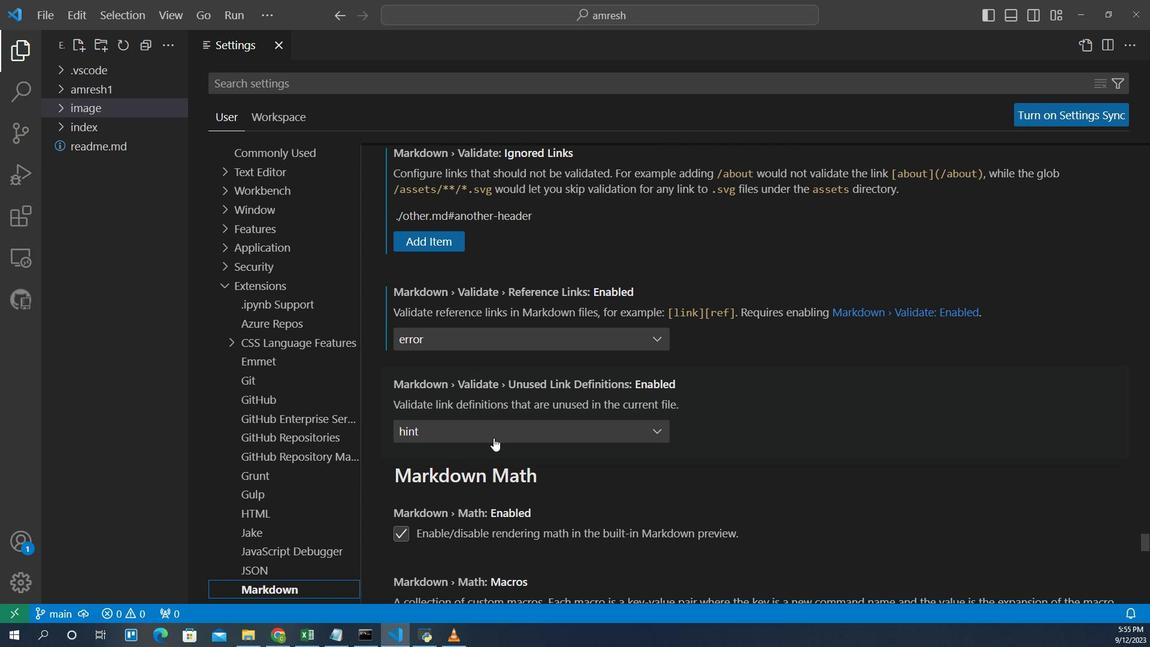 
Action: Mouse pressed left at (468, 439)
Screenshot: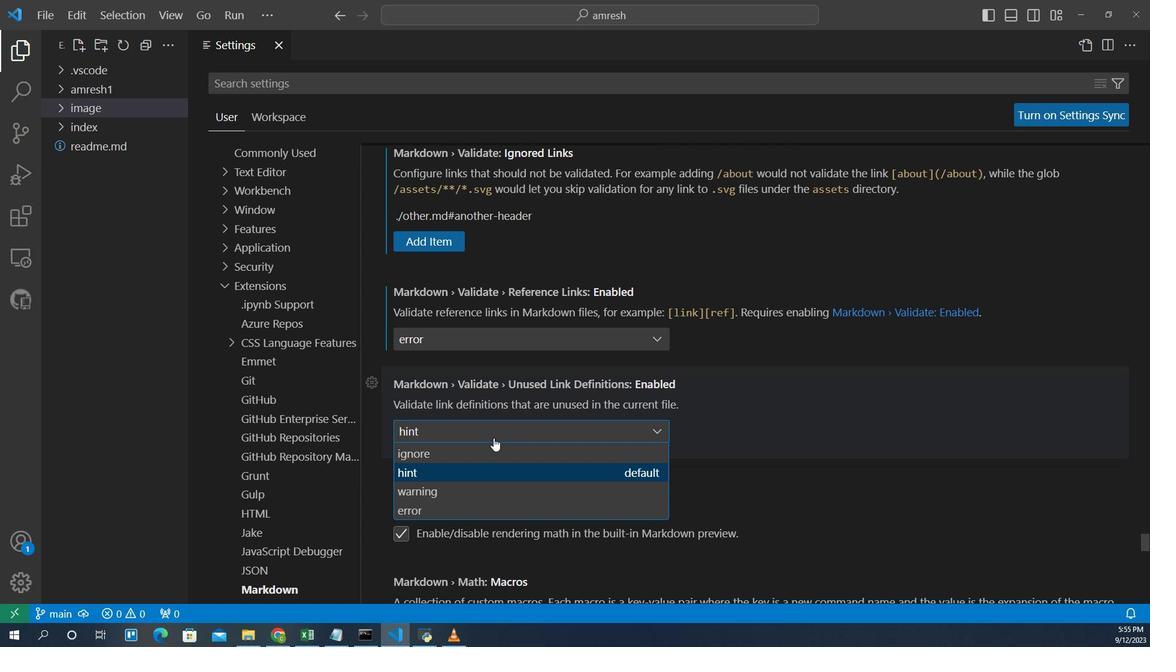 
Action: Mouse moved to (430, 443)
Screenshot: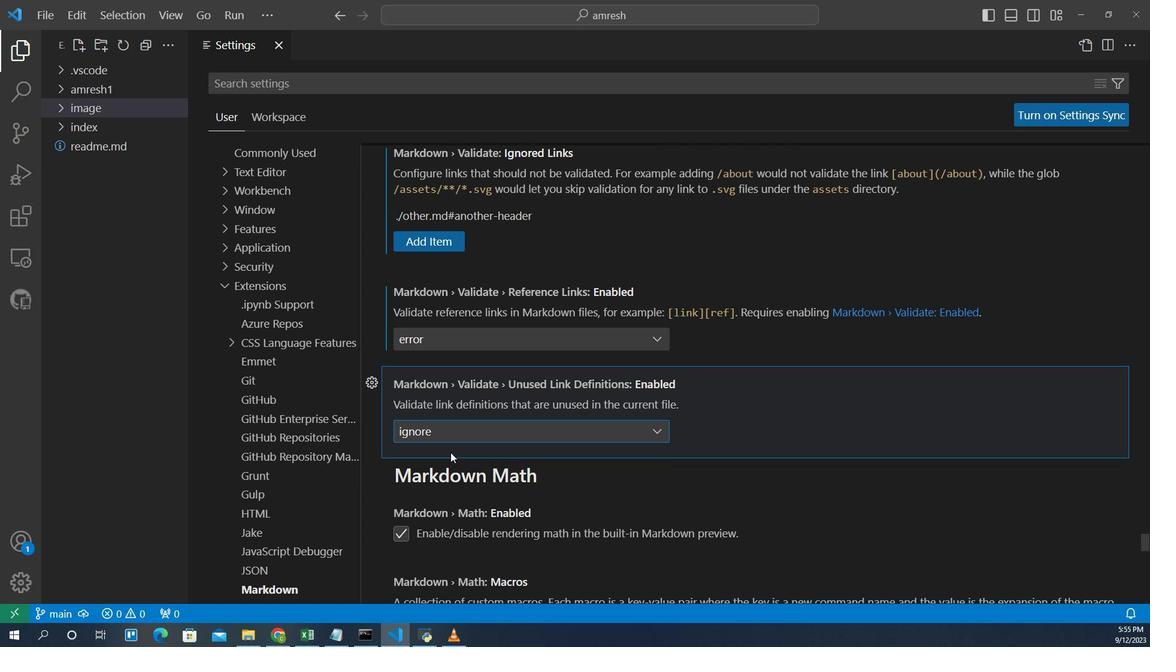 
Action: Mouse pressed left at (430, 443)
Screenshot: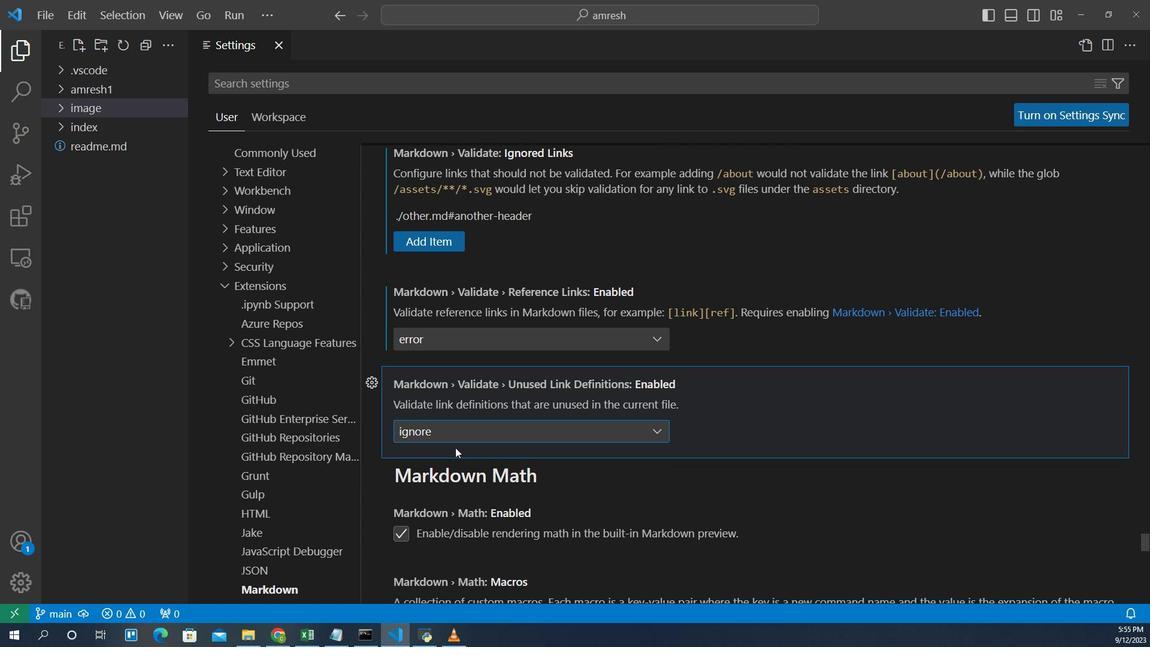 
Action: Mouse moved to (436, 441)
Screenshot: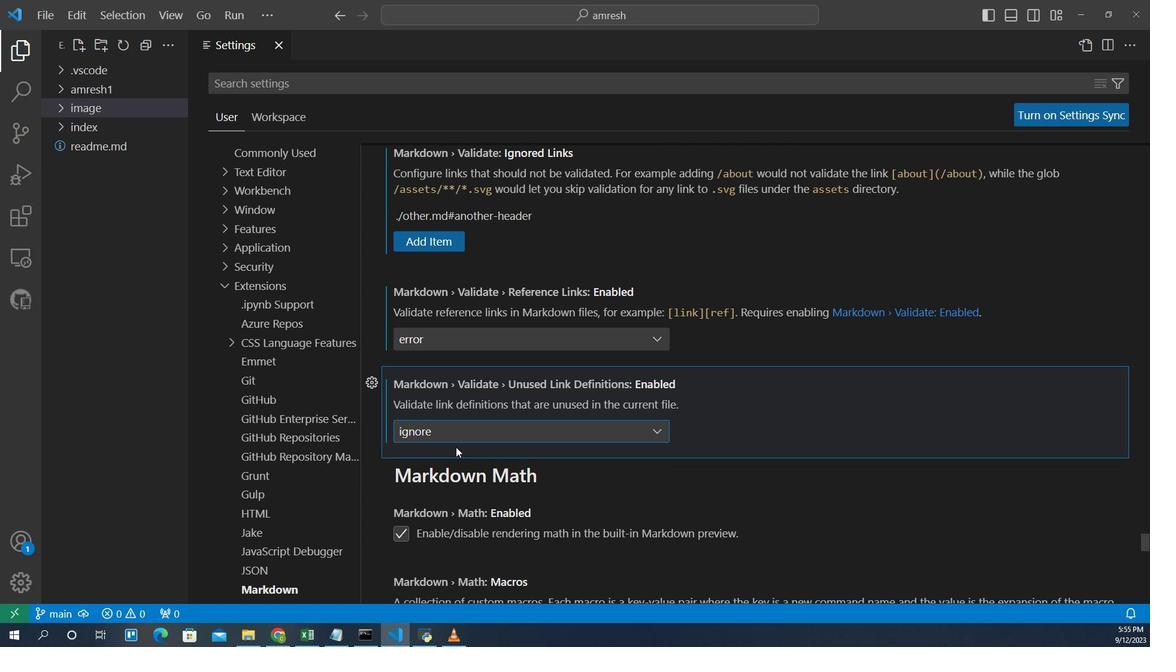 
